 Task: Draw a Mandala
Action: Mouse moved to (24, 3)
Screenshot: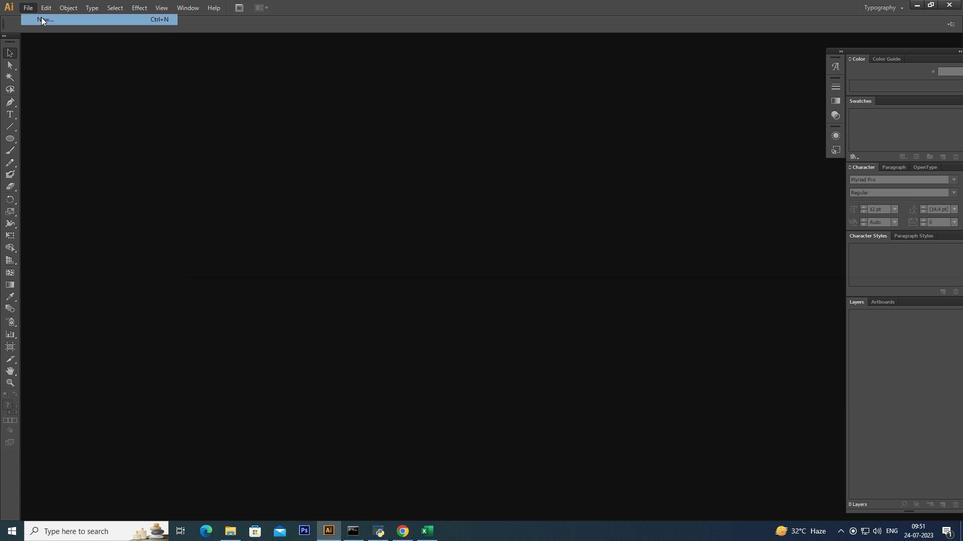
Action: Mouse pressed left at (24, 3)
Screenshot: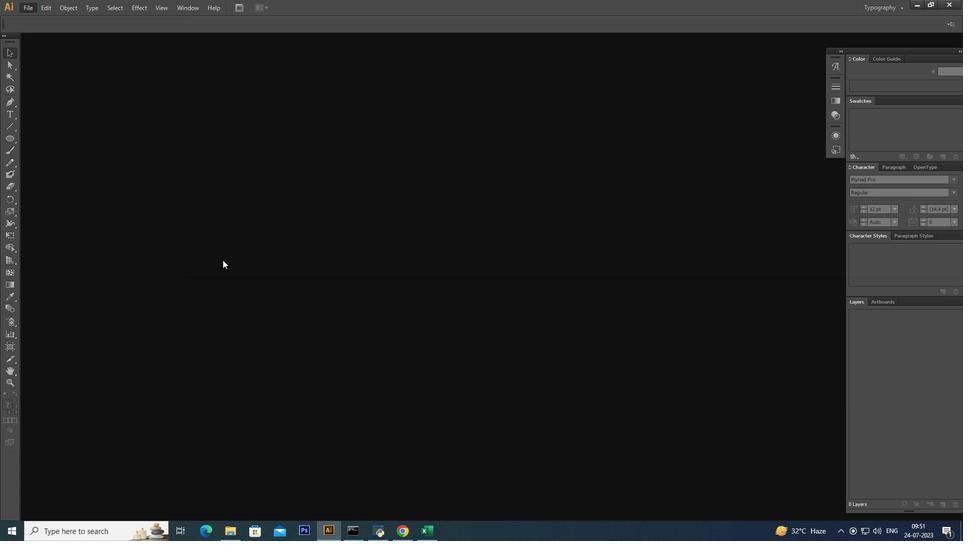 
Action: Mouse moved to (41, 17)
Screenshot: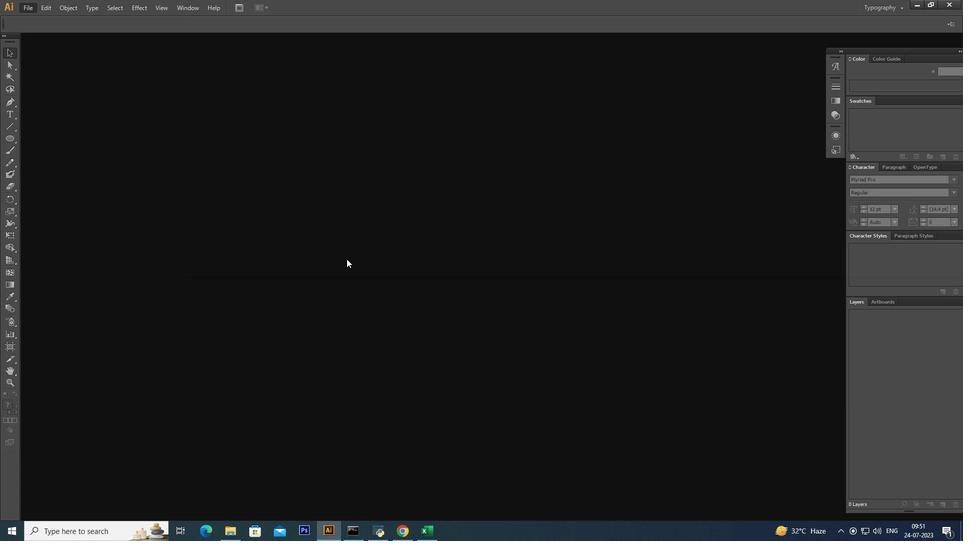 
Action: Mouse pressed left at (41, 17)
Screenshot: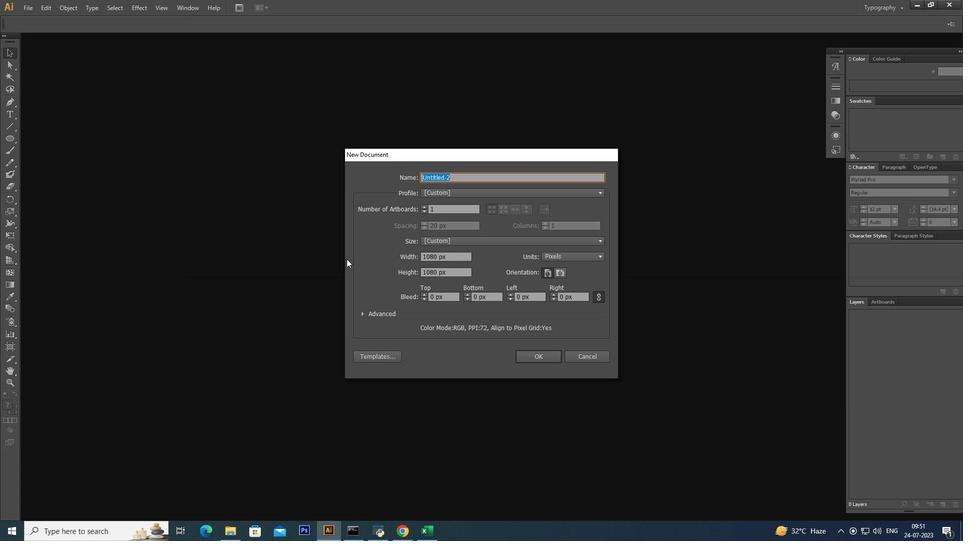 
Action: Mouse moved to (533, 360)
Screenshot: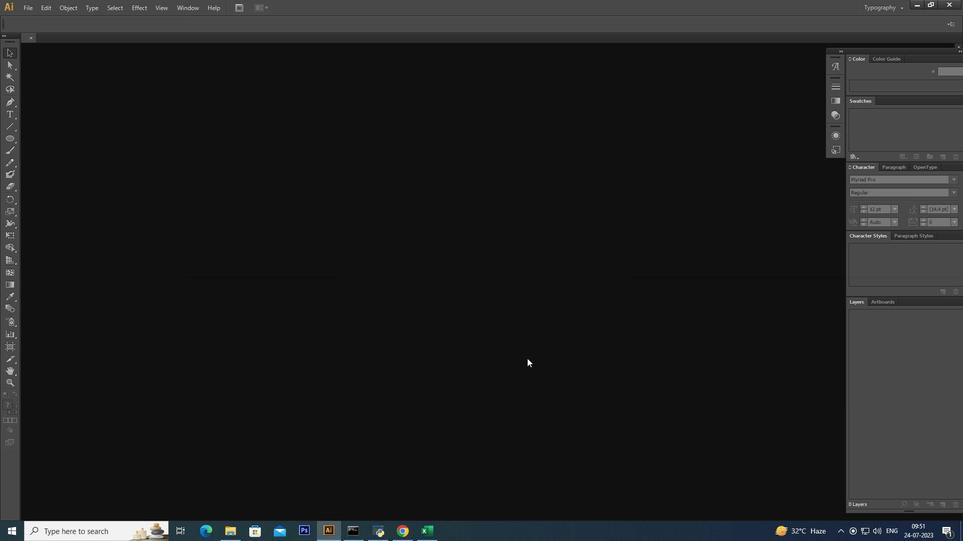 
Action: Mouse pressed left at (533, 360)
Screenshot: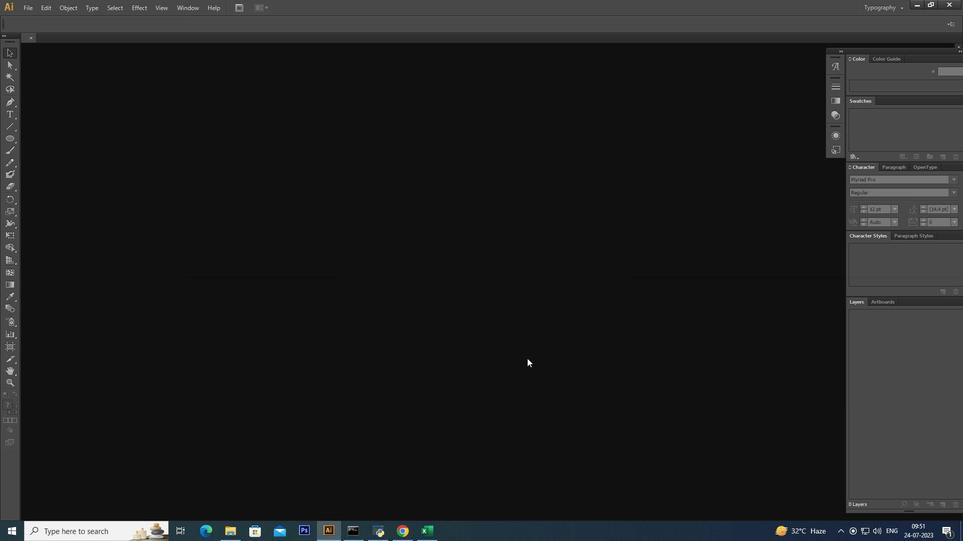 
Action: Mouse moved to (939, 501)
Screenshot: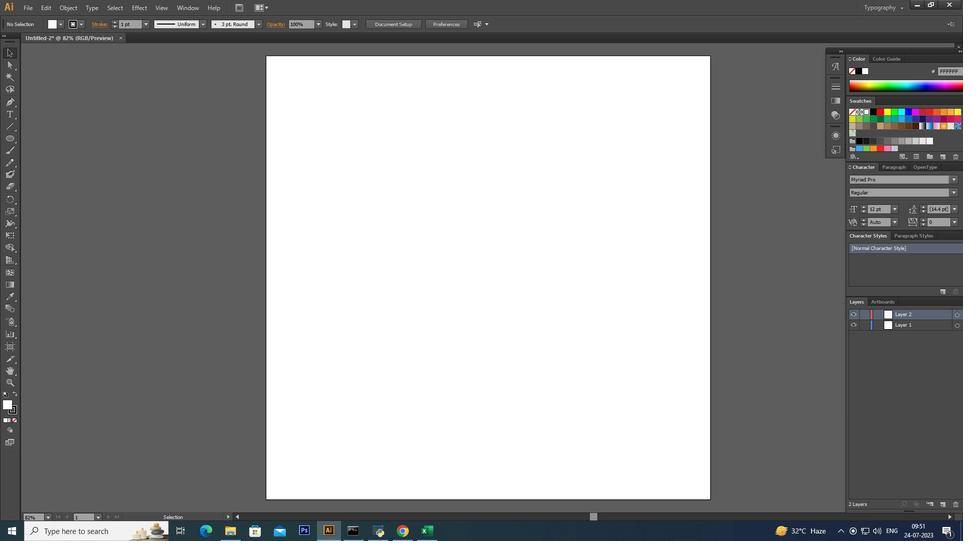 
Action: Mouse pressed left at (939, 501)
Screenshot: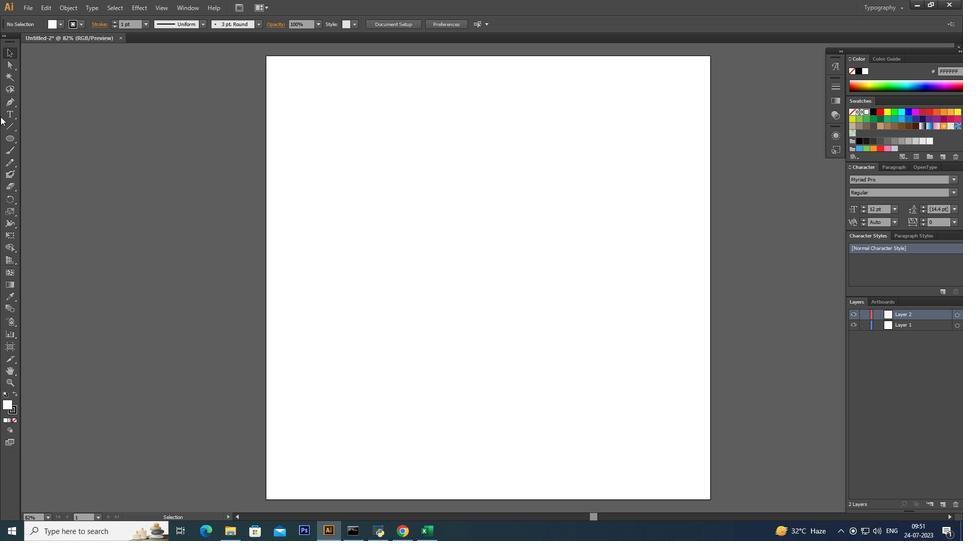 
Action: Mouse moved to (10, 135)
Screenshot: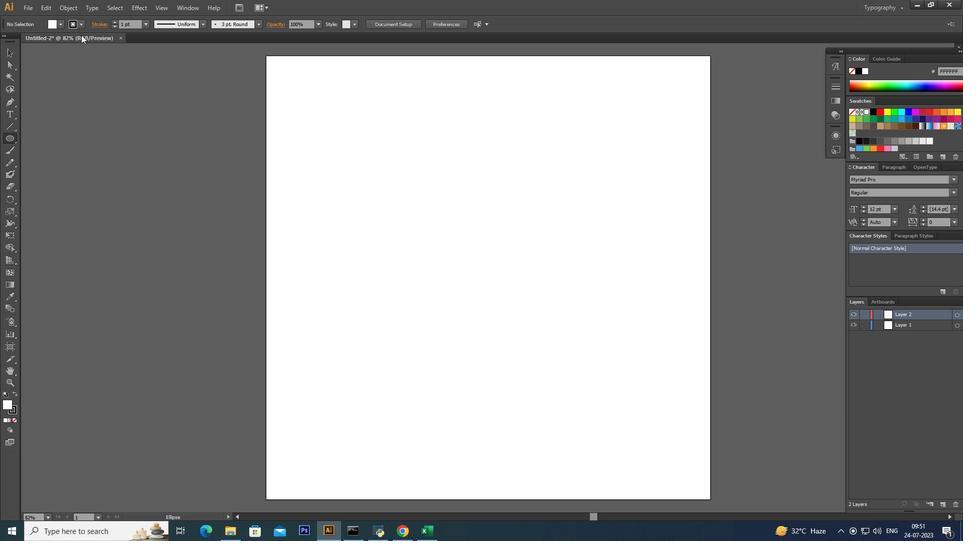 
Action: Mouse pressed left at (10, 135)
Screenshot: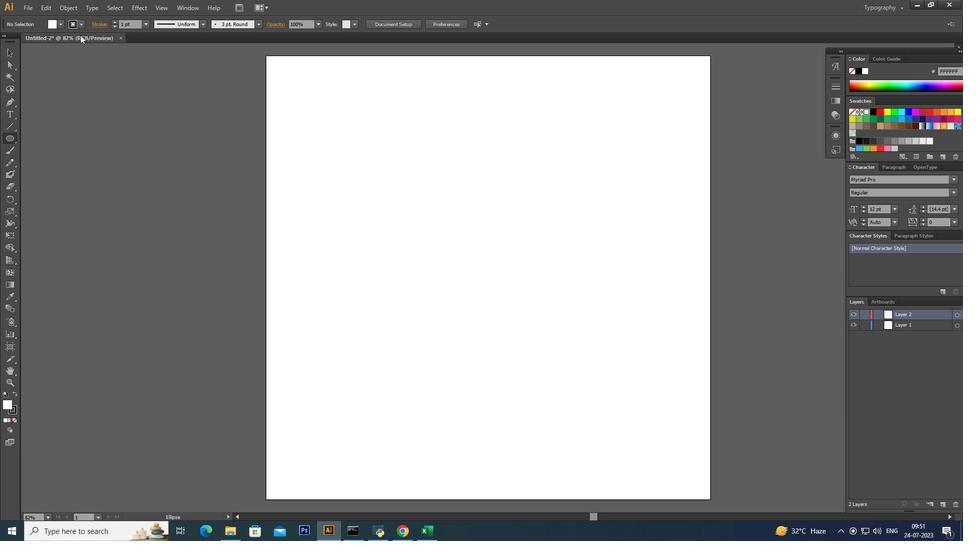 
Action: Mouse moved to (60, 23)
Screenshot: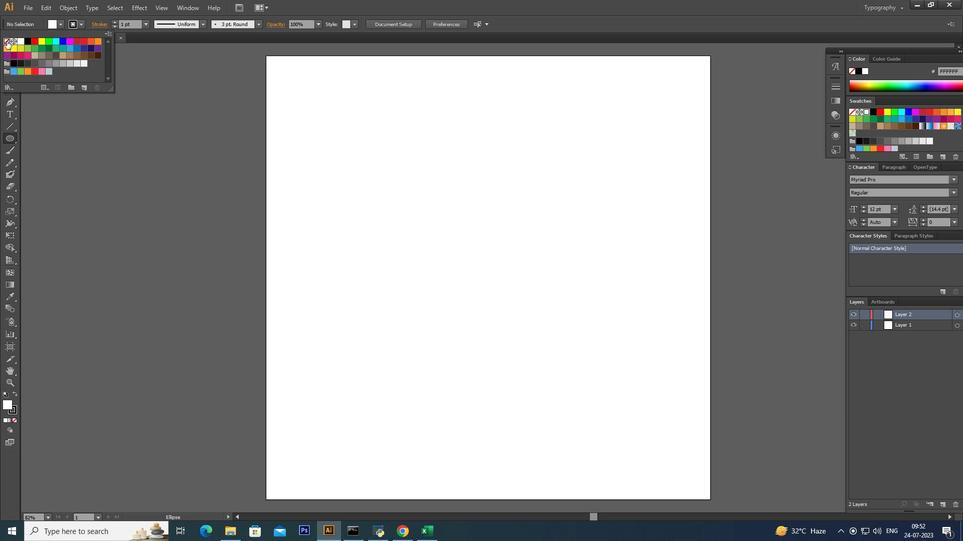 
Action: Mouse pressed left at (60, 23)
Screenshot: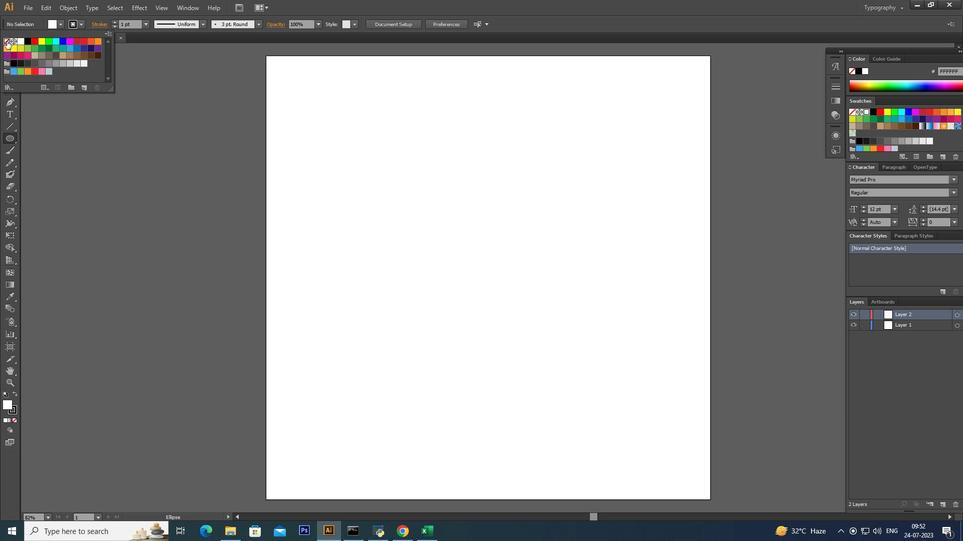 
Action: Mouse moved to (7, 41)
Screenshot: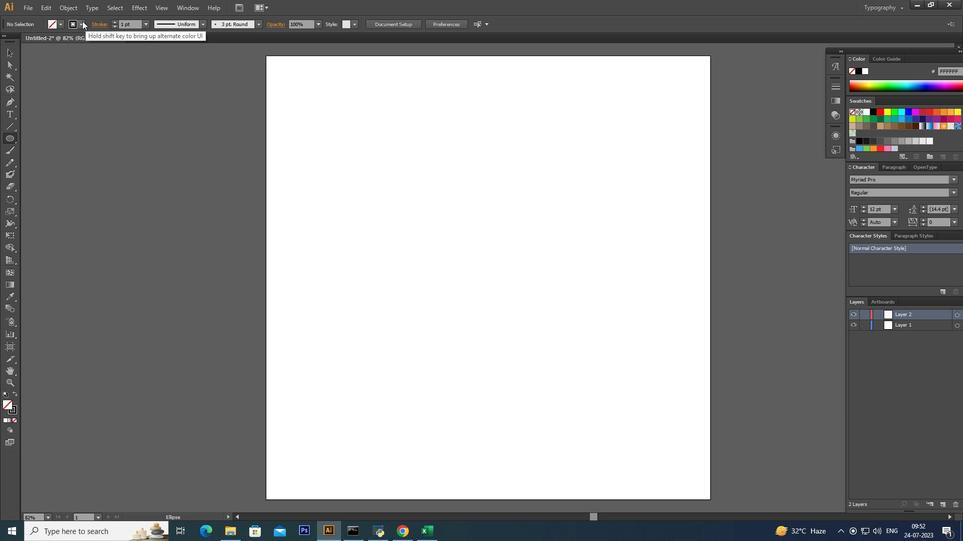 
Action: Mouse pressed left at (7, 41)
Screenshot: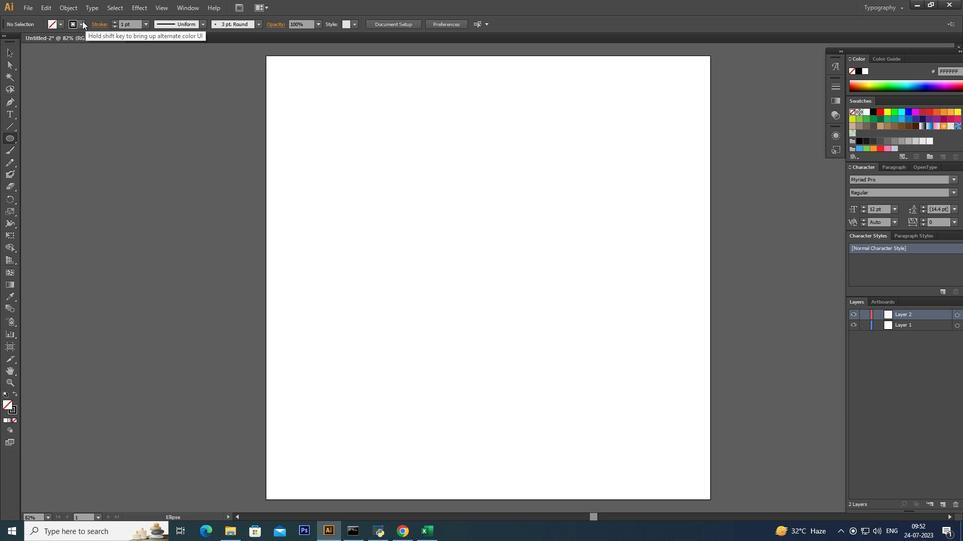 
Action: Mouse moved to (82, 21)
Screenshot: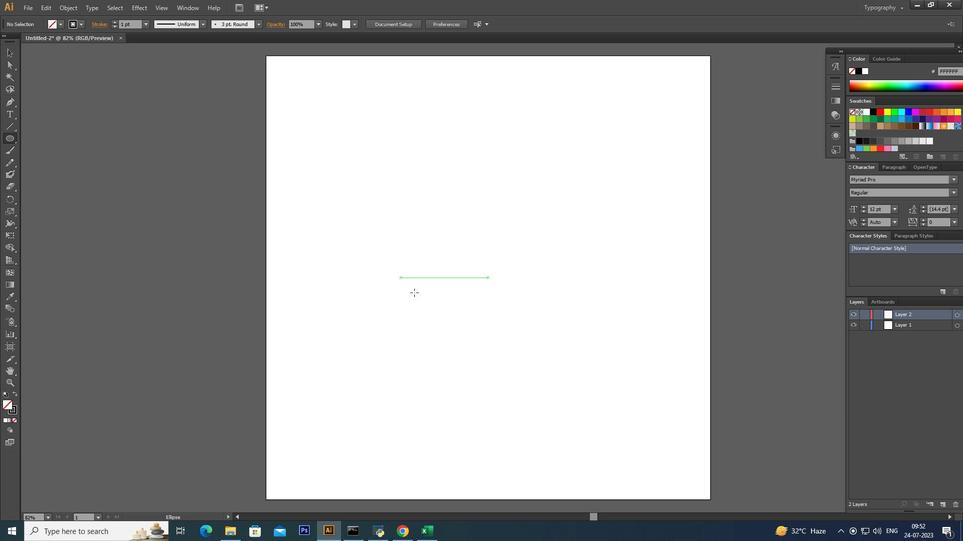 
Action: Mouse pressed left at (82, 21)
Screenshot: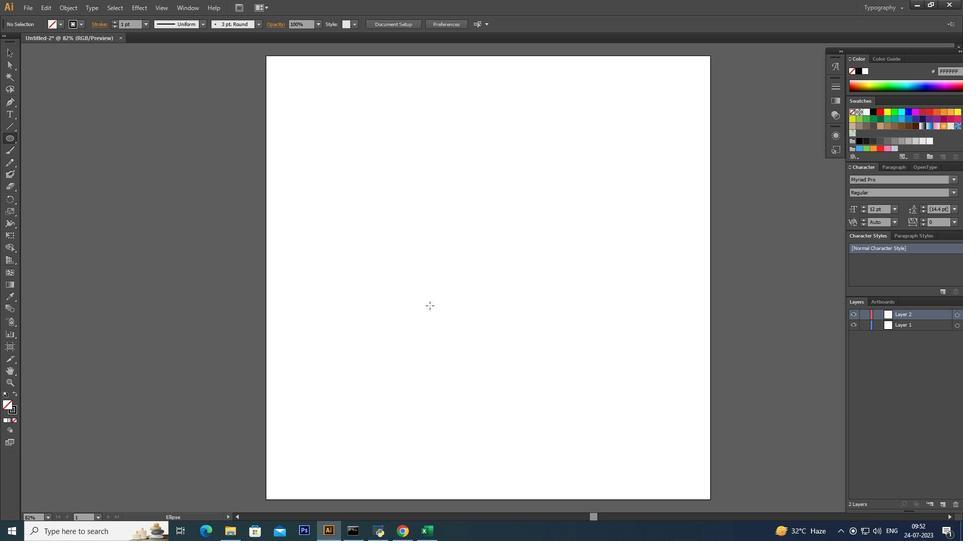 
Action: Mouse moved to (434, 306)
Screenshot: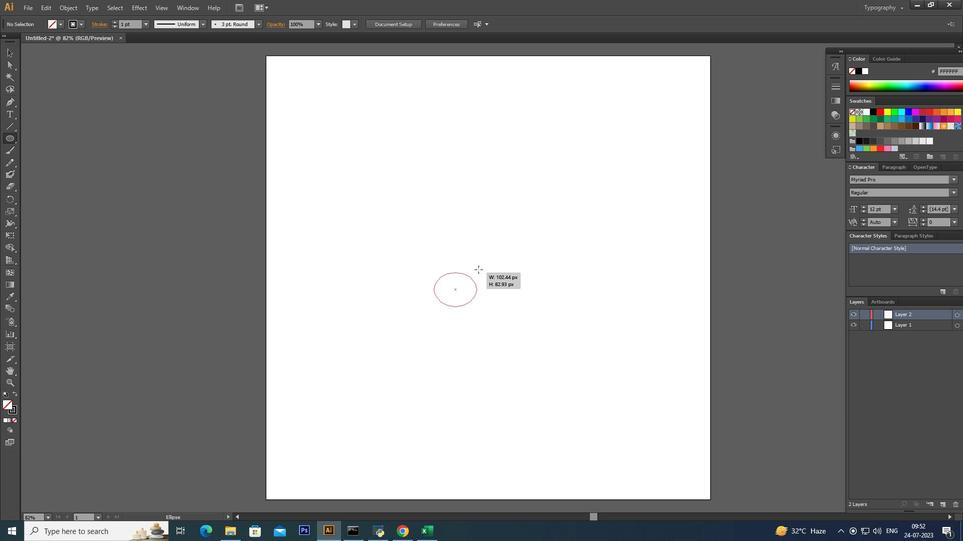 
Action: Mouse pressed left at (434, 306)
Screenshot: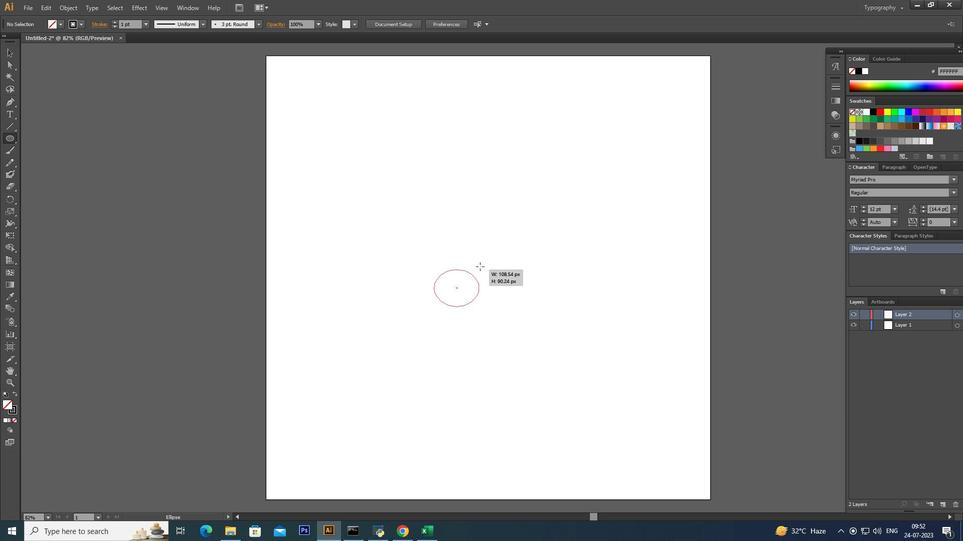 
Action: Mouse moved to (147, 22)
Screenshot: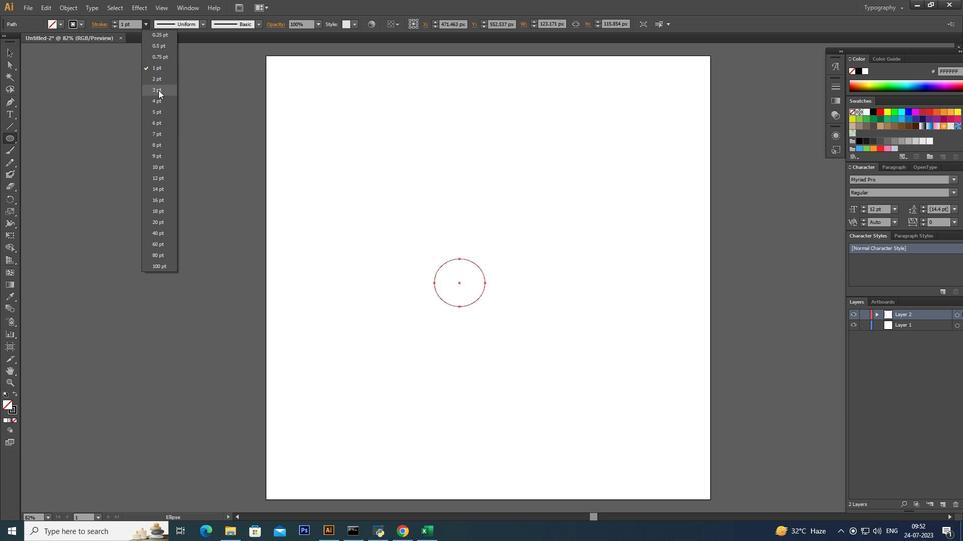 
Action: Mouse pressed left at (147, 22)
Screenshot: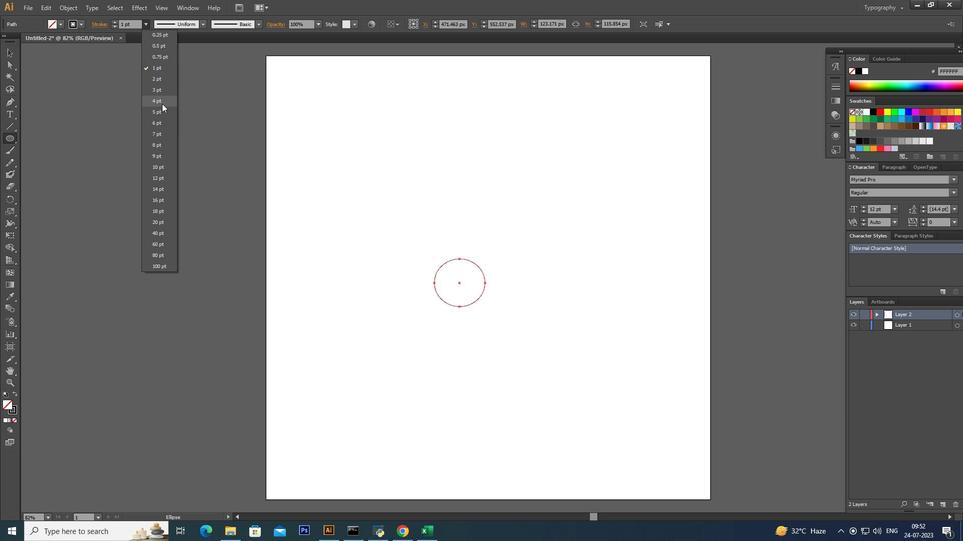 
Action: Mouse moved to (162, 103)
Screenshot: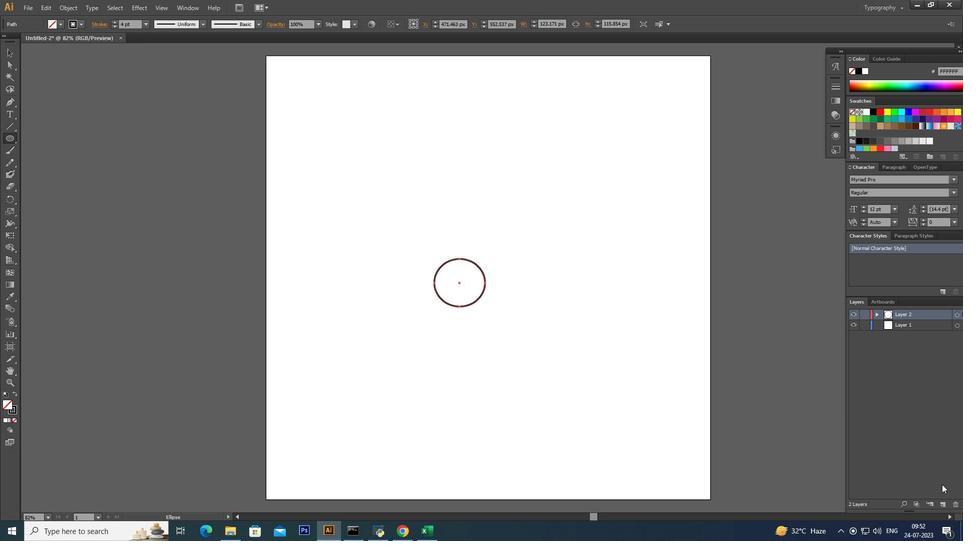 
Action: Mouse pressed left at (162, 103)
Screenshot: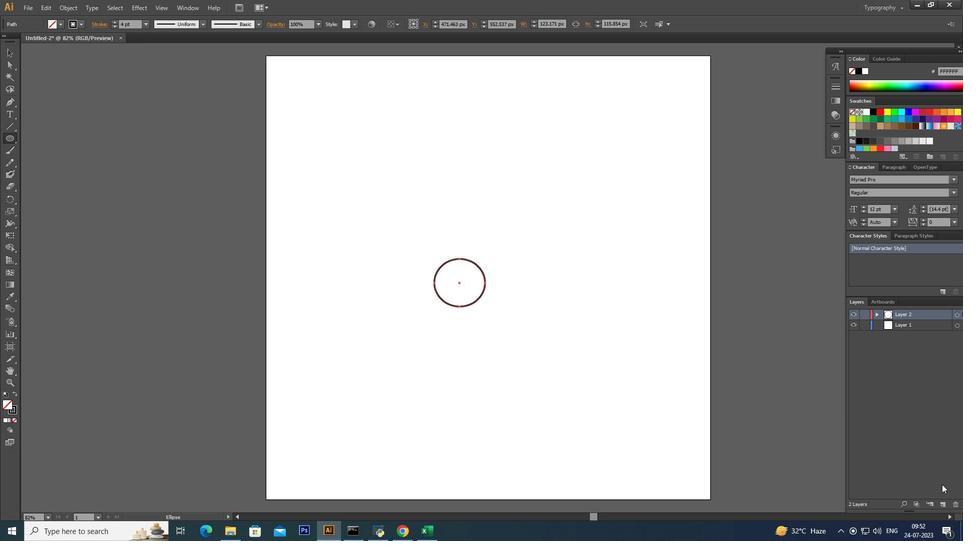 
Action: Mouse moved to (536, 287)
Screenshot: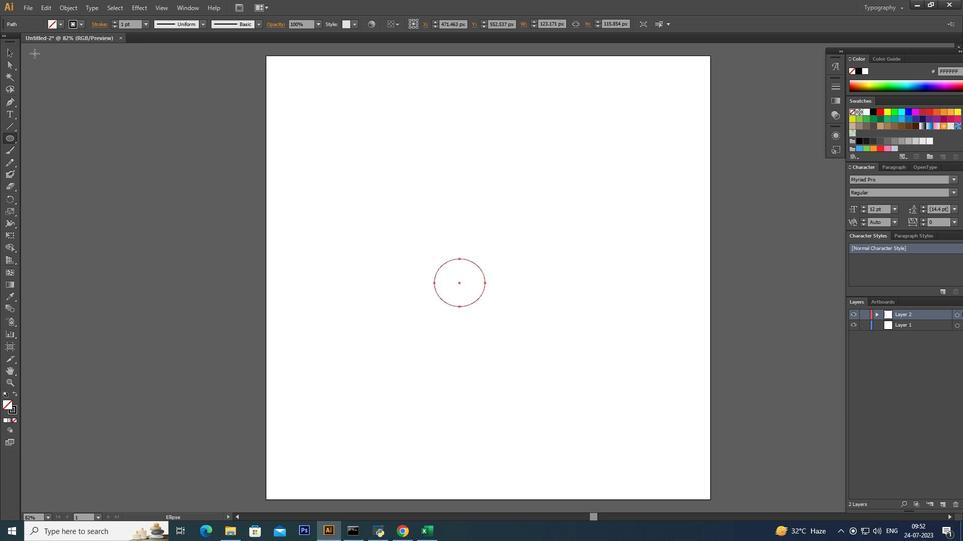 
Action: Key pressed ctrl+Z
Screenshot: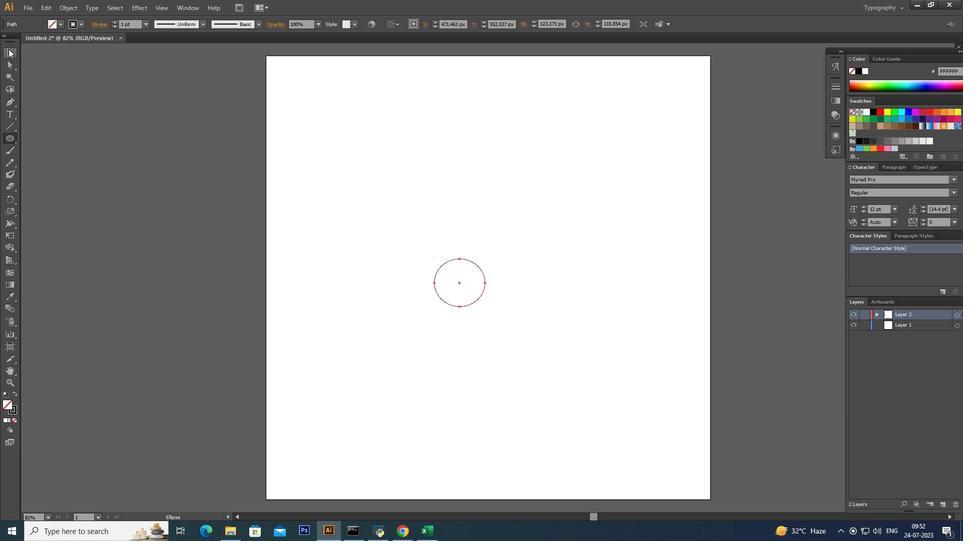 
Action: Mouse moved to (9, 52)
Screenshot: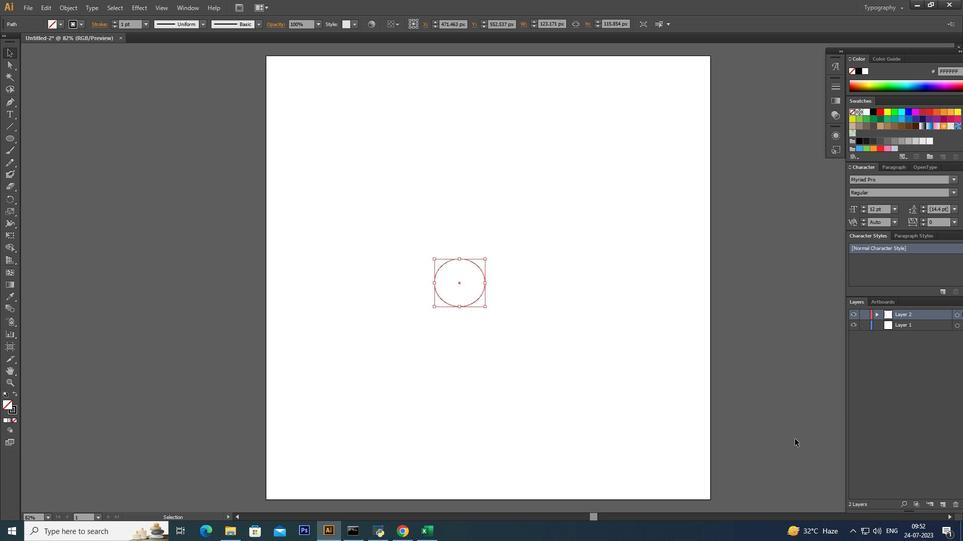 
Action: Mouse pressed left at (9, 52)
Screenshot: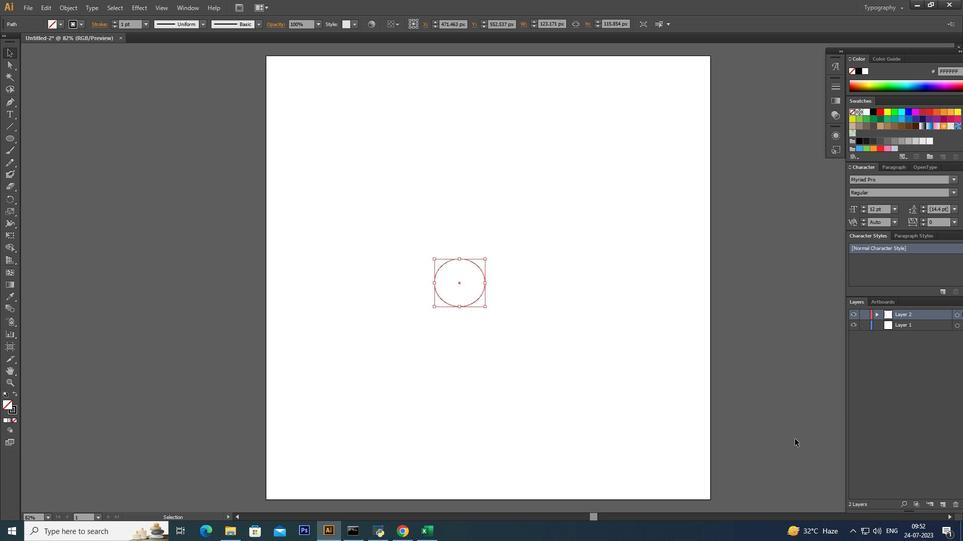 
Action: Mouse moved to (795, 439)
Screenshot: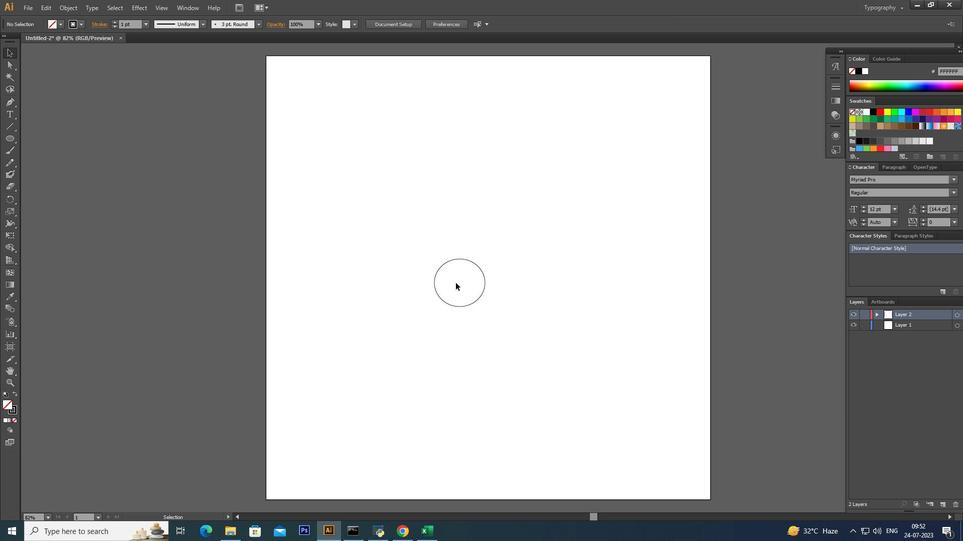 
Action: Mouse pressed left at (795, 439)
Screenshot: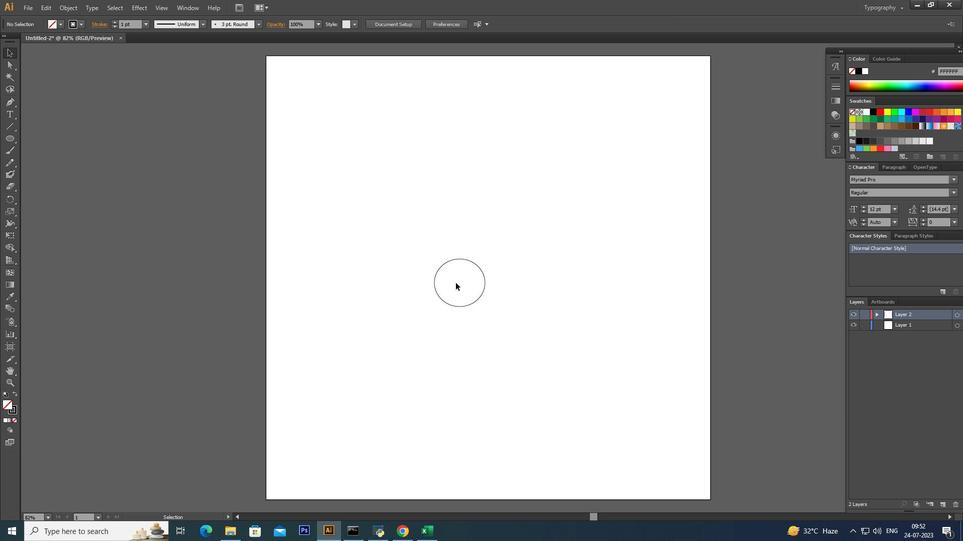 
Action: Mouse moved to (455, 284)
Screenshot: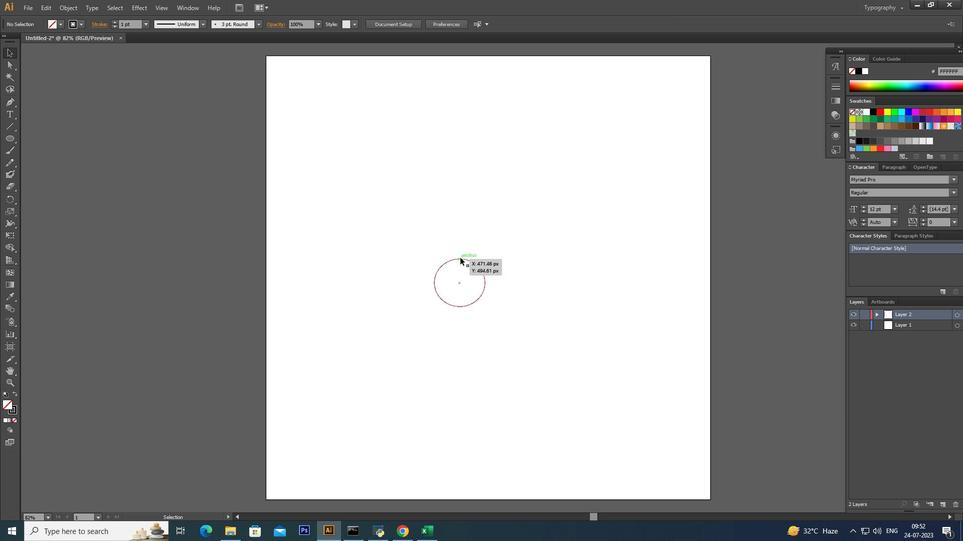 
Action: Mouse pressed left at (455, 284)
Screenshot: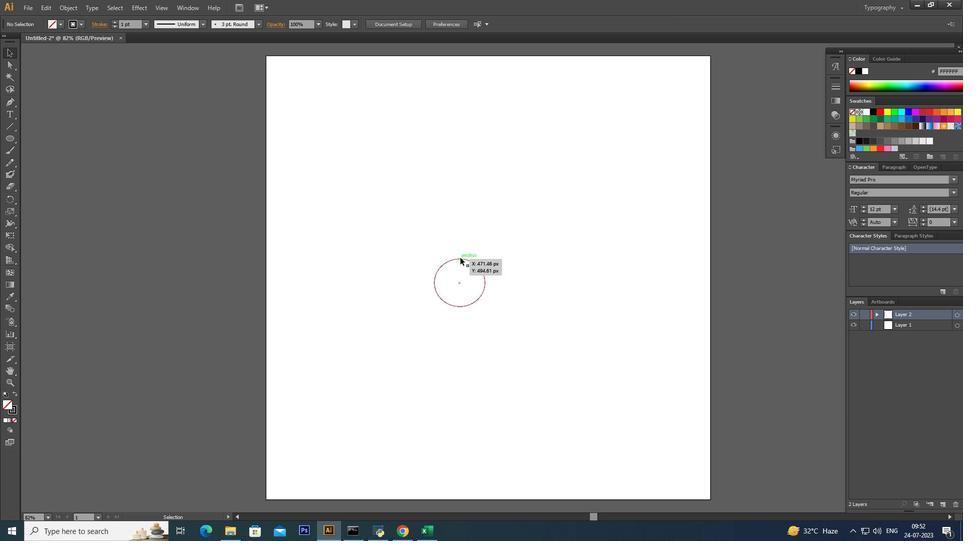 
Action: Mouse moved to (460, 258)
Screenshot: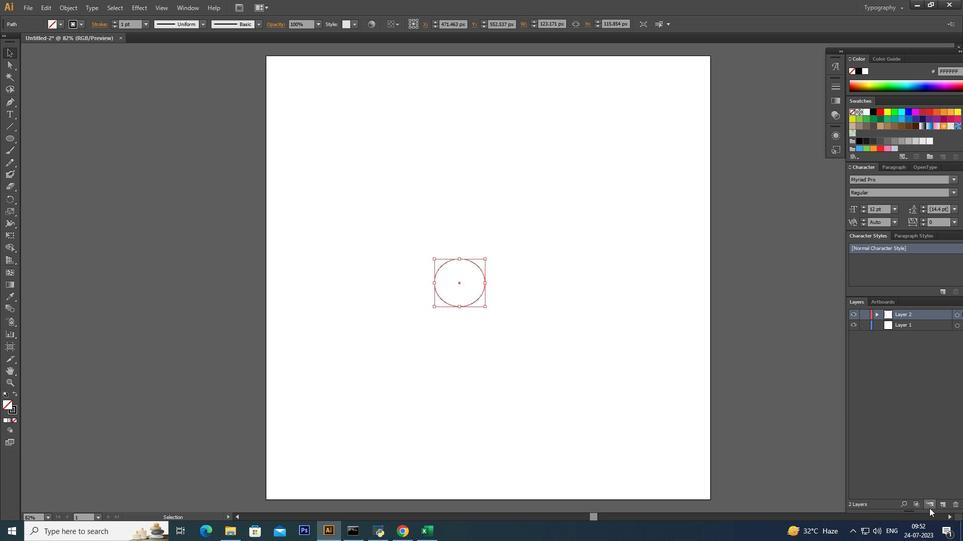 
Action: Mouse pressed left at (460, 258)
Screenshot: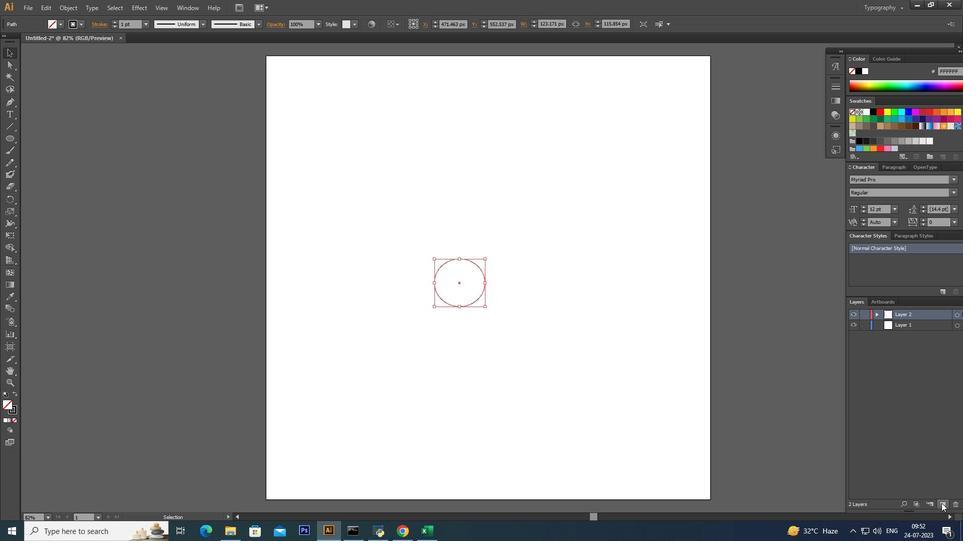 
Action: Mouse moved to (941, 503)
Screenshot: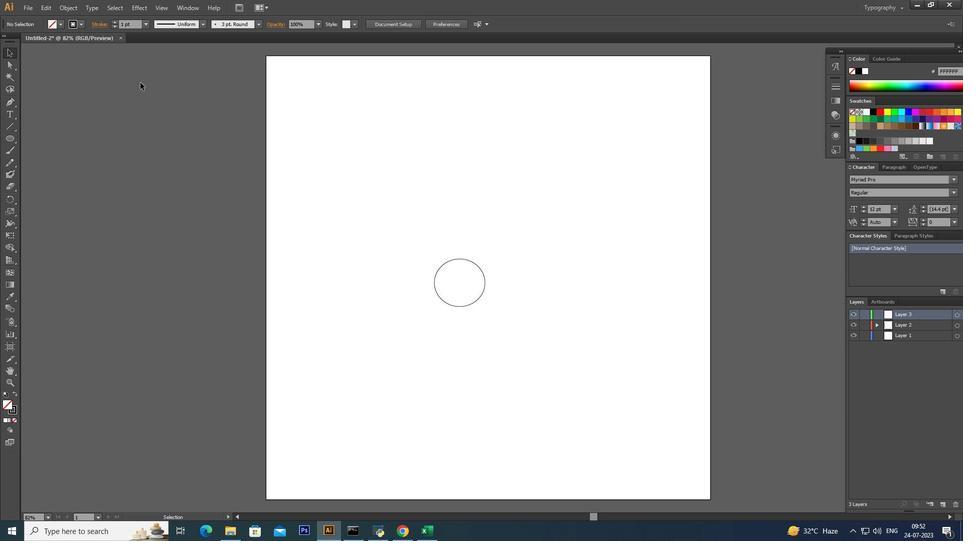 
Action: Mouse pressed left at (941, 503)
Screenshot: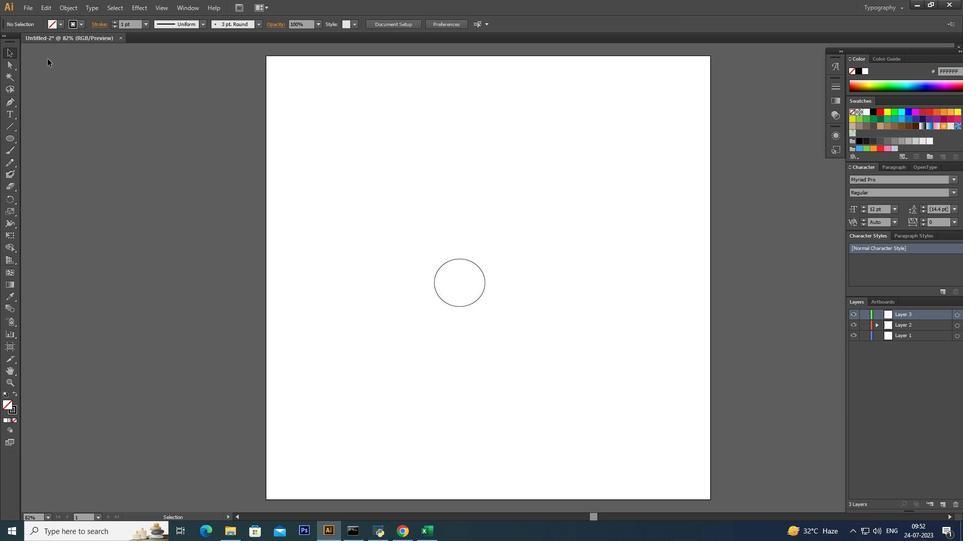 
Action: Mouse moved to (554, 378)
Screenshot: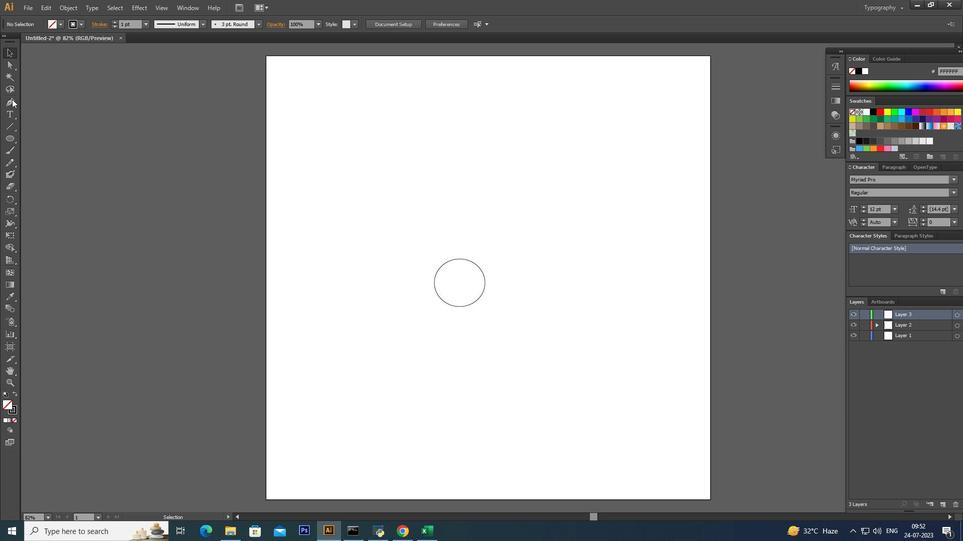 
Action: Mouse pressed left at (554, 378)
Screenshot: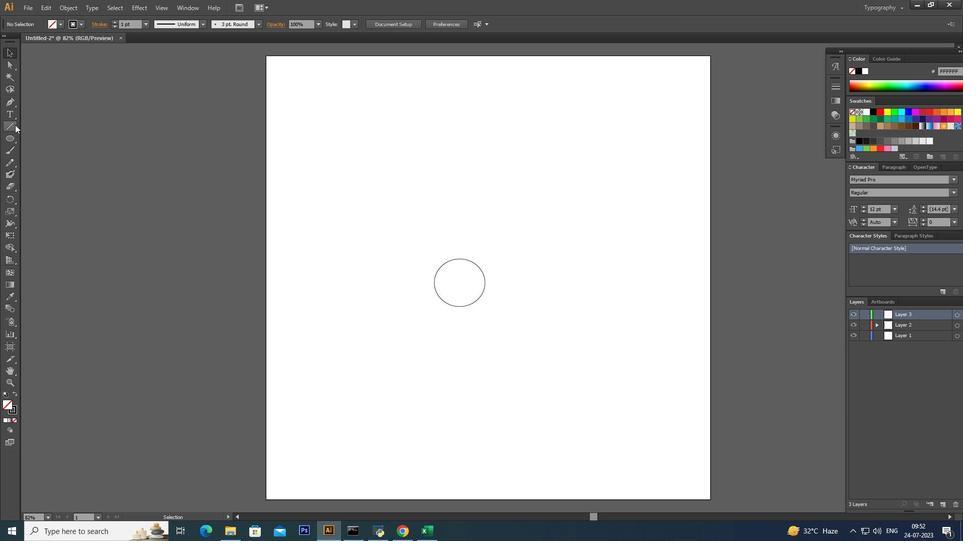 
Action: Mouse moved to (14, 134)
Screenshot: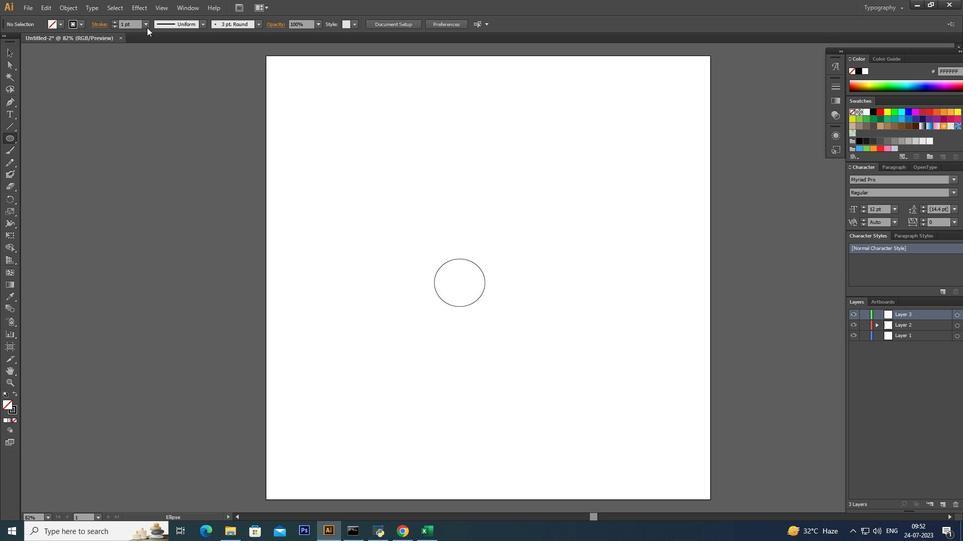 
Action: Mouse pressed left at (14, 134)
Screenshot: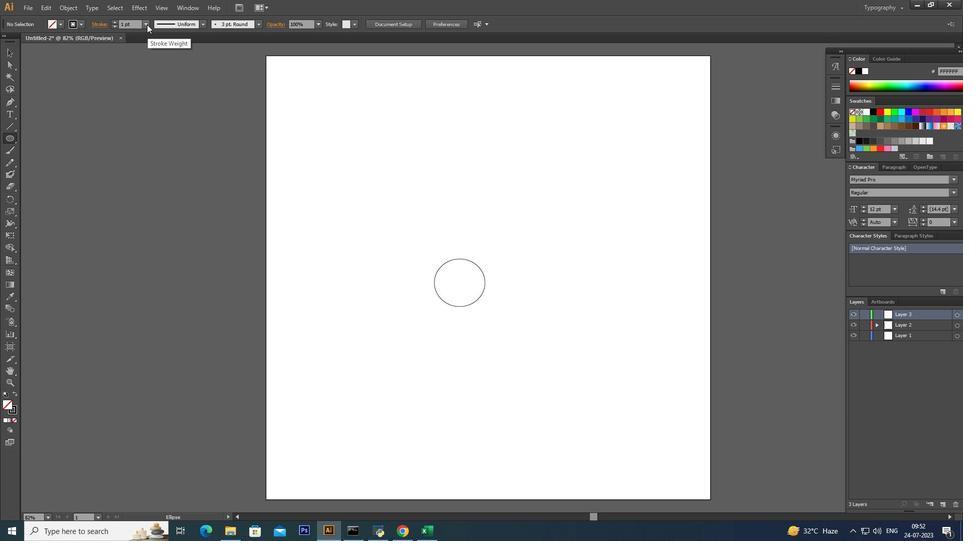 
Action: Mouse moved to (146, 24)
Screenshot: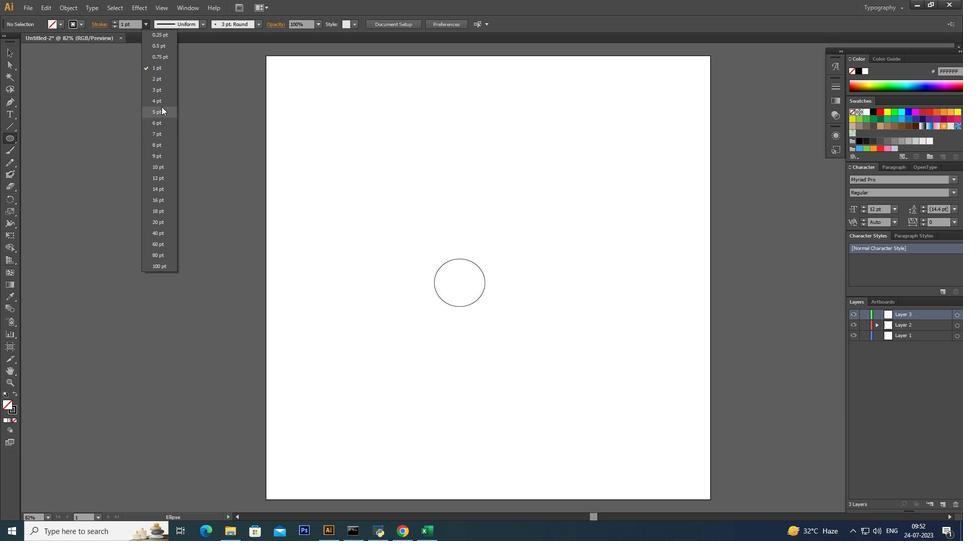 
Action: Mouse pressed left at (146, 24)
Screenshot: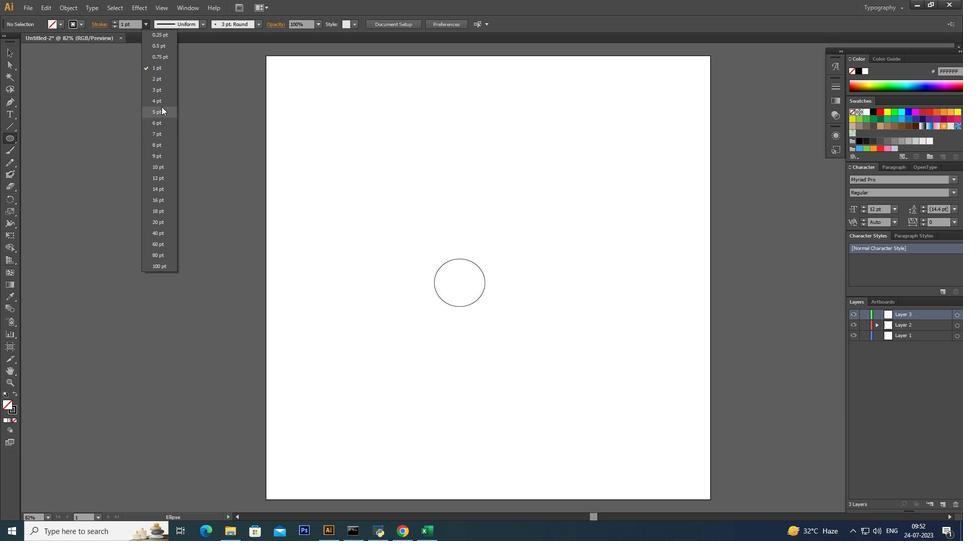 
Action: Mouse moved to (161, 106)
Screenshot: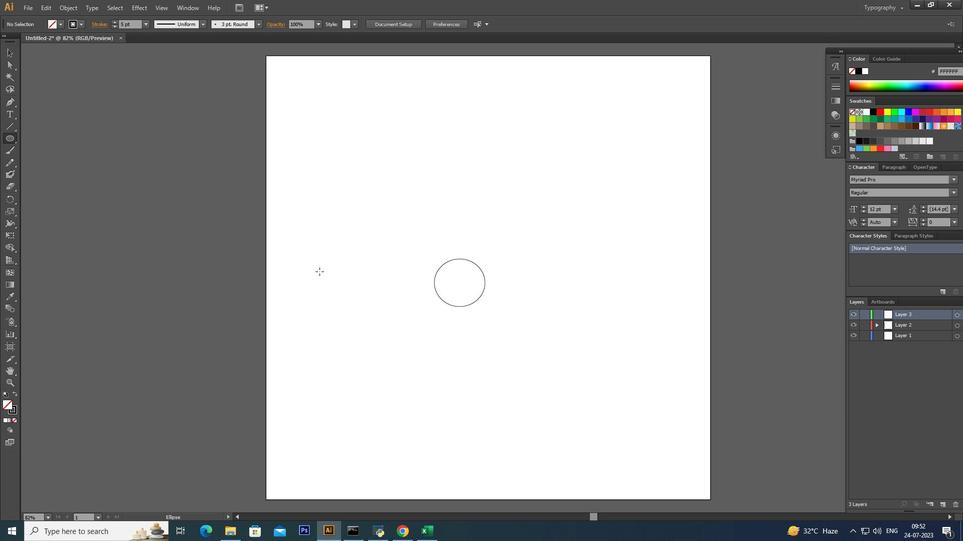 
Action: Mouse pressed left at (161, 106)
Screenshot: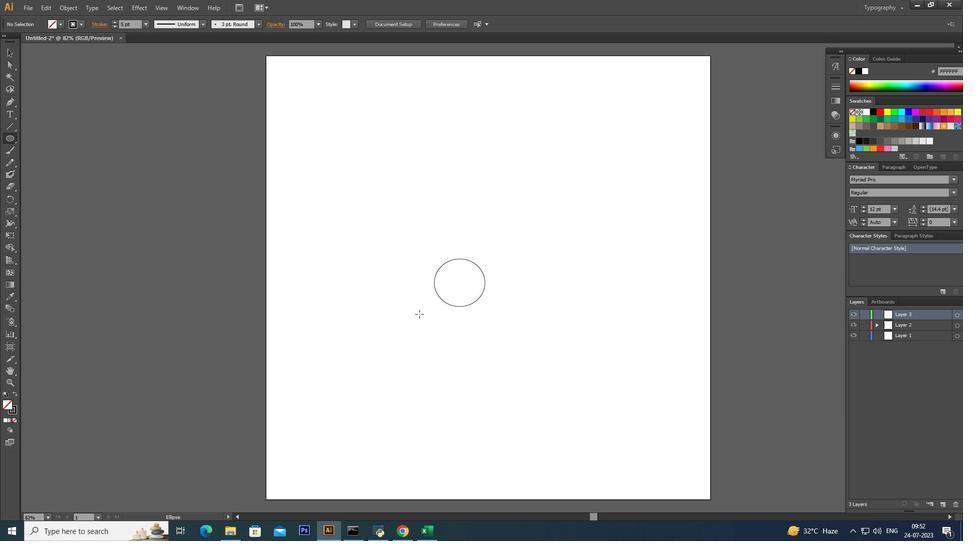 
Action: Mouse moved to (419, 314)
Screenshot: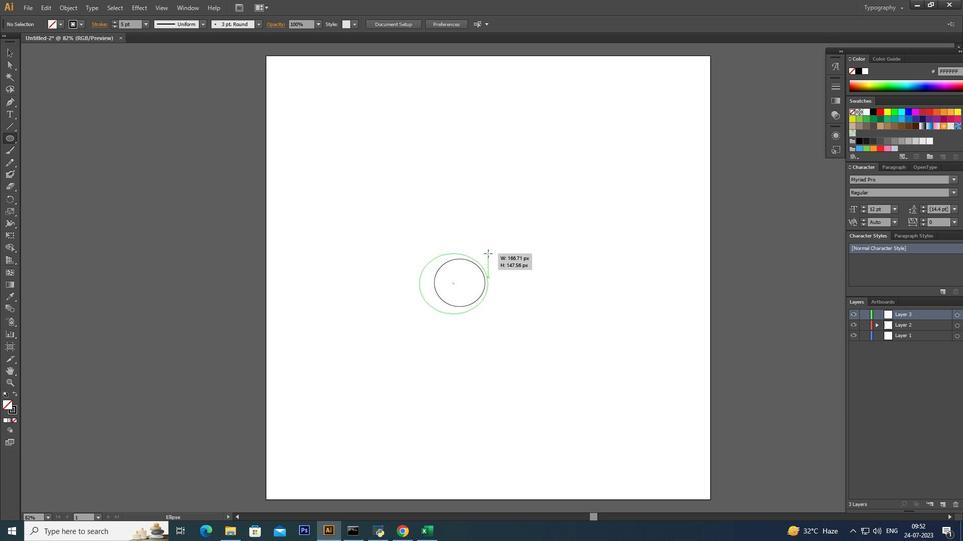 
Action: Mouse pressed left at (419, 314)
Screenshot: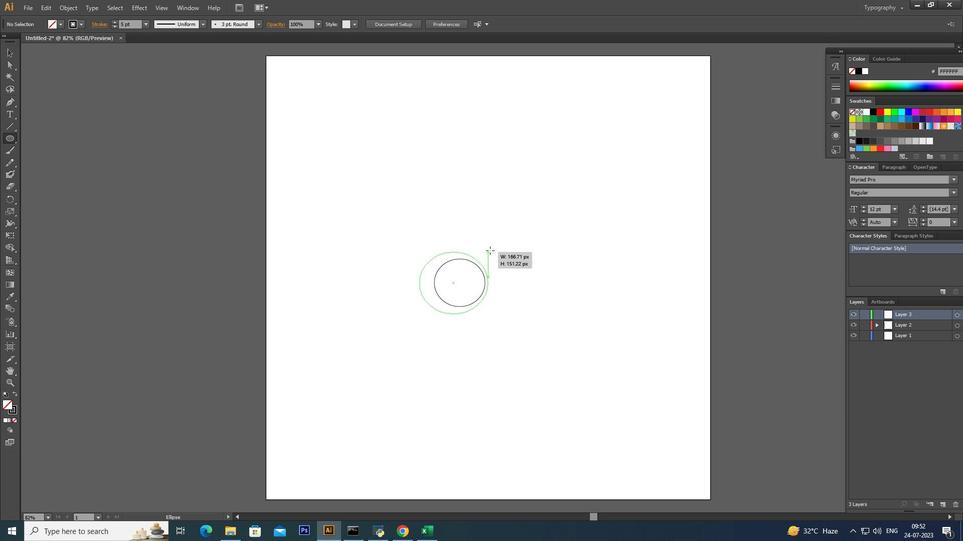 
Action: Mouse moved to (0, 48)
Screenshot: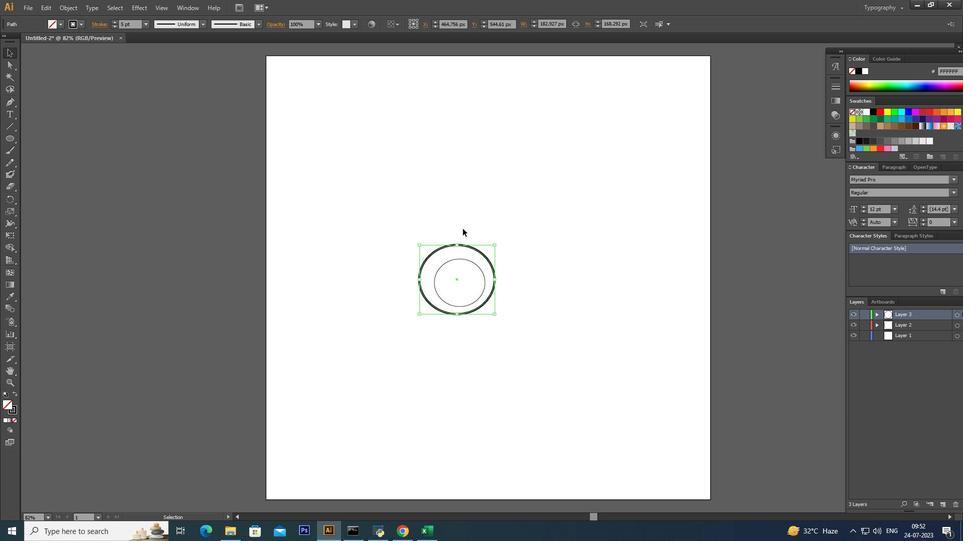 
Action: Mouse pressed left at (0, 48)
Screenshot: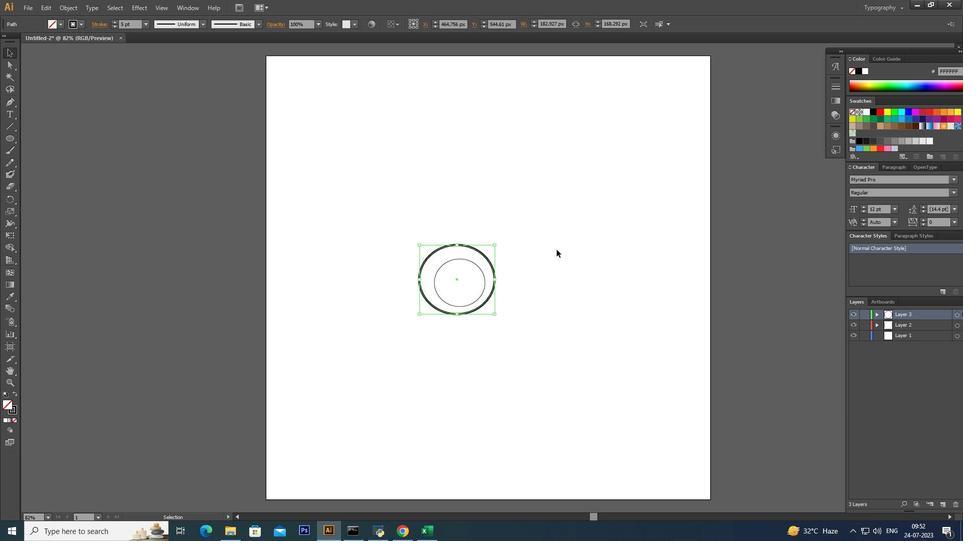 
Action: Mouse moved to (11, 51)
Screenshot: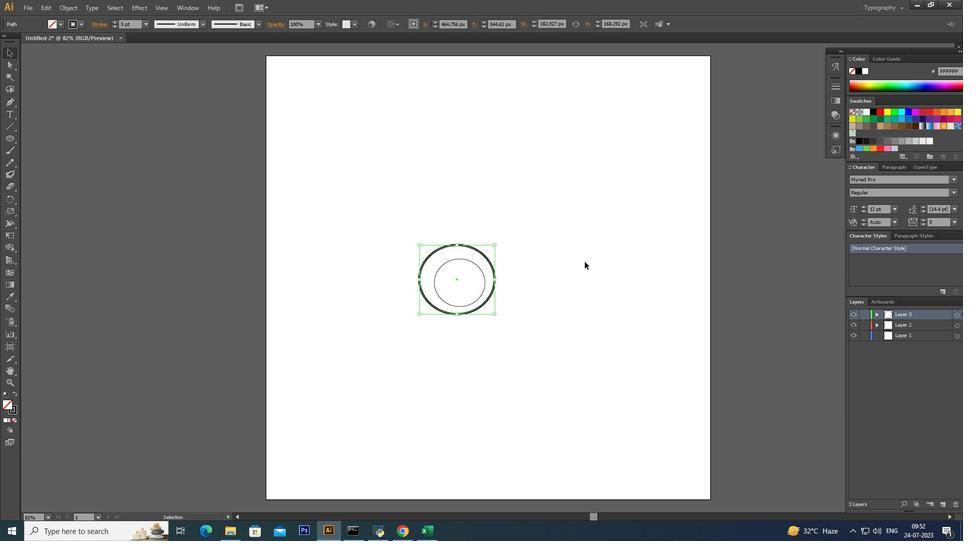 
Action: Mouse pressed left at (11, 51)
Screenshot: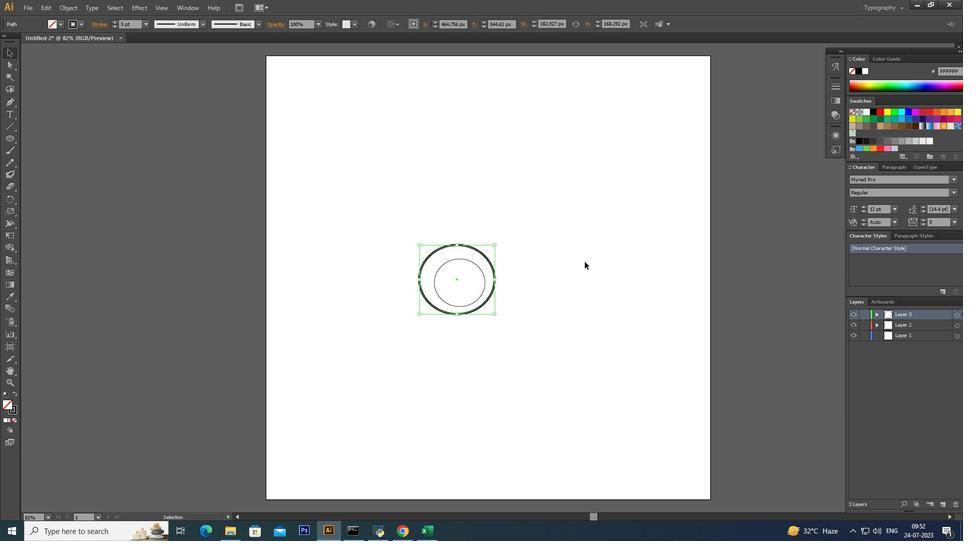 
Action: Mouse moved to (457, 259)
Screenshot: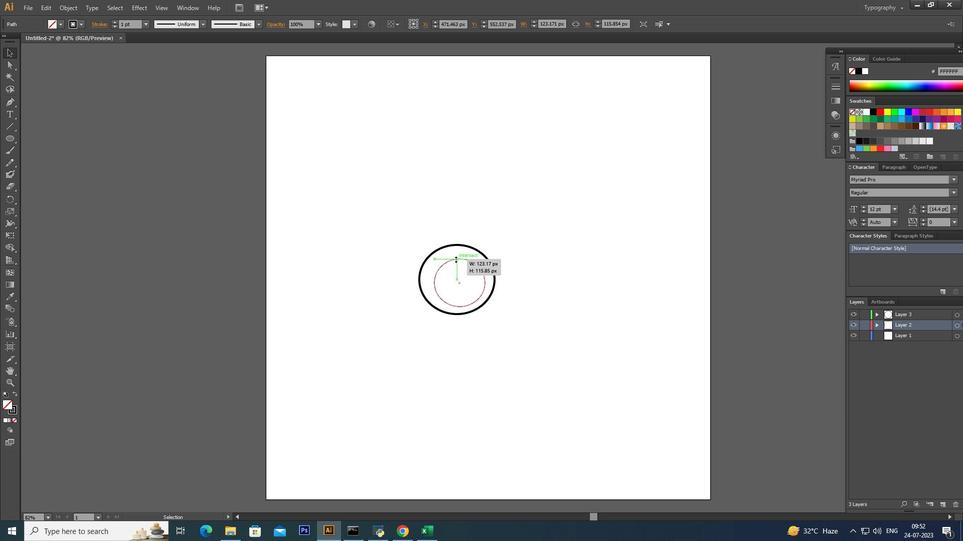 
Action: Mouse pressed left at (457, 259)
Screenshot: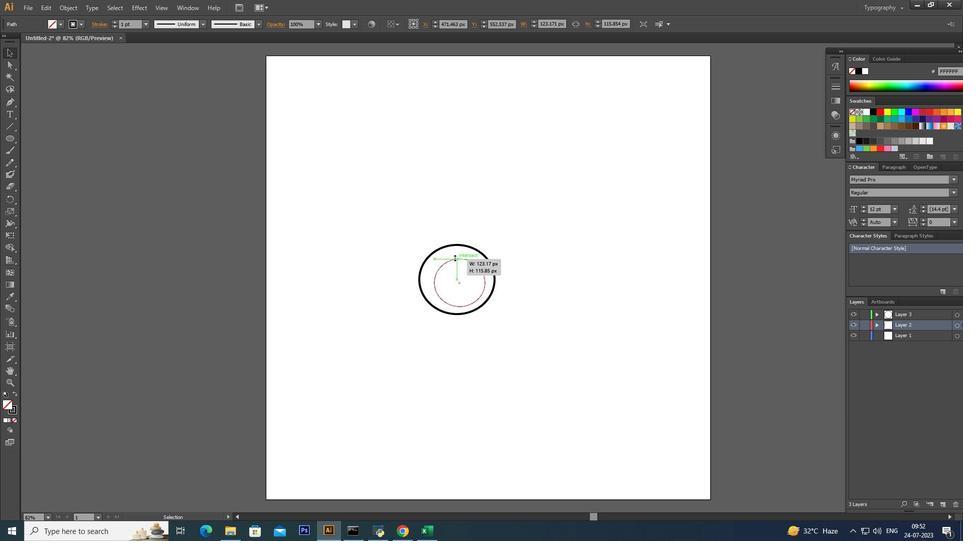 
Action: Mouse pressed left at (457, 259)
Screenshot: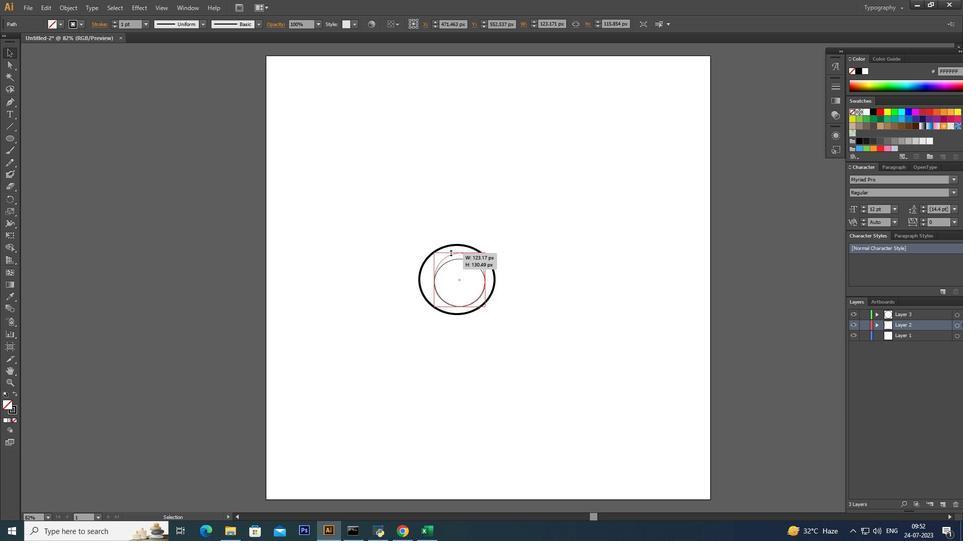 
Action: Mouse moved to (558, 256)
Screenshot: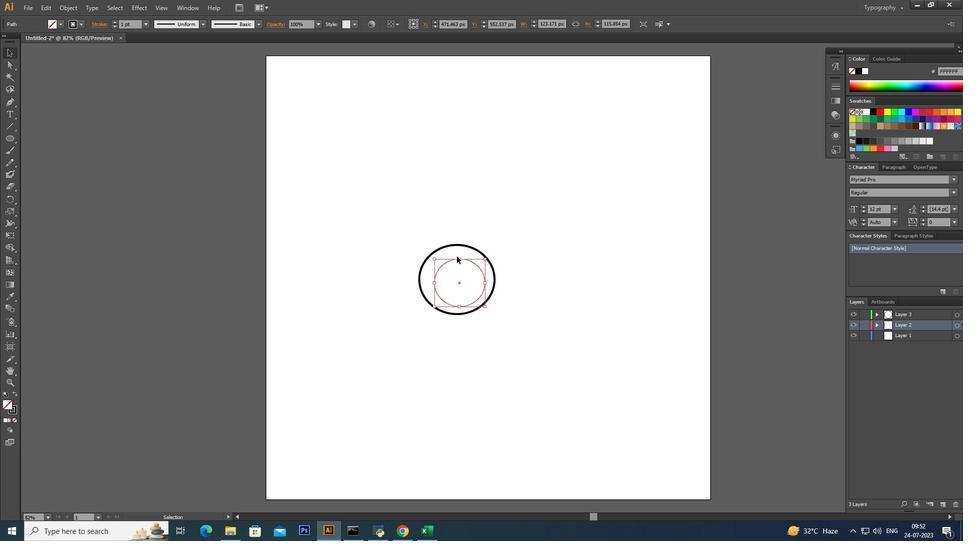 
Action: Key pressed ctrl+Z
Screenshot: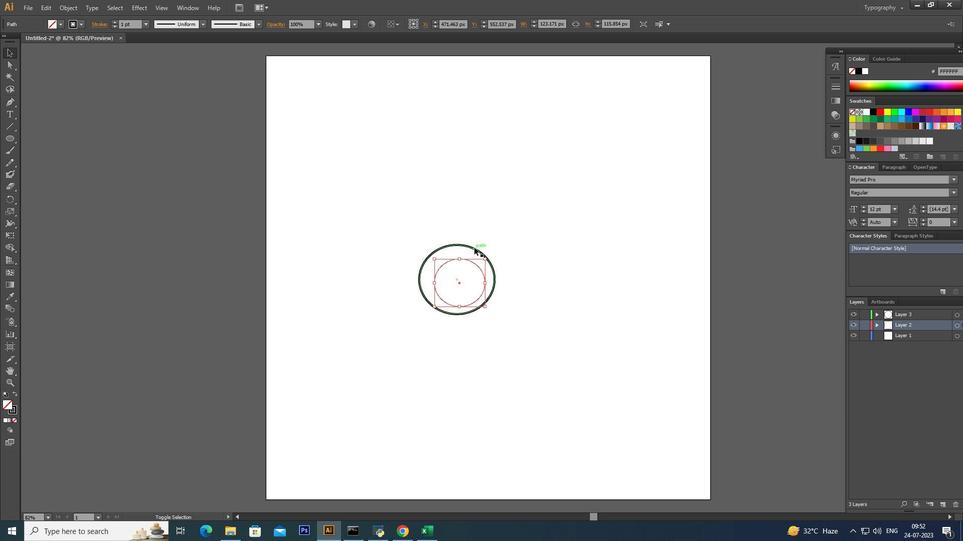 
Action: Mouse moved to (474, 248)
Screenshot: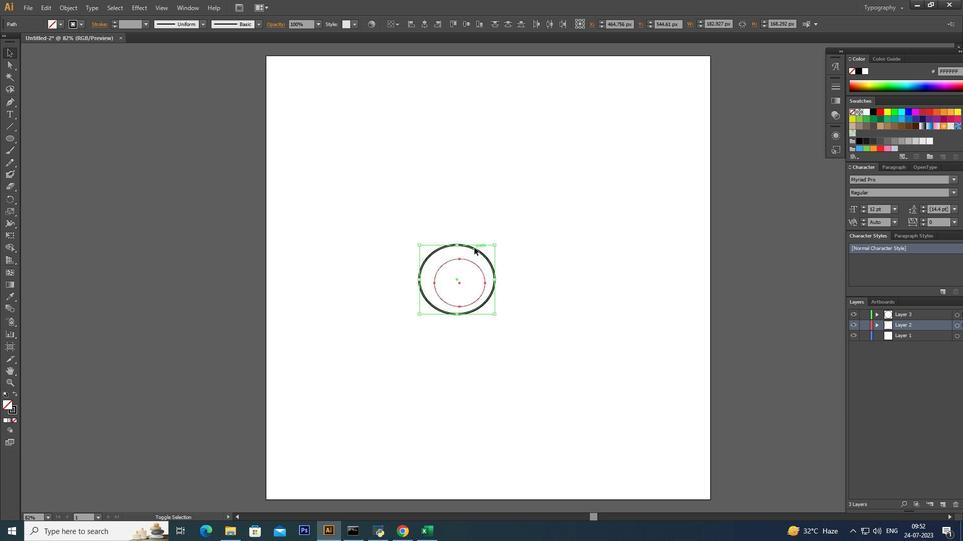 
Action: Key pressed <Key.shift>
Screenshot: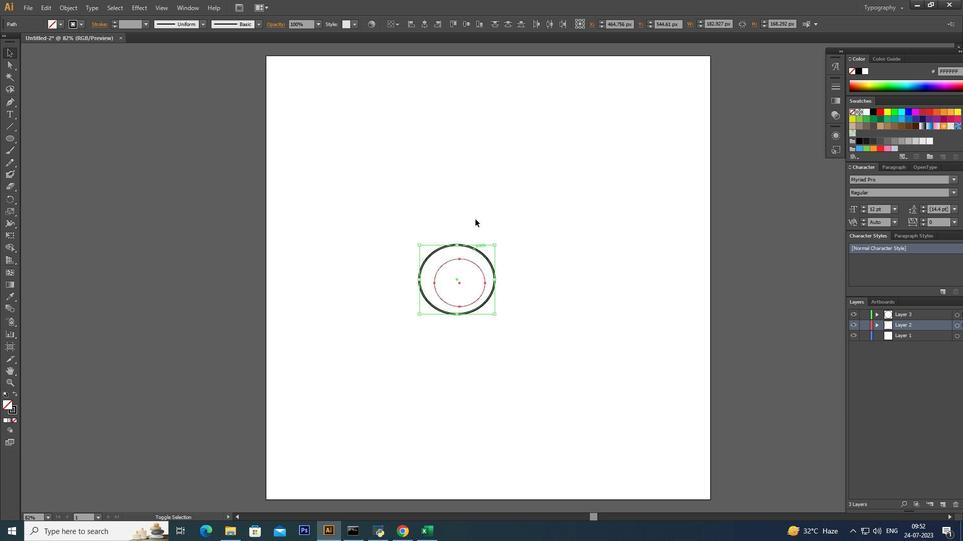 
Action: Mouse pressed left at (474, 248)
Screenshot: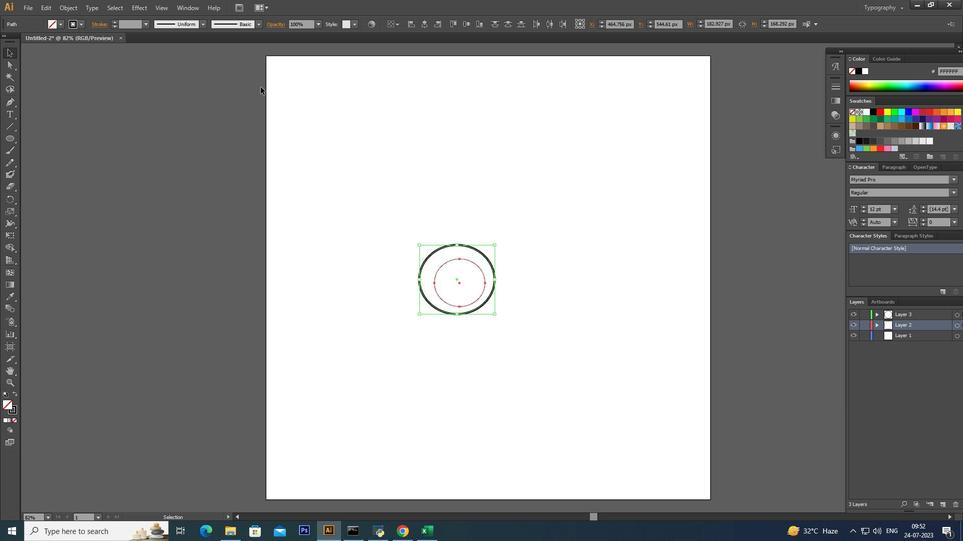 
Action: Key pressed <Key.shift><Key.shift><Key.shift><Key.shift><Key.shift><Key.shift><Key.shift><Key.shift><Key.shift><Key.shift><Key.shift><Key.shift><Key.shift><Key.shift><Key.shift><Key.shift><Key.shift><Key.shift><Key.shift><Key.shift>
Screenshot: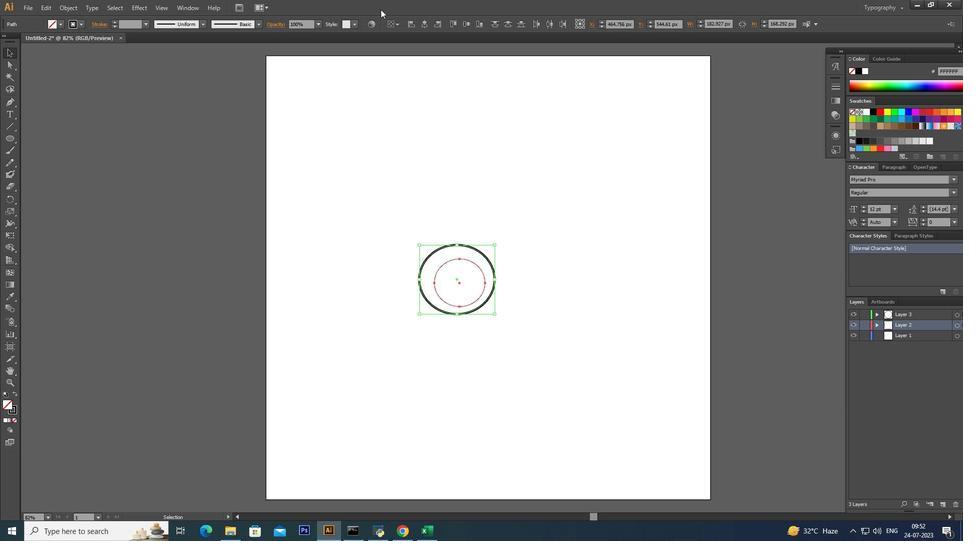 
Action: Mouse moved to (474, 247)
Screenshot: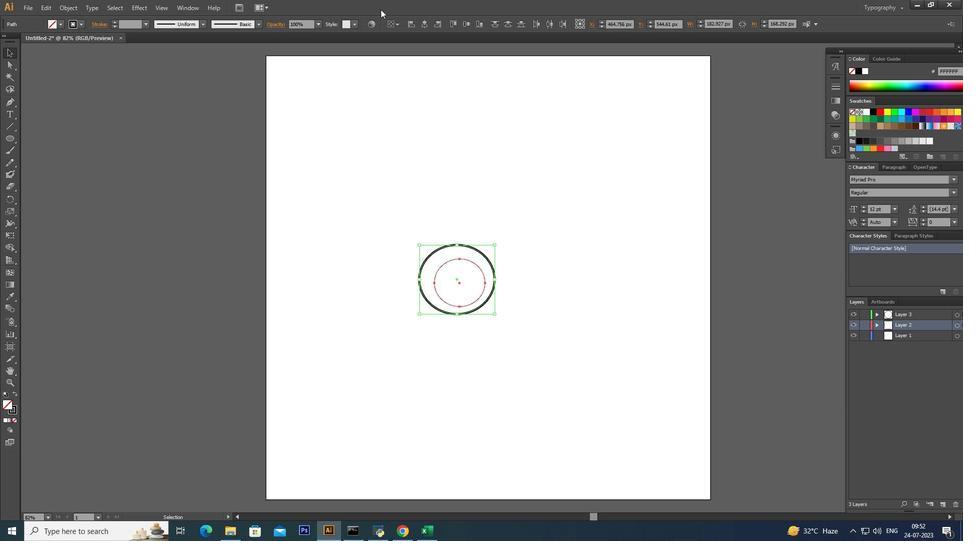 
Action: Key pressed <Key.shift>
Screenshot: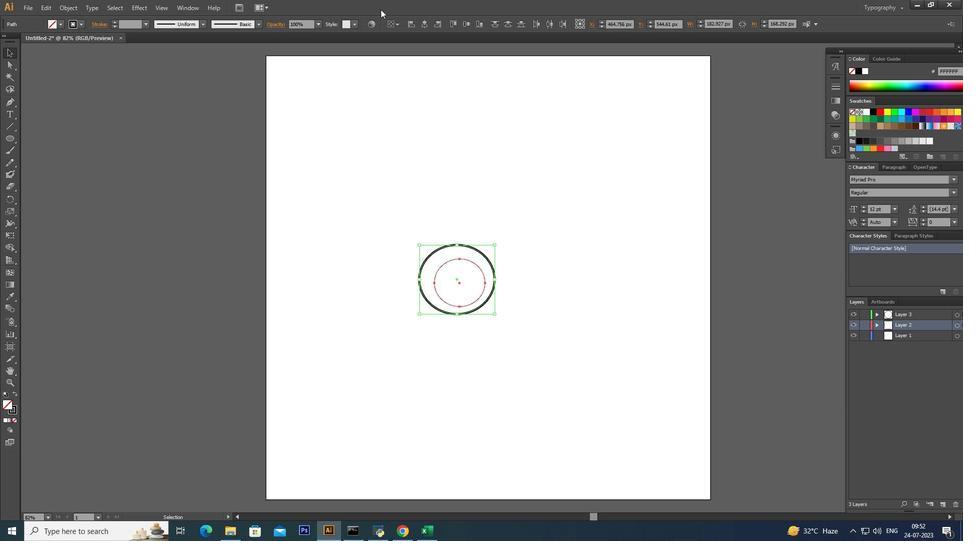 
Action: Mouse moved to (474, 244)
Screenshot: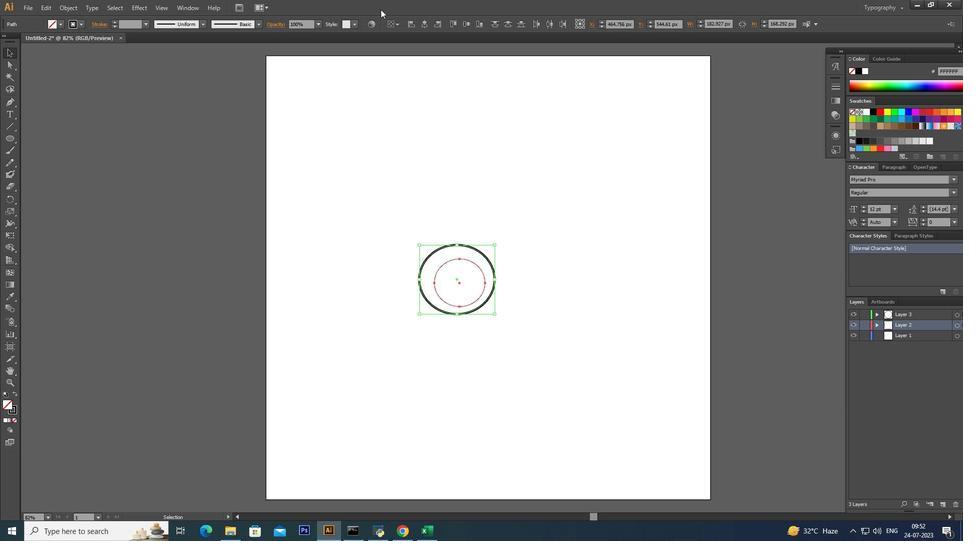 
Action: Key pressed <Key.shift>
Screenshot: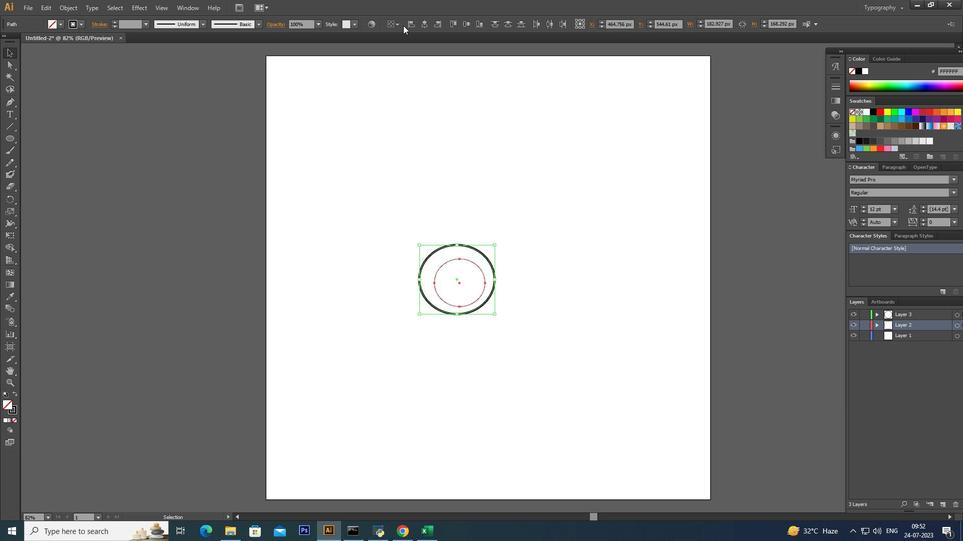 
Action: Mouse moved to (425, 22)
Screenshot: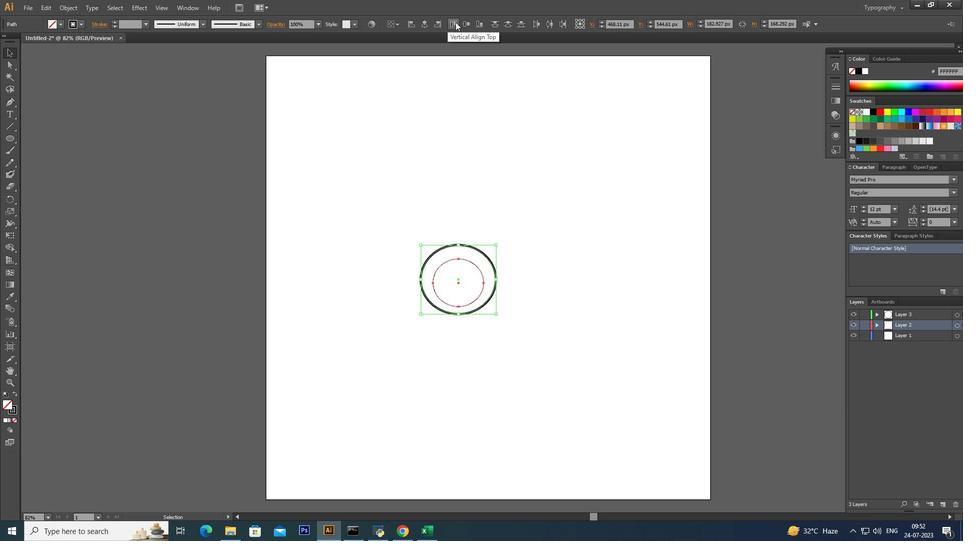
Action: Mouse pressed left at (425, 22)
Screenshot: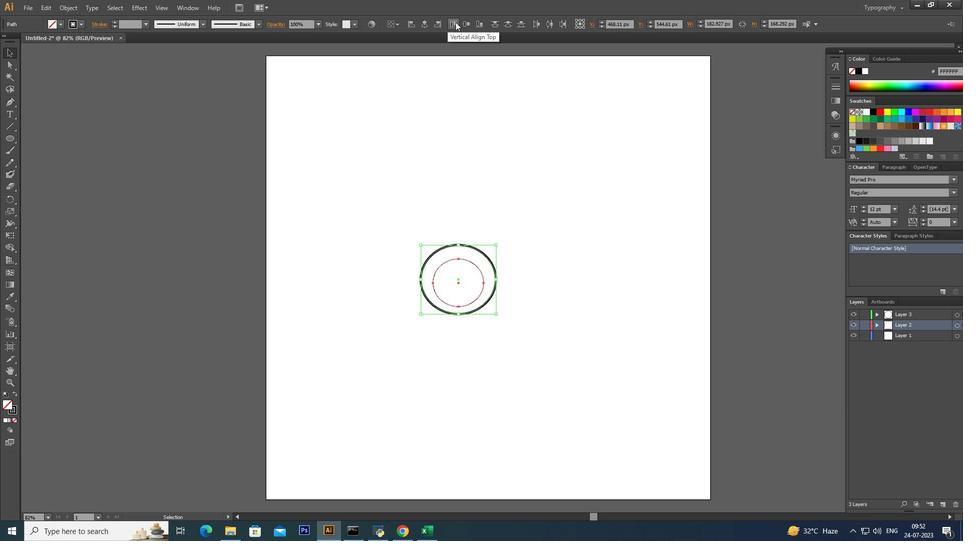 
Action: Mouse moved to (423, 24)
Screenshot: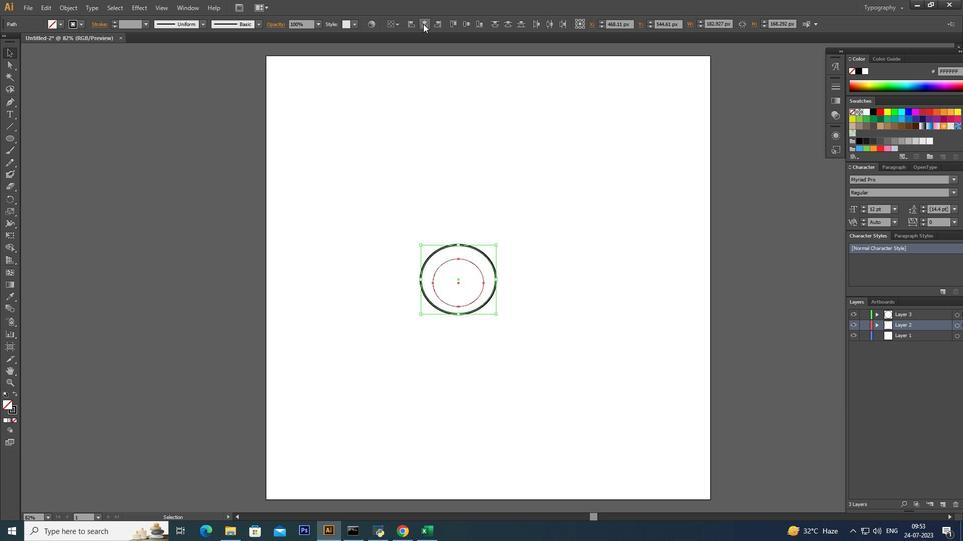 
Action: Mouse pressed left at (423, 24)
Screenshot: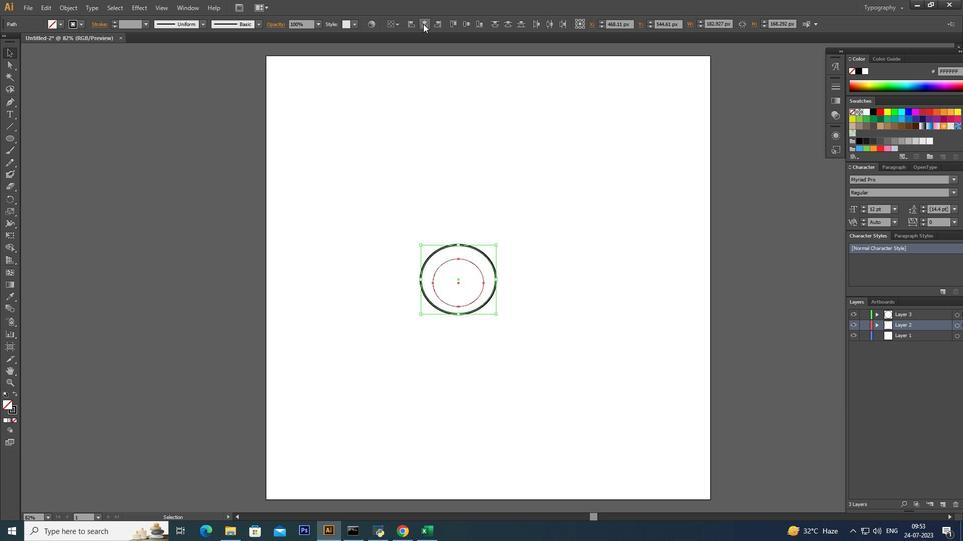 
Action: Mouse moved to (468, 24)
Screenshot: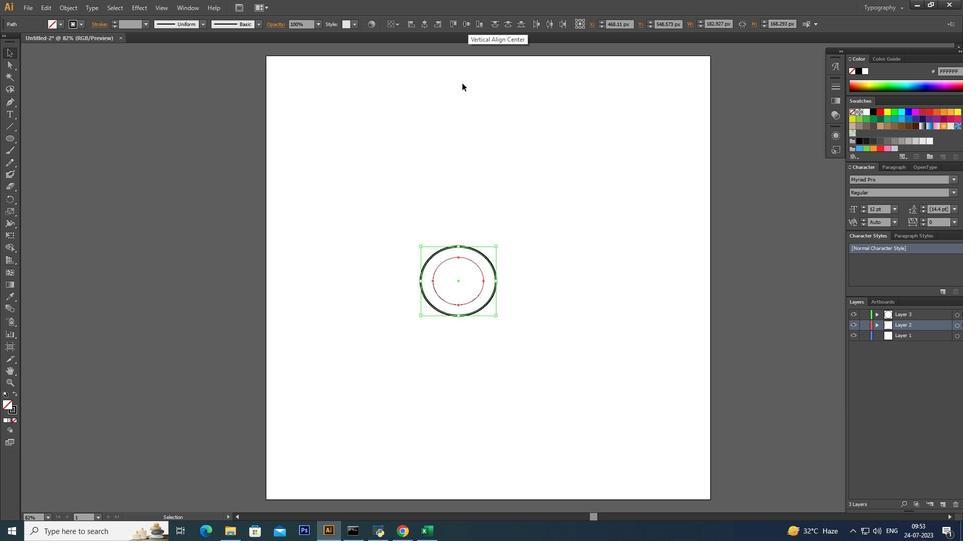 
Action: Mouse pressed left at (468, 24)
Screenshot: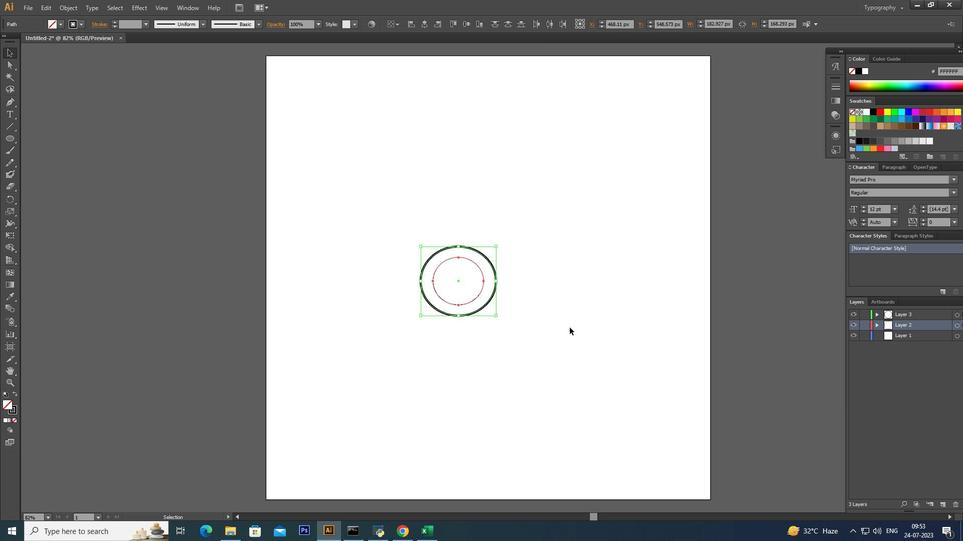
Action: Mouse moved to (585, 348)
Screenshot: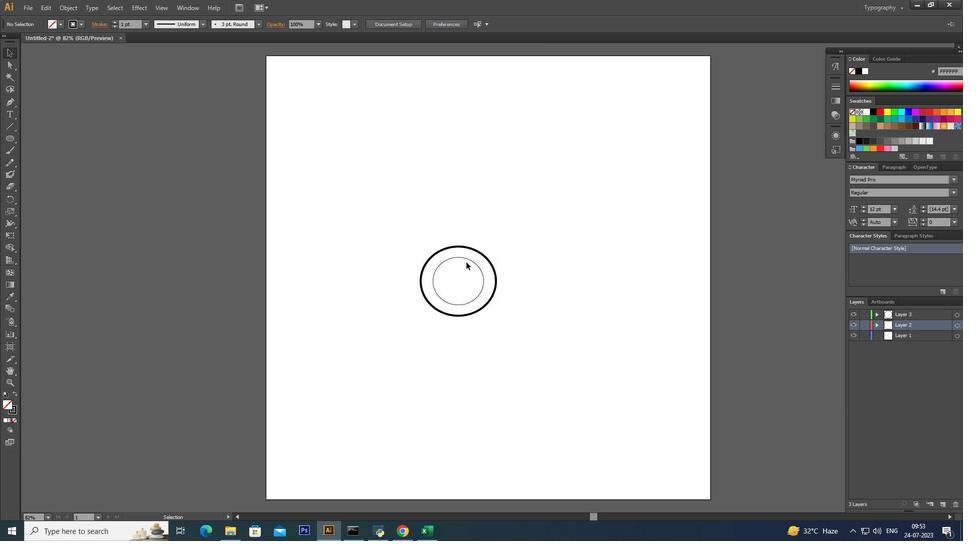 
Action: Mouse pressed left at (585, 348)
Screenshot: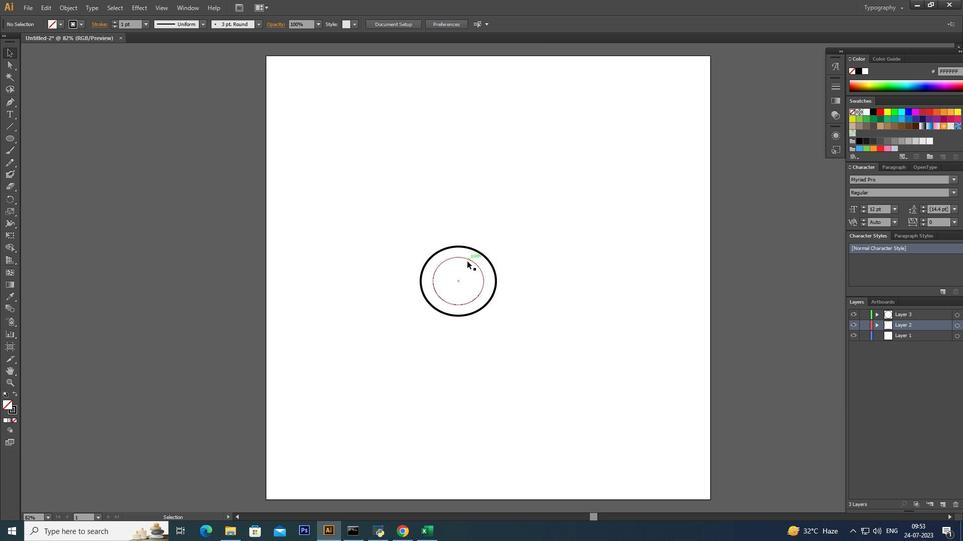 
Action: Mouse moved to (467, 261)
Screenshot: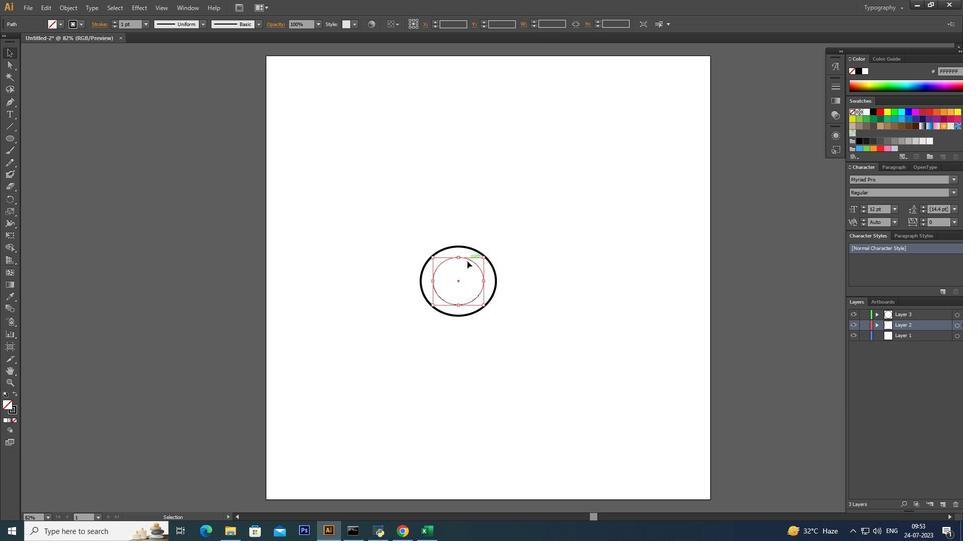 
Action: Mouse pressed left at (467, 261)
Screenshot: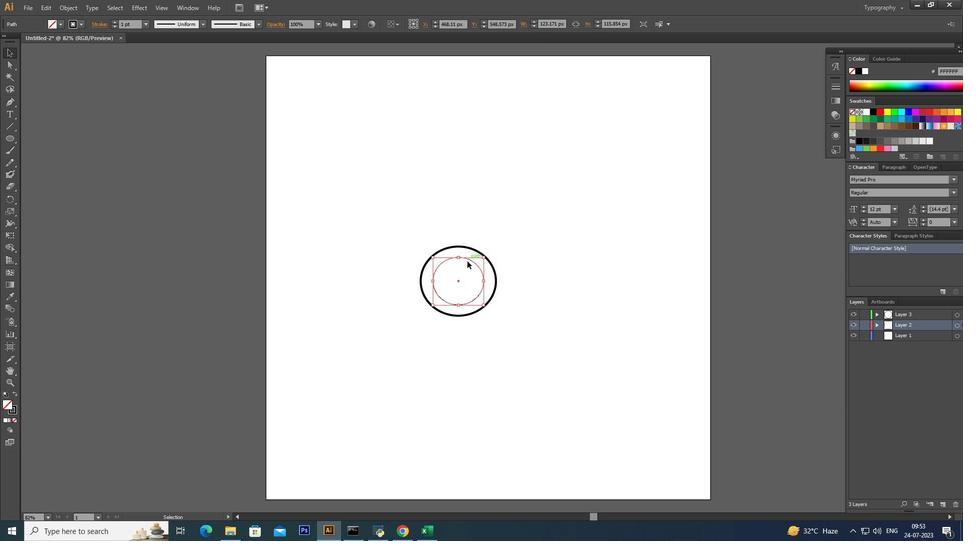
Action: Key pressed <Key.alt_l>
Screenshot: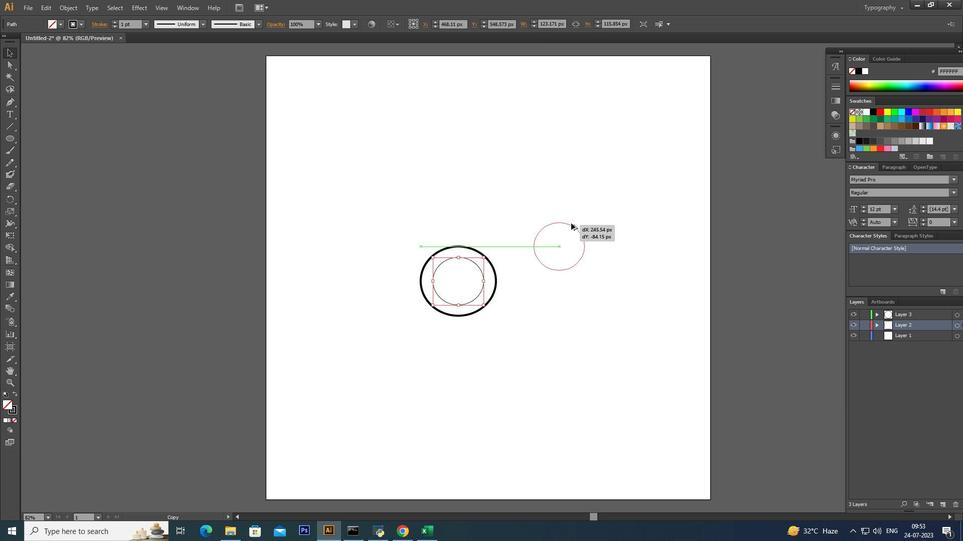 
Action: Mouse pressed left at (467, 261)
Screenshot: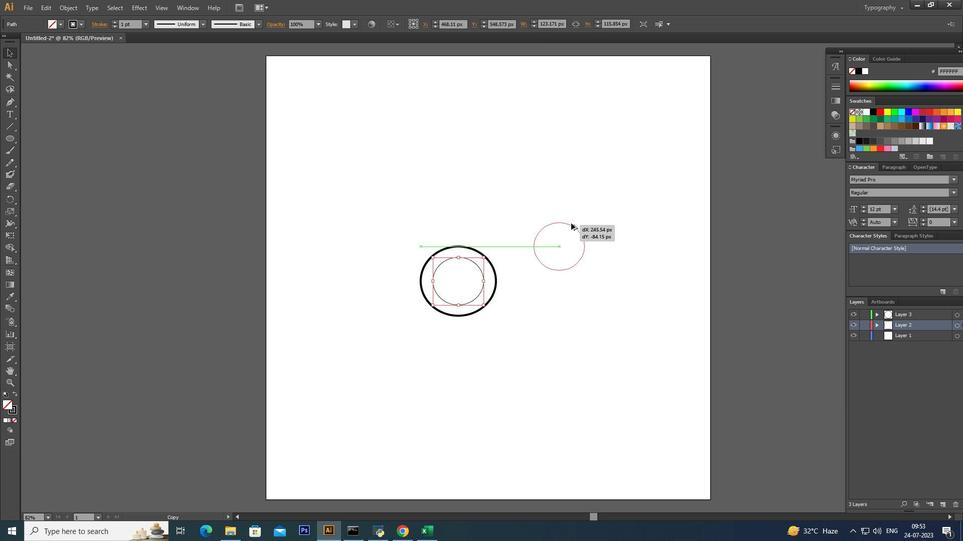 
Action: Mouse moved to (493, 254)
Screenshot: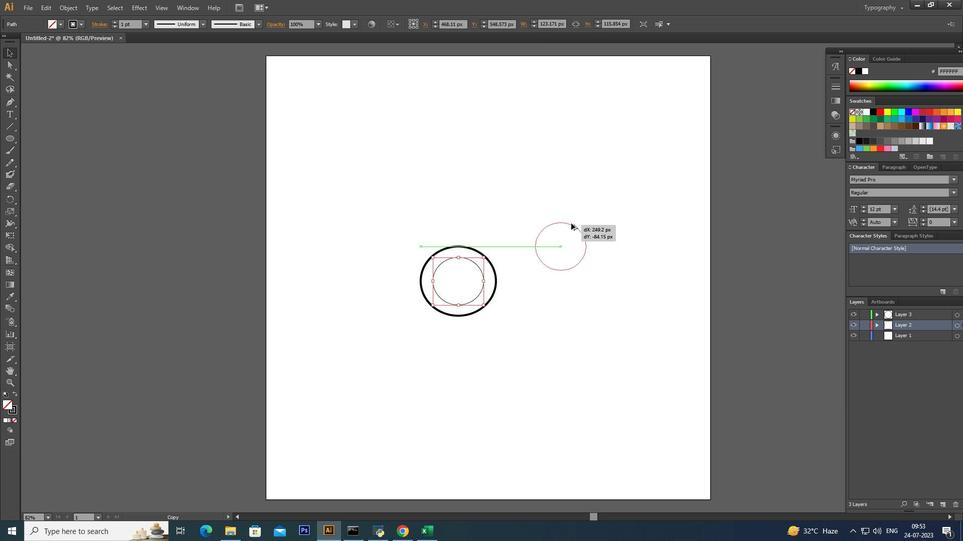 
Action: Key pressed <Key.alt_l>
Screenshot: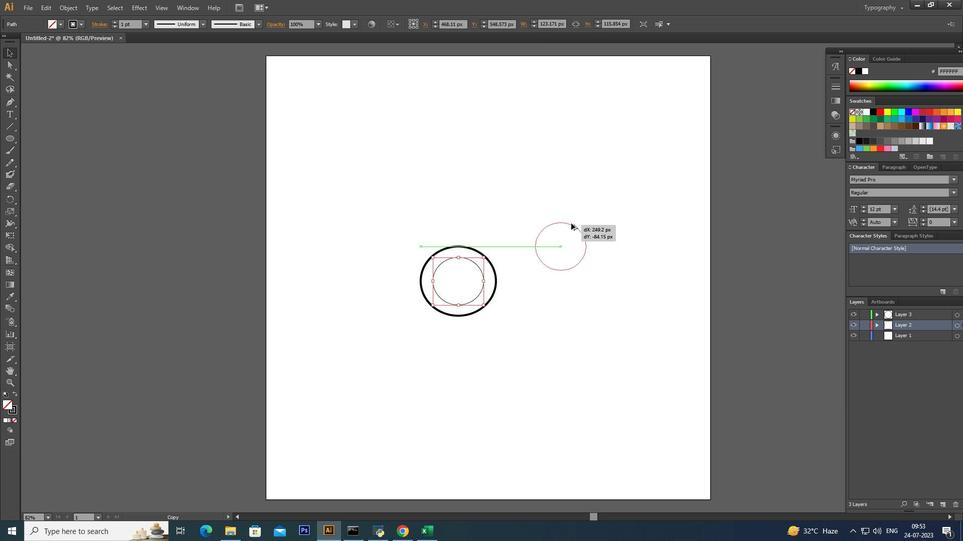 
Action: Mouse moved to (497, 253)
Screenshot: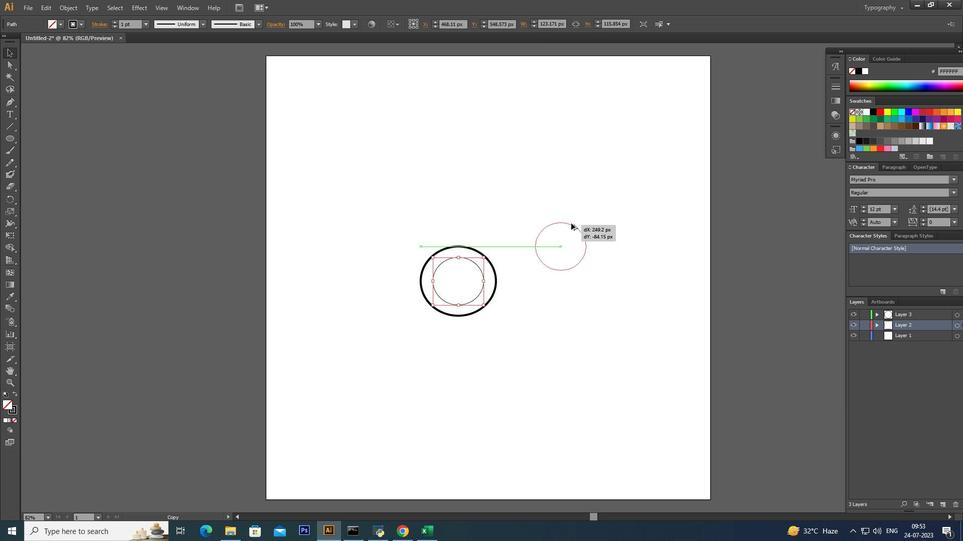 
Action: Key pressed <Key.alt_l>
Screenshot: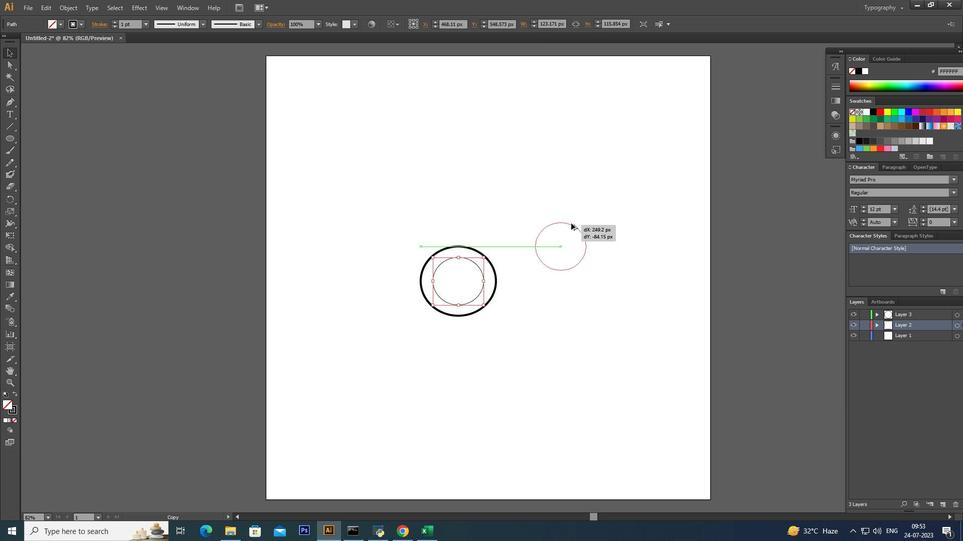 
Action: Mouse moved to (506, 249)
Screenshot: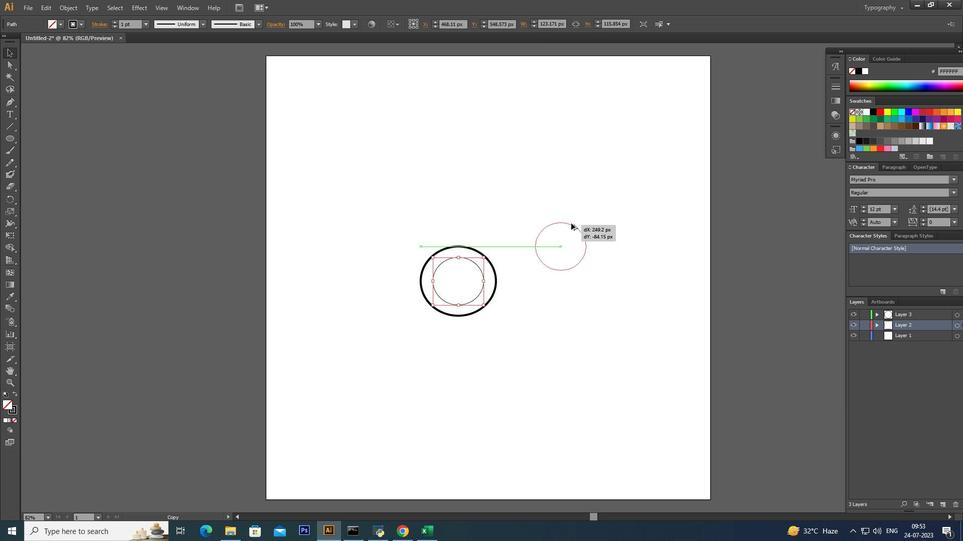 
Action: Key pressed <Key.alt_l>
Screenshot: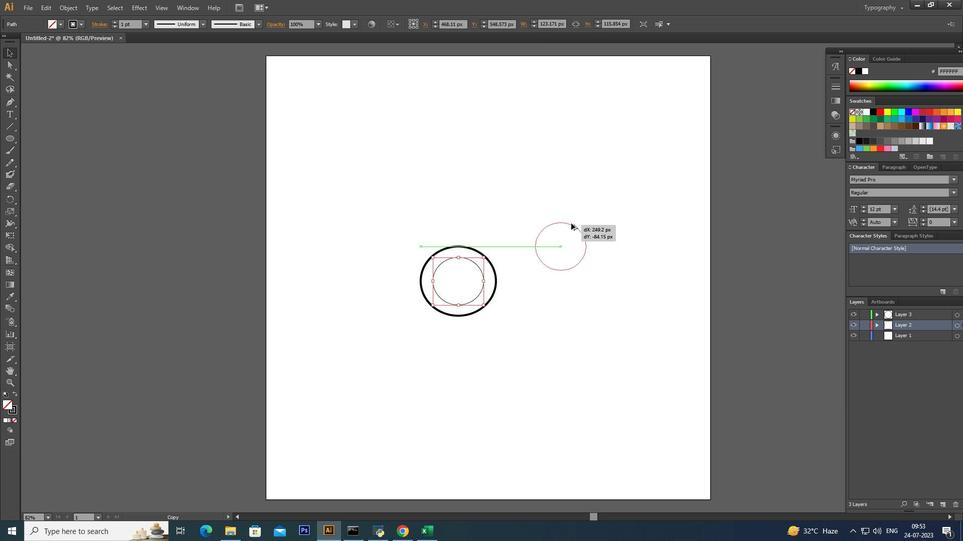 
Action: Mouse moved to (522, 243)
Screenshot: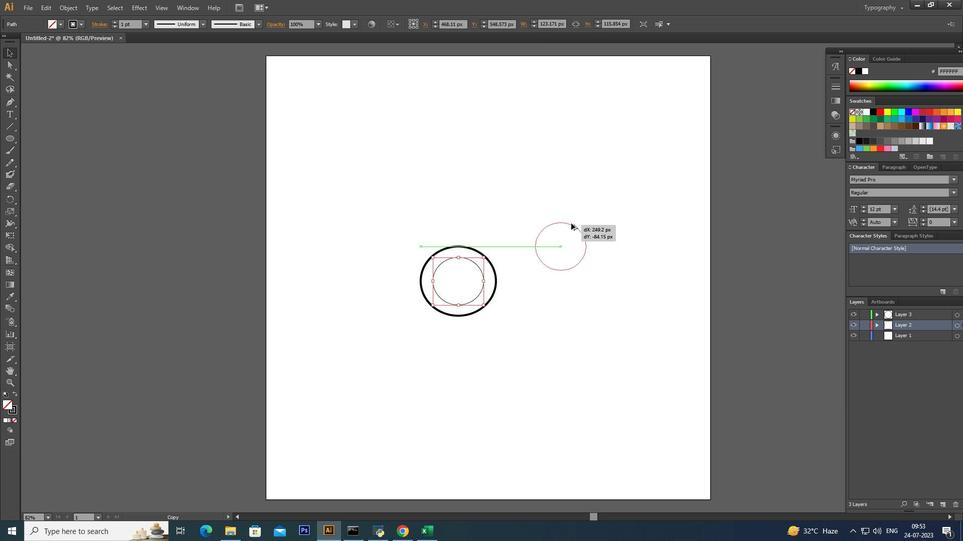 
Action: Key pressed <Key.alt_l>
Screenshot: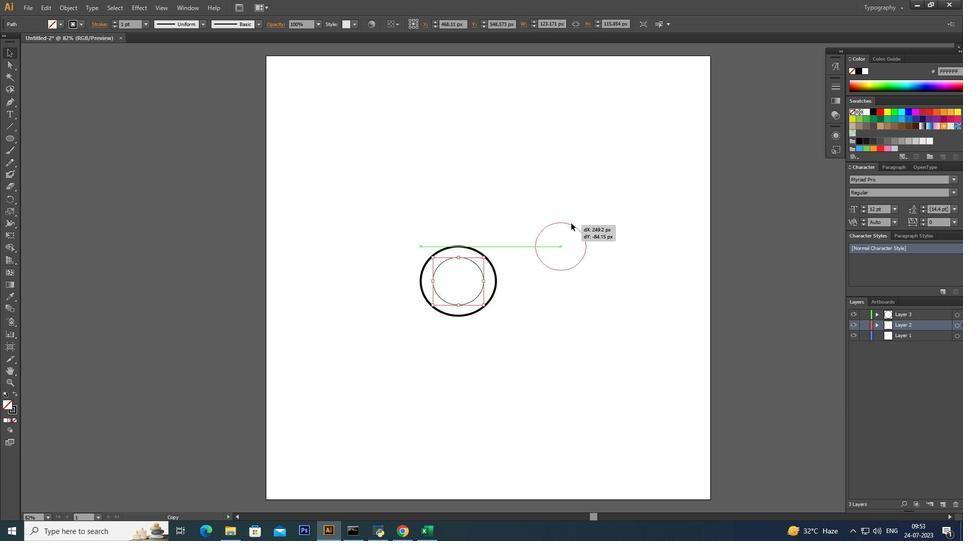 
Action: Mouse moved to (540, 236)
Screenshot: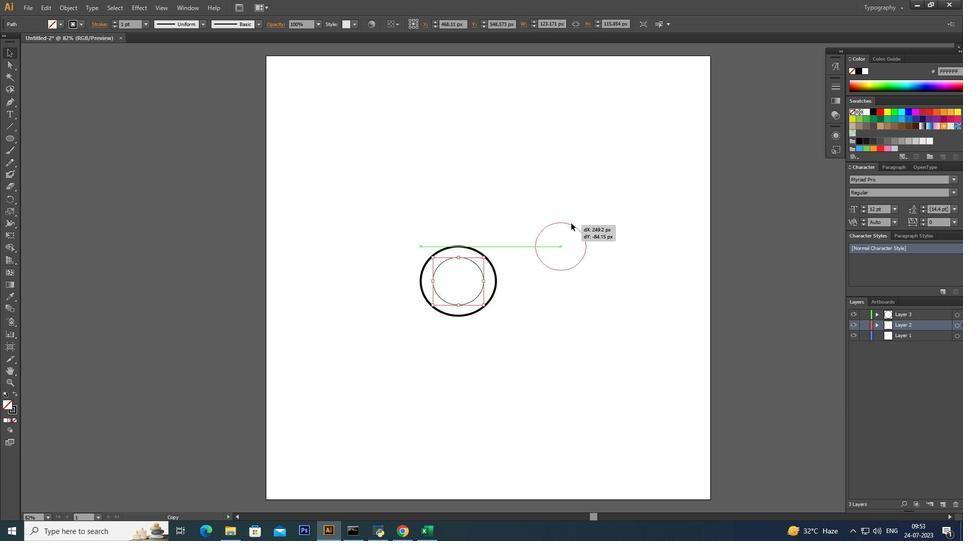 
Action: Key pressed <Key.alt_l>
Screenshot: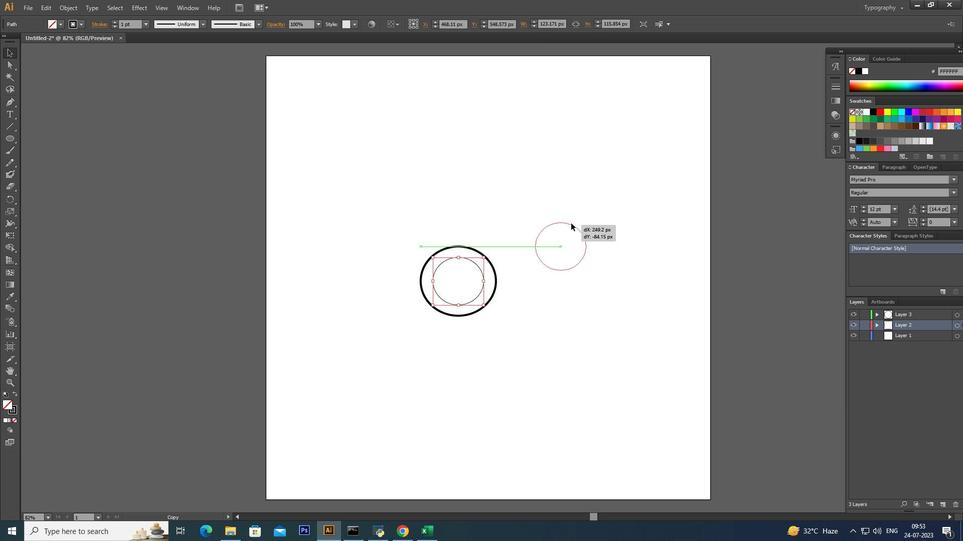 
Action: Mouse moved to (561, 227)
Screenshot: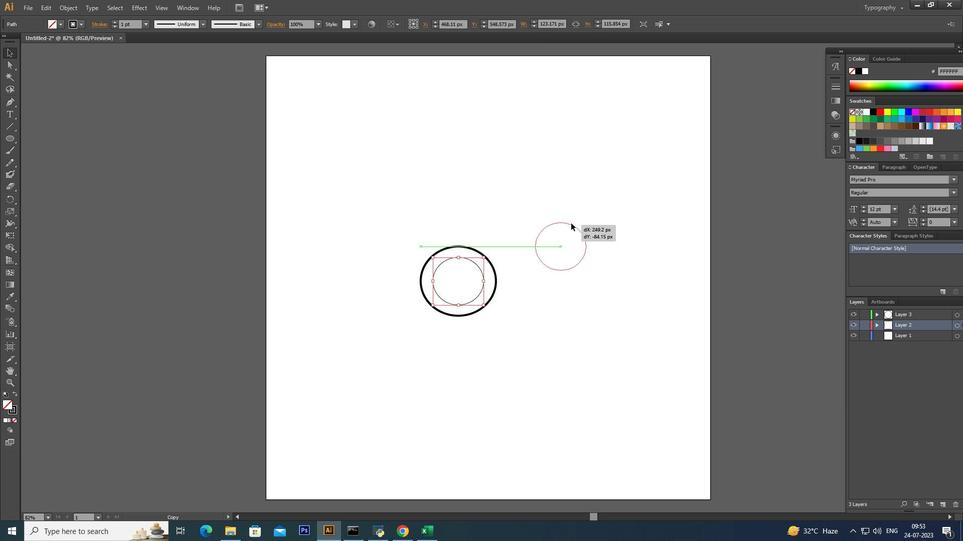 
Action: Key pressed <Key.alt_l><Key.alt_l>
Screenshot: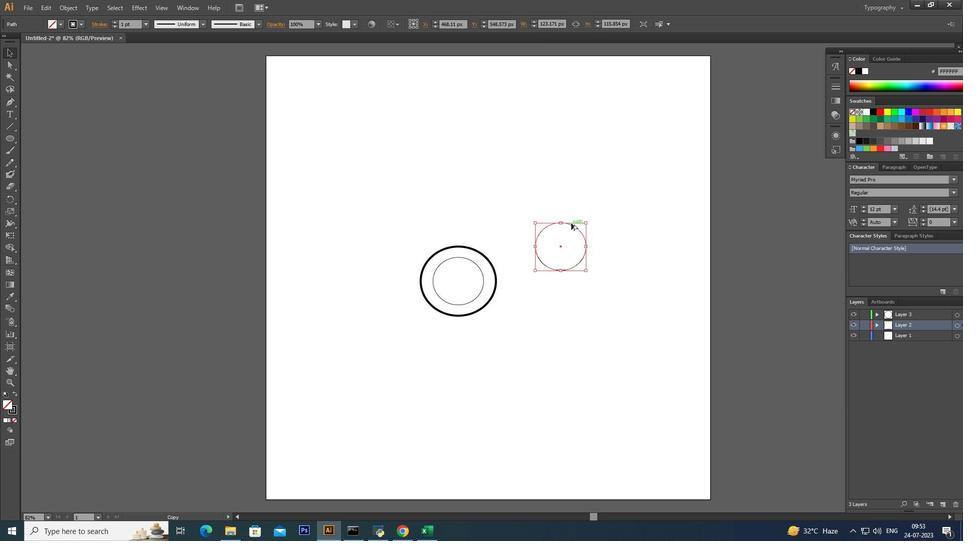 
Action: Mouse moved to (569, 224)
Screenshot: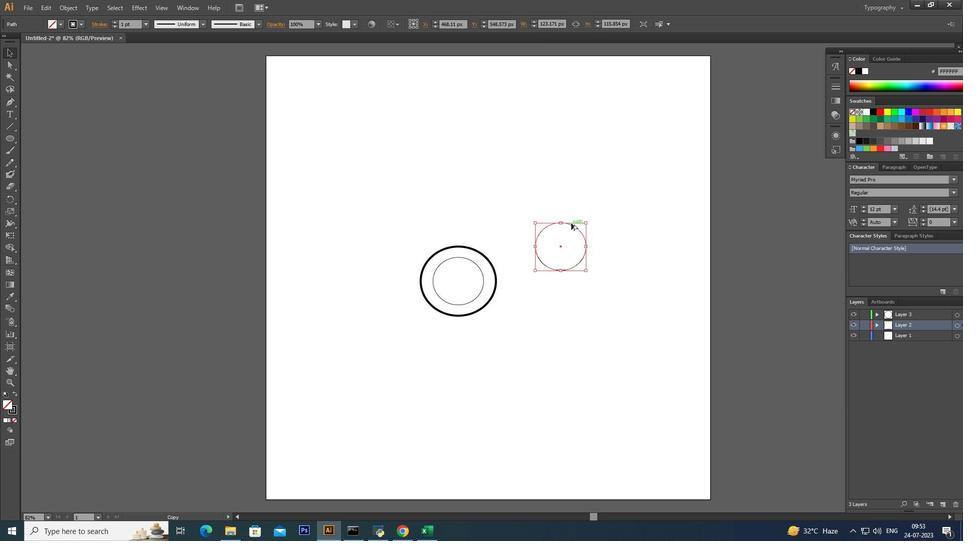 
Action: Key pressed <Key.alt_l><Key.alt_l><Key.alt_l><Key.alt_l><Key.alt_l><Key.alt_l>
Screenshot: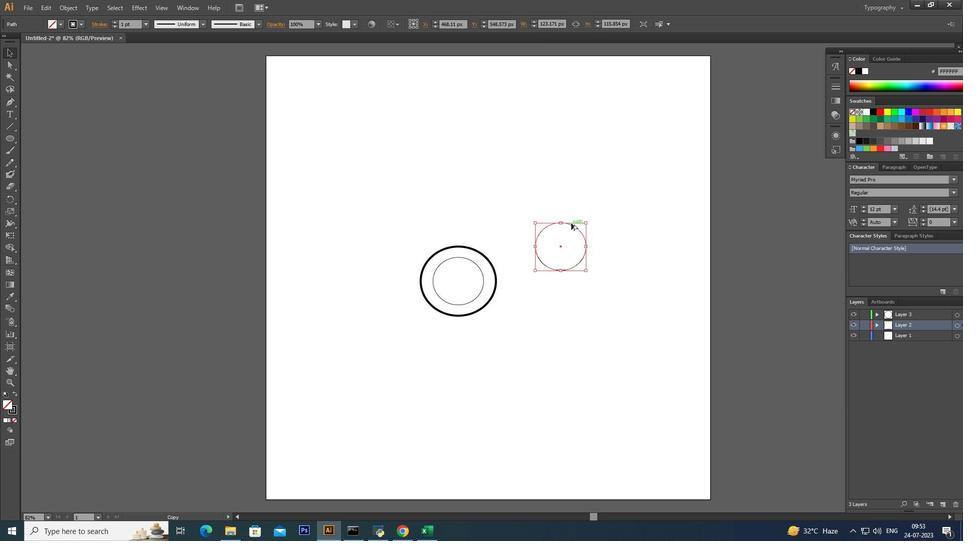 
Action: Mouse moved to (571, 223)
Screenshot: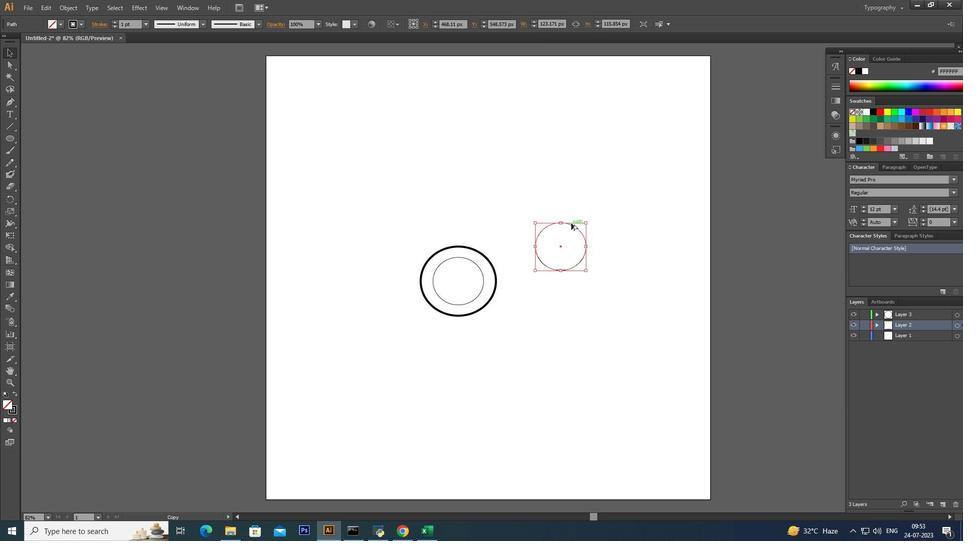 
Action: Key pressed <Key.alt_l><Key.alt_l><Key.alt_l><Key.alt_l><Key.alt_l><Key.alt_l><Key.alt_l><Key.alt_l><Key.alt_l><Key.alt_l><Key.alt_l><Key.alt_l><Key.alt_l><Key.alt_l><Key.alt_l><Key.alt_l><Key.alt_l><Key.alt_l><Key.alt_l><Key.alt_l><Key.alt_l><Key.alt_l><Key.alt_l><Key.alt_l><Key.alt_l><Key.alt_l><Key.alt_l><Key.alt_l><Key.alt_l><Key.alt_l><Key.alt_l><Key.alt_l><Key.alt_l><Key.alt_l><Key.alt_l><Key.alt_l><Key.alt_l><Key.alt_l><Key.alt_l><Key.alt_l><Key.alt_l><Key.alt_l><Key.alt_l><Key.alt_l><Key.alt_l><Key.alt_l>ctrl+Z
Screenshot: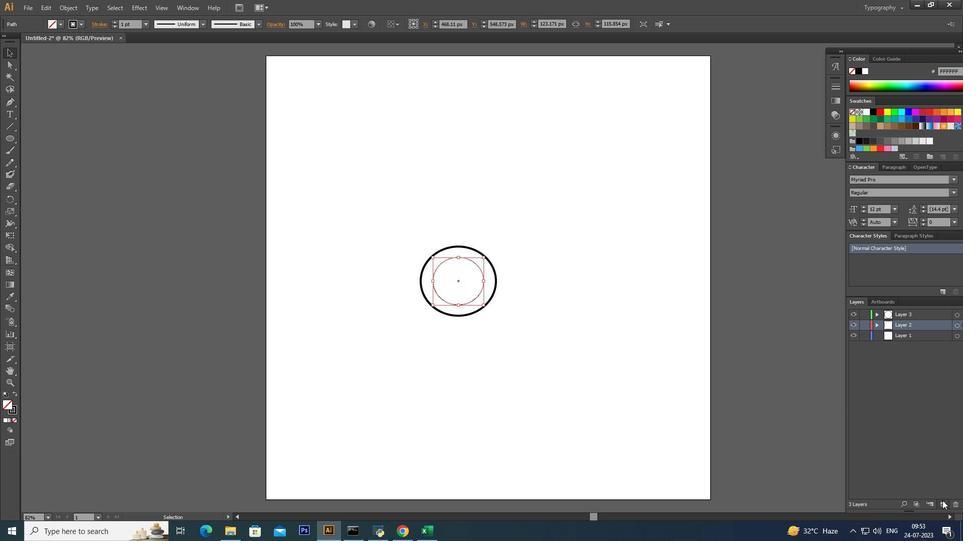 
Action: Mouse moved to (942, 501)
Screenshot: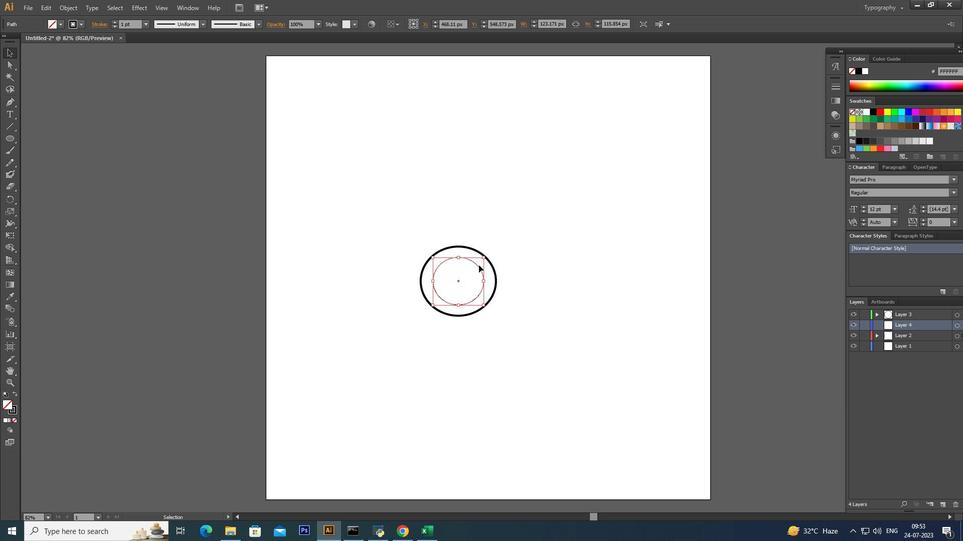 
Action: Mouse pressed left at (942, 501)
Screenshot: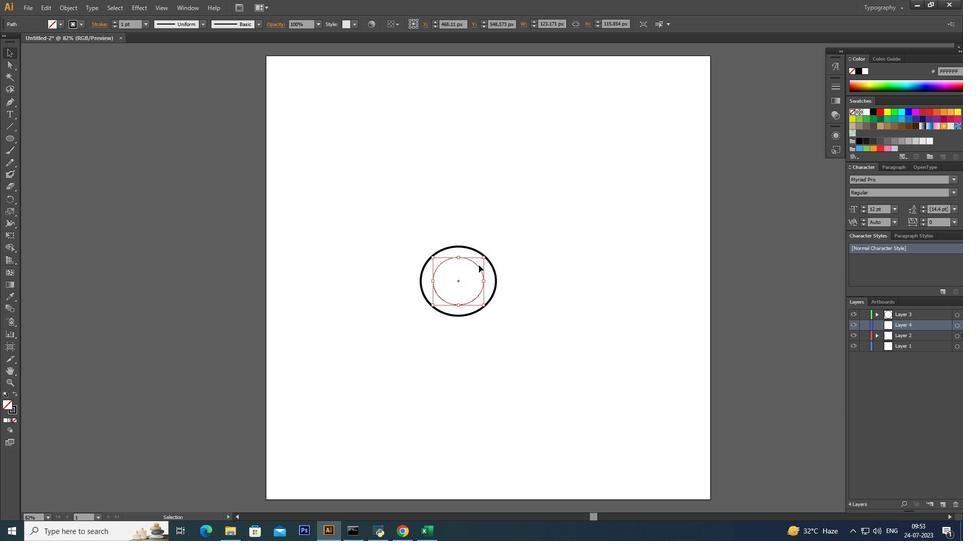 
Action: Mouse moved to (450, 258)
Screenshot: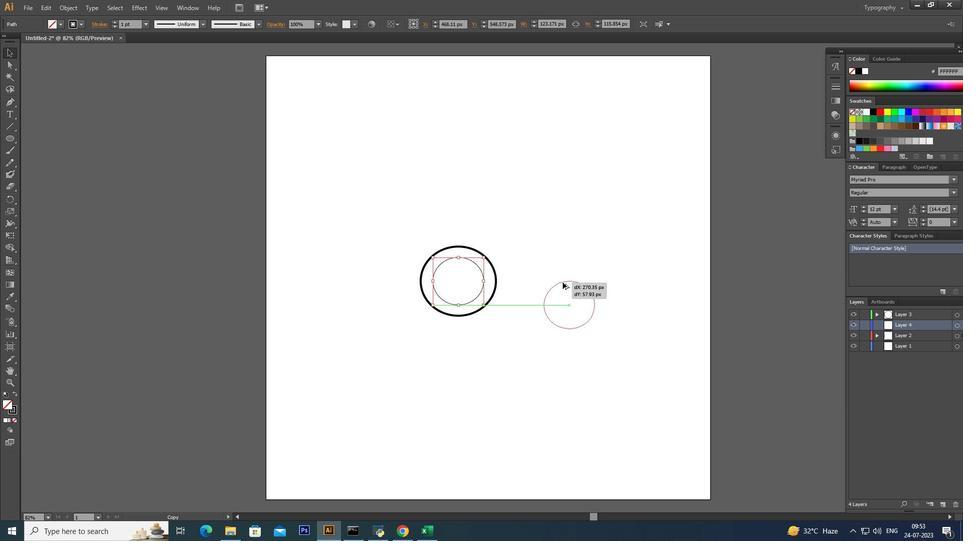 
Action: Key pressed <Key.alt_l>
Screenshot: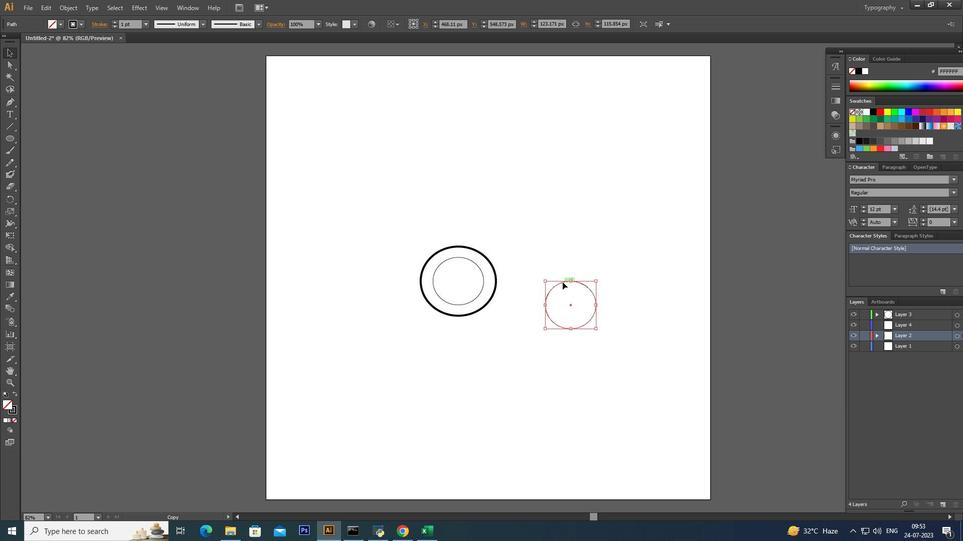 
Action: Mouse pressed left at (450, 258)
Screenshot: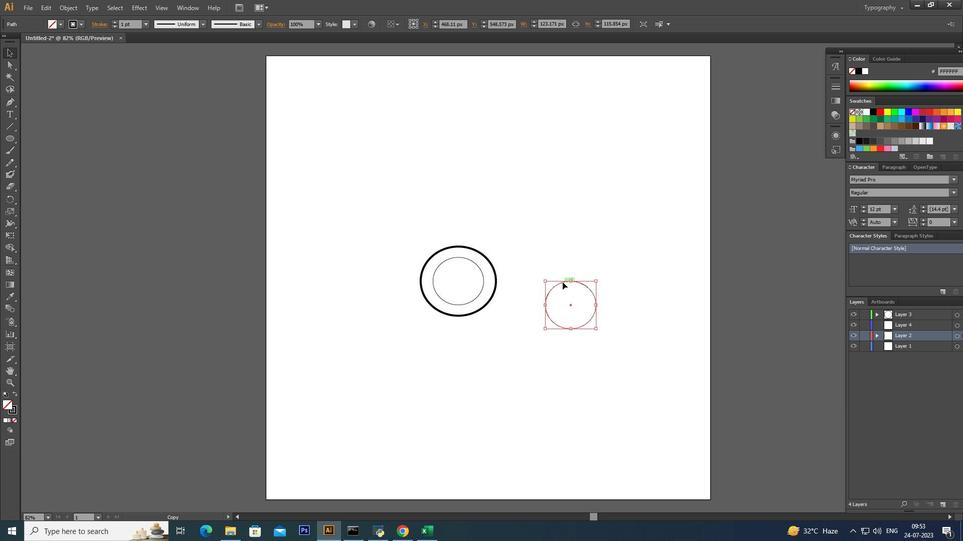 
Action: Mouse moved to (520, 272)
Screenshot: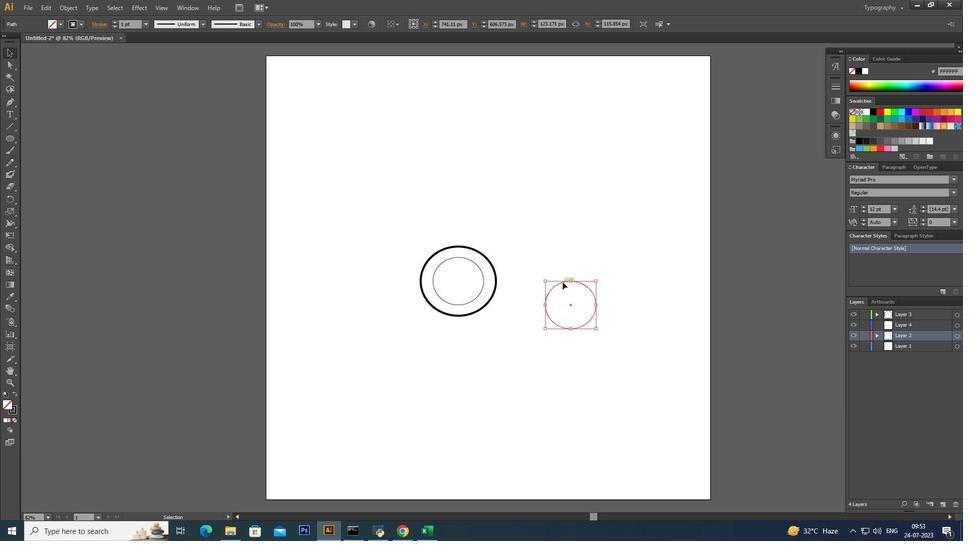 
Action: Key pressed <Key.alt_l><Key.alt_l>
Screenshot: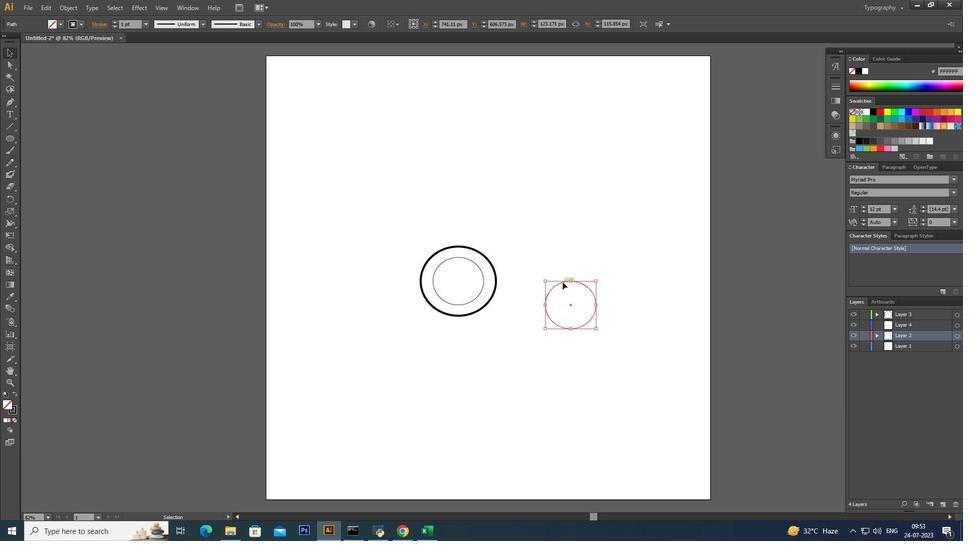 
Action: Mouse moved to (551, 281)
Screenshot: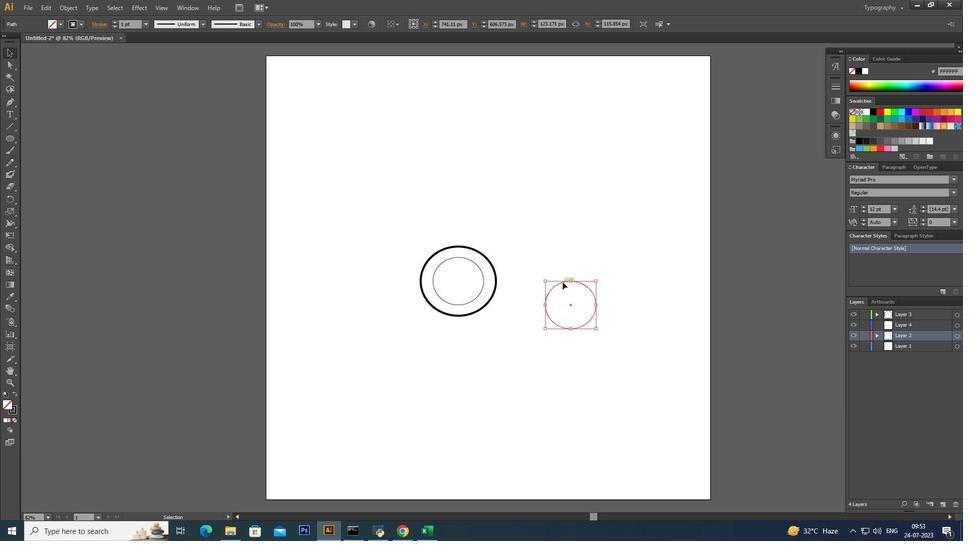 
Action: Key pressed <Key.alt_l>
Screenshot: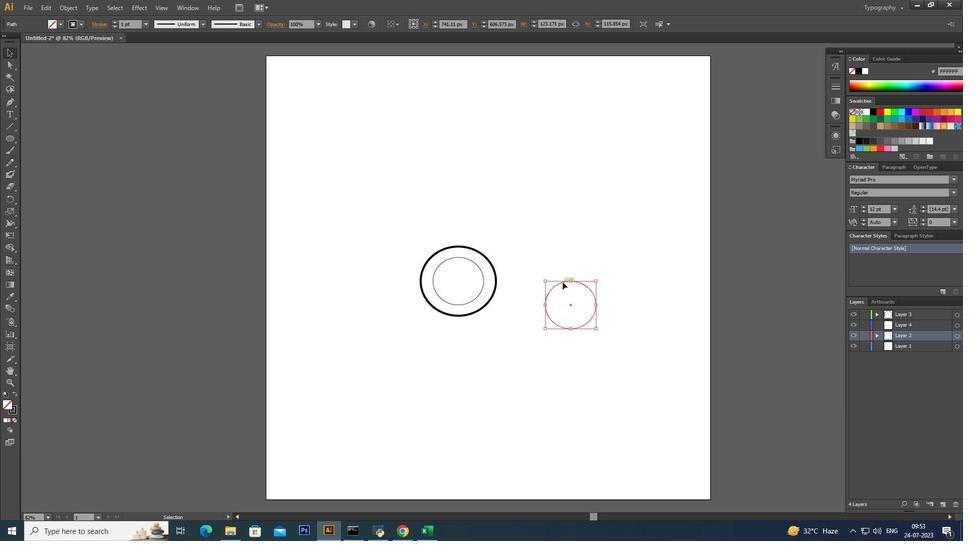 
Action: Mouse moved to (559, 282)
Screenshot: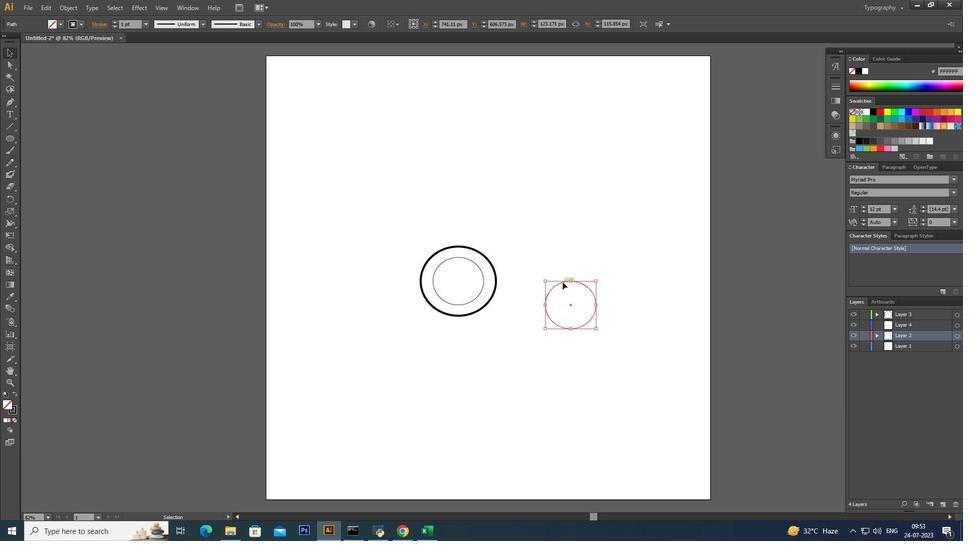 
Action: Key pressed <Key.alt_l>
Screenshot: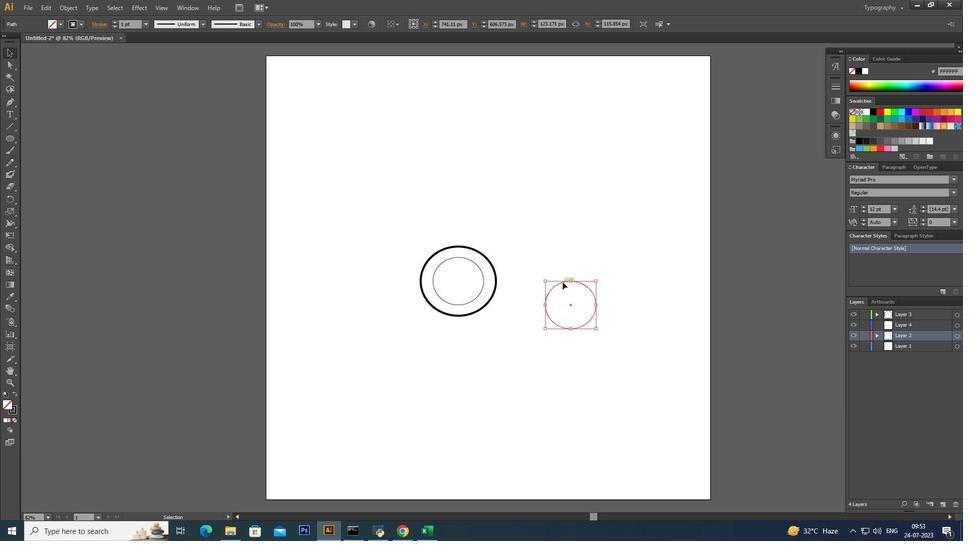 
Action: Mouse moved to (561, 282)
Screenshot: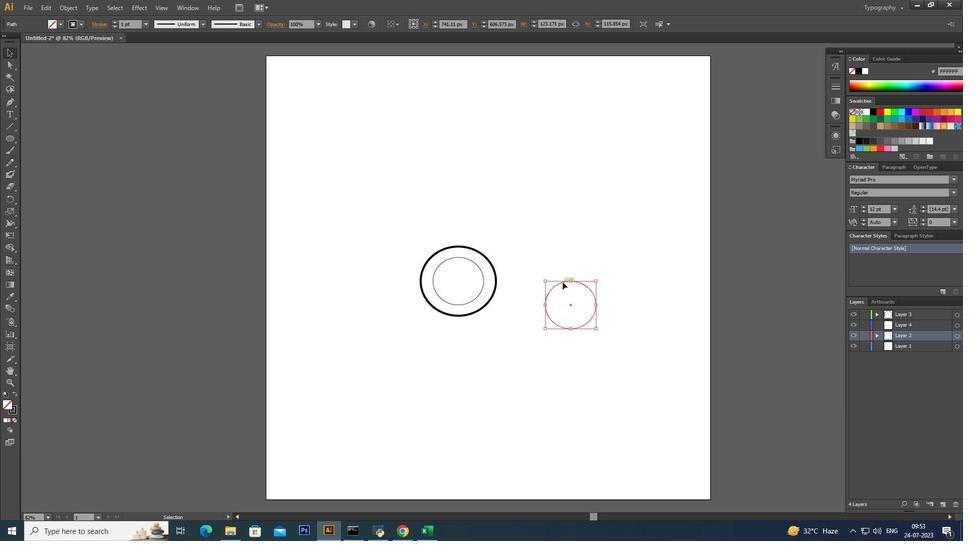 
Action: Key pressed <Key.alt_l><Key.alt_l>
Screenshot: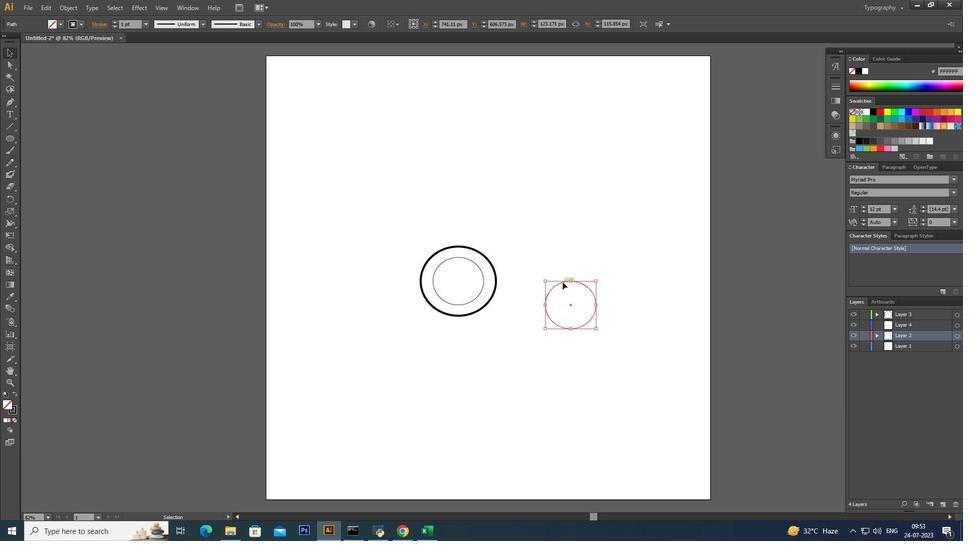 
Action: Mouse moved to (562, 282)
Screenshot: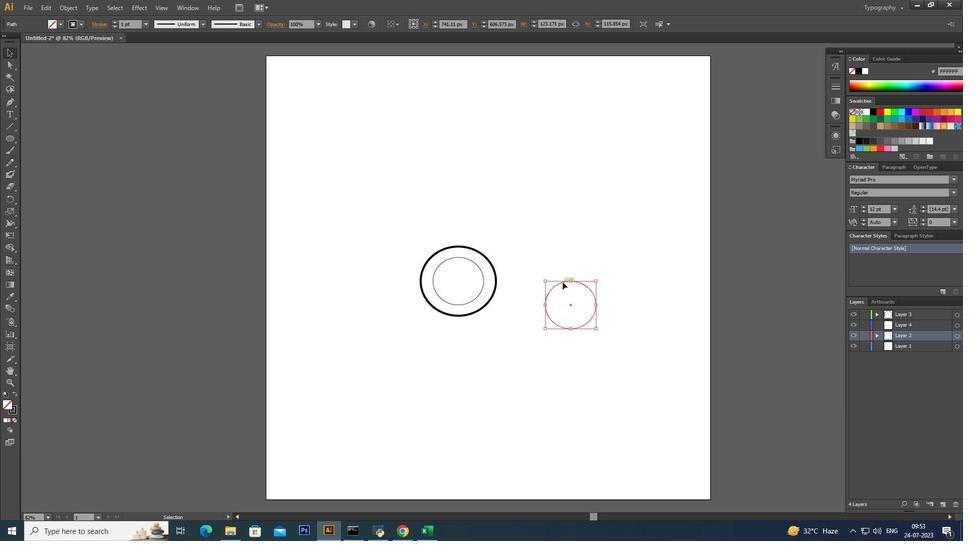 
Action: Key pressed <Key.alt_l><Key.alt_l><Key.alt_l><Key.alt_l><Key.alt_l><Key.alt_l><Key.alt_l><Key.alt_l><Key.alt_l><Key.alt_l><Key.alt_l><Key.alt_l><Key.alt_l><Key.alt_l><Key.alt_l><Key.alt_l><Key.alt_l><Key.alt_l><Key.alt_l>
Screenshot: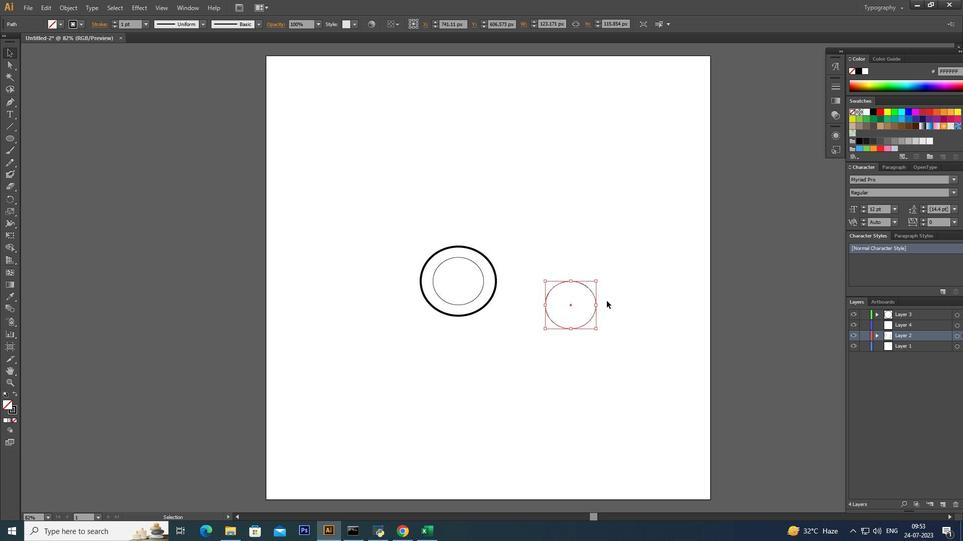 
Action: Mouse moved to (595, 281)
Screenshot: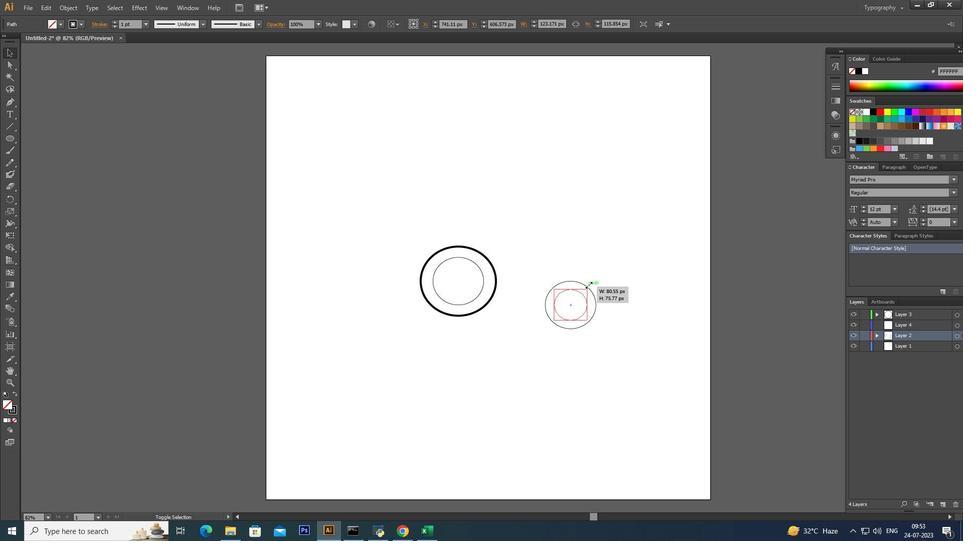
Action: Mouse pressed left at (595, 281)
Screenshot: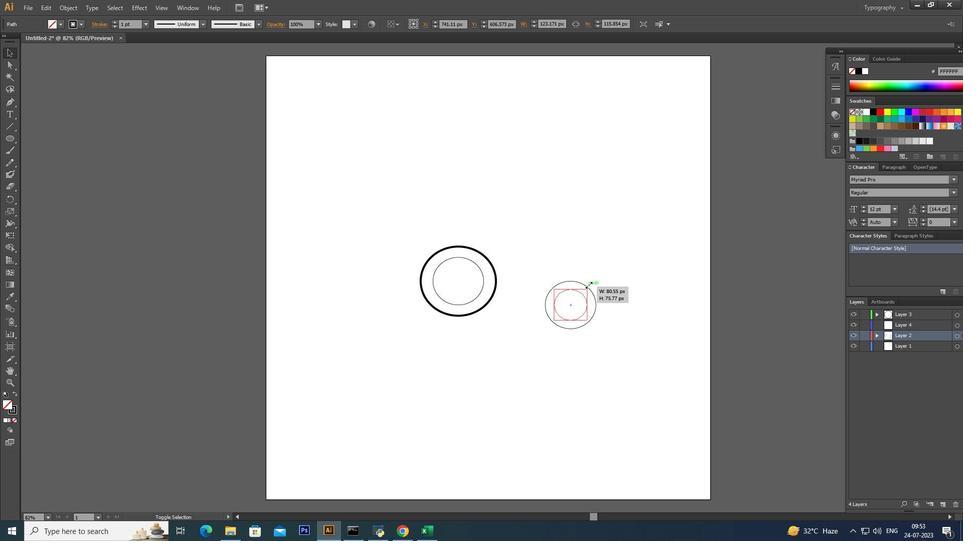 
Action: Key pressed <Key.shift><Key.alt_l><Key.shift><Key.alt_l><Key.shift><Key.alt_l>
Screenshot: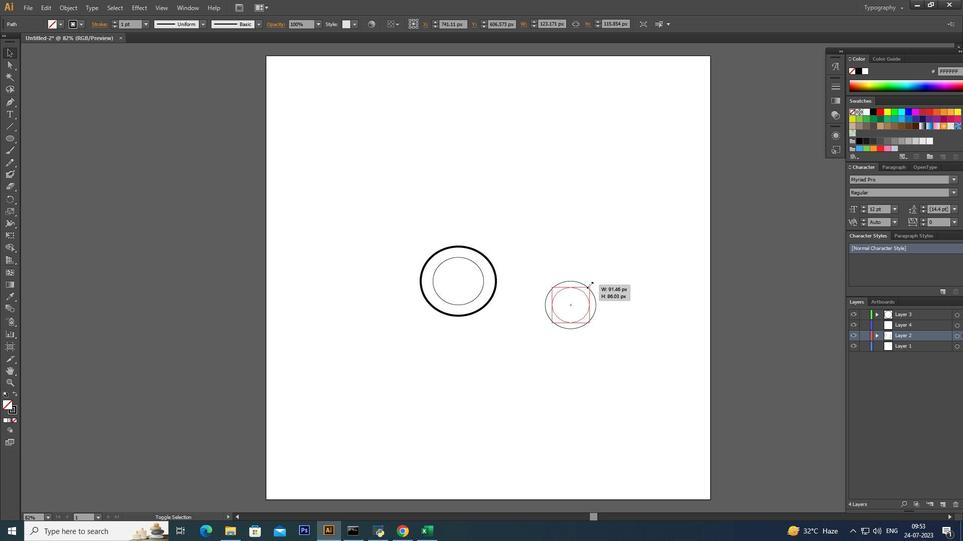 
Action: Mouse moved to (594, 281)
Screenshot: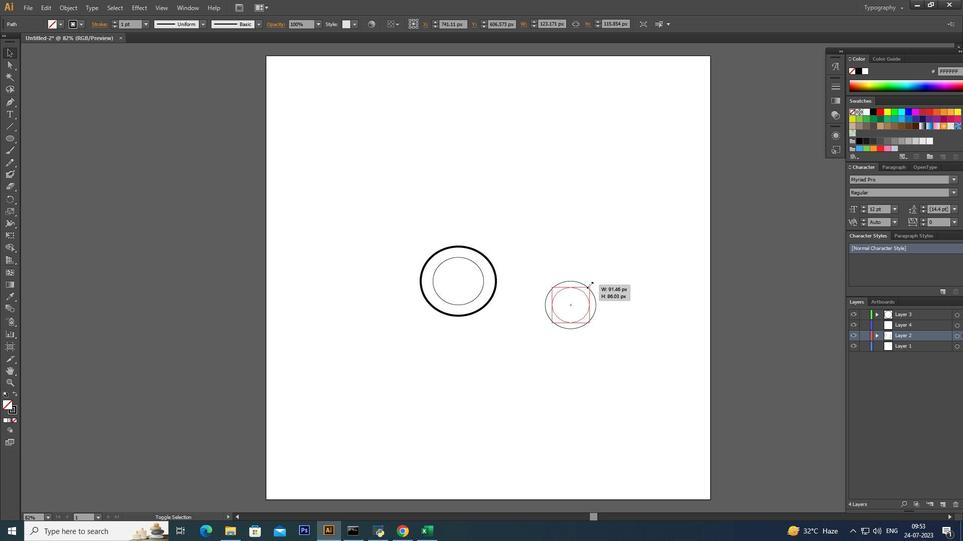
Action: Key pressed <Key.shift>
Screenshot: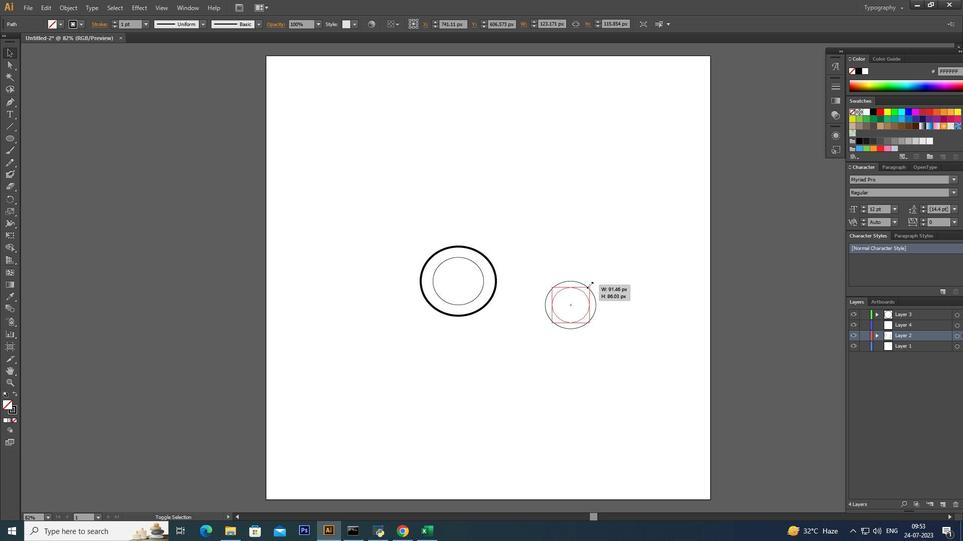 
Action: Mouse moved to (591, 282)
Screenshot: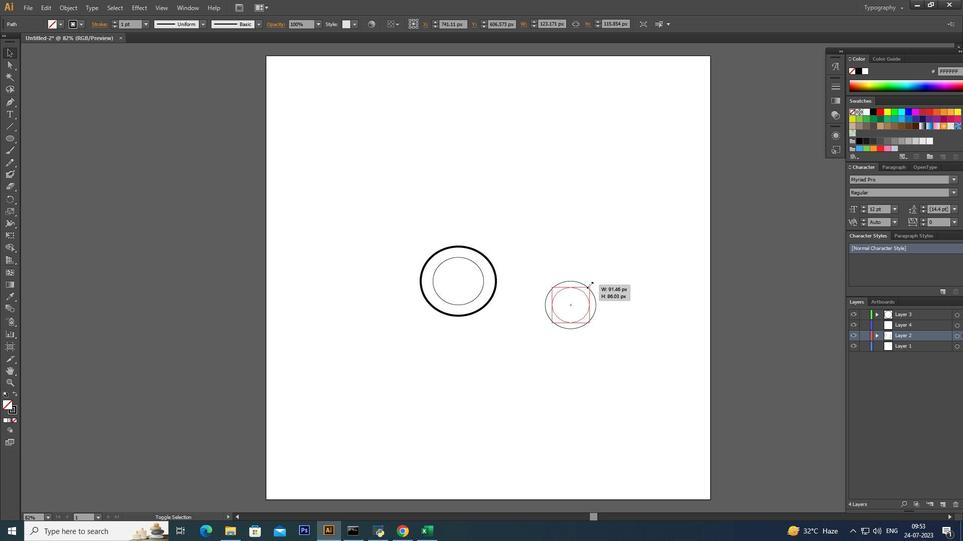 
Action: Key pressed <Key.alt_l>
Screenshot: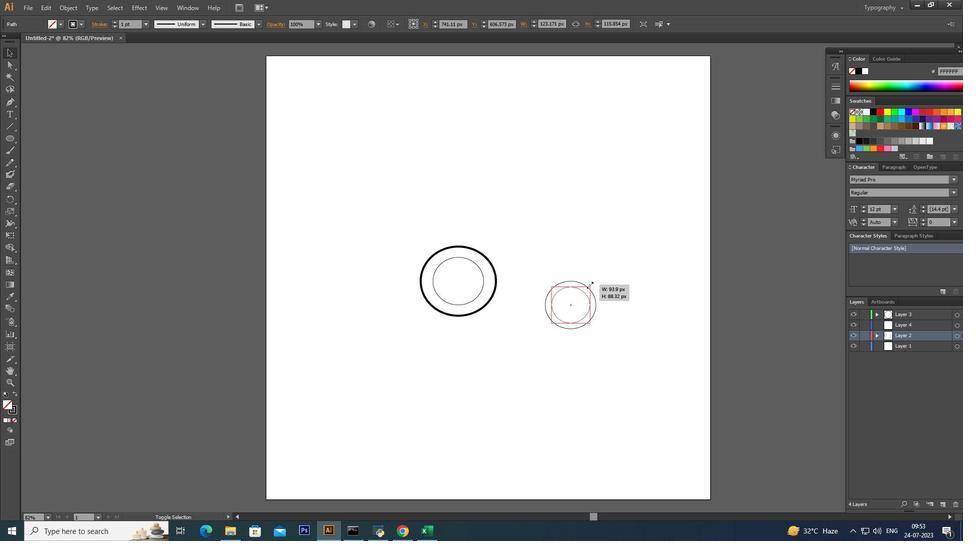 
Action: Mouse moved to (590, 282)
Screenshot: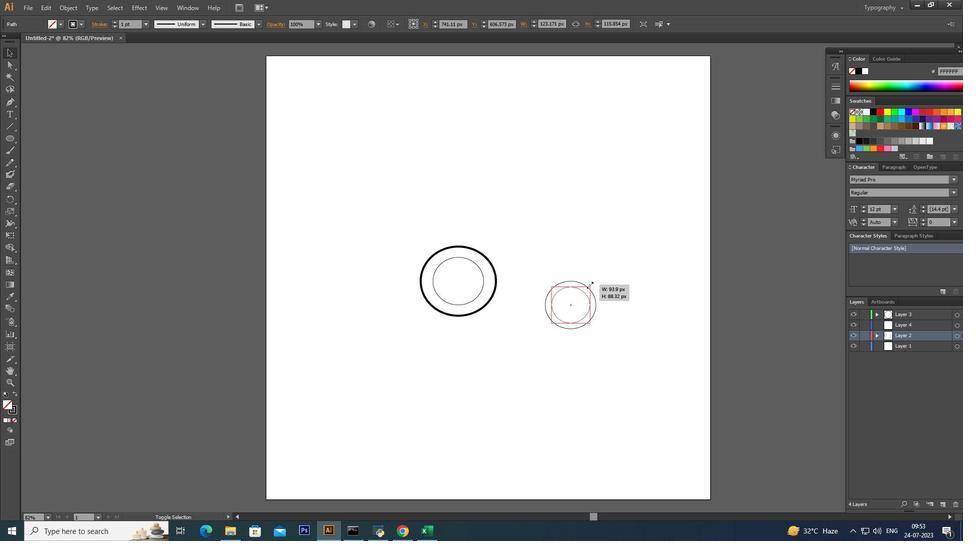 
Action: Key pressed <Key.shift><Key.alt_l>
Screenshot: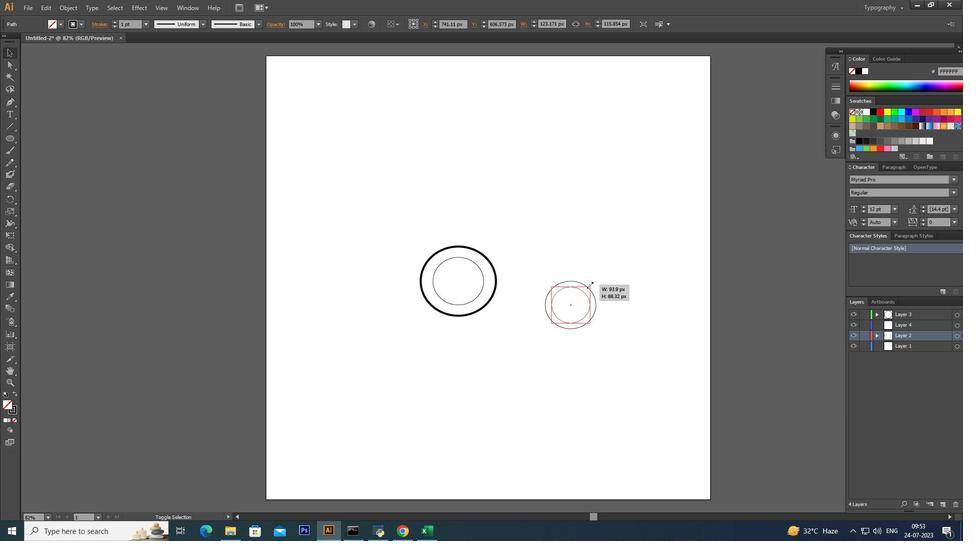 
Action: Mouse moved to (589, 283)
Screenshot: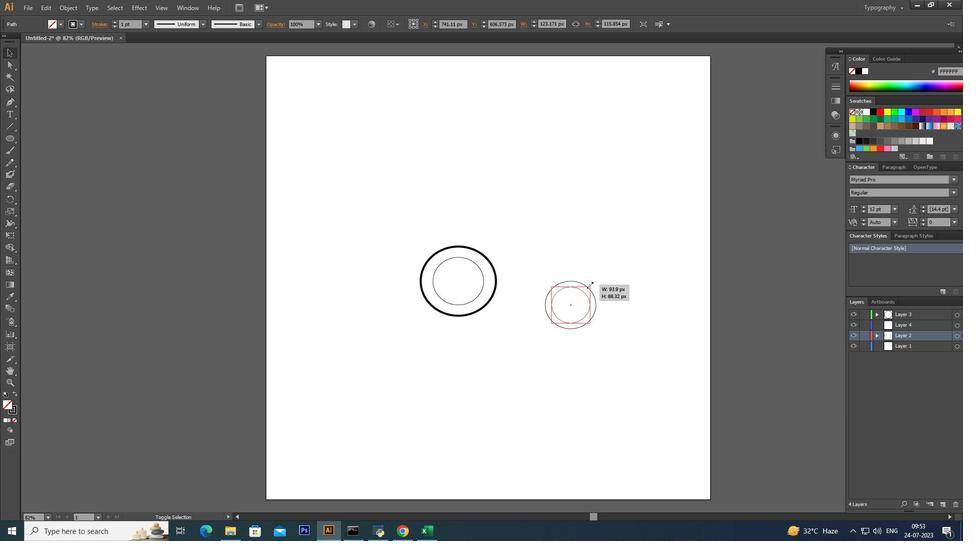 
Action: Key pressed <Key.shift>
Screenshot: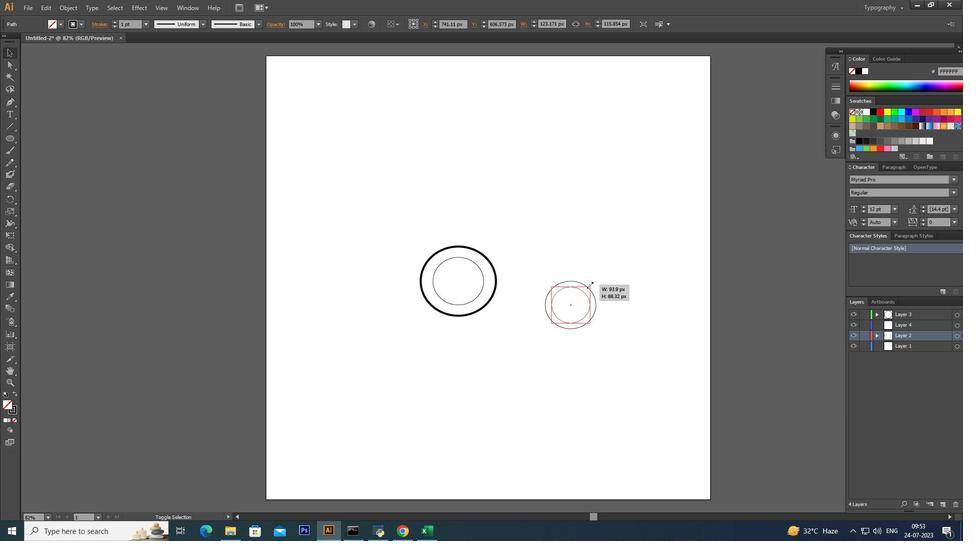 
Action: Mouse moved to (588, 283)
Screenshot: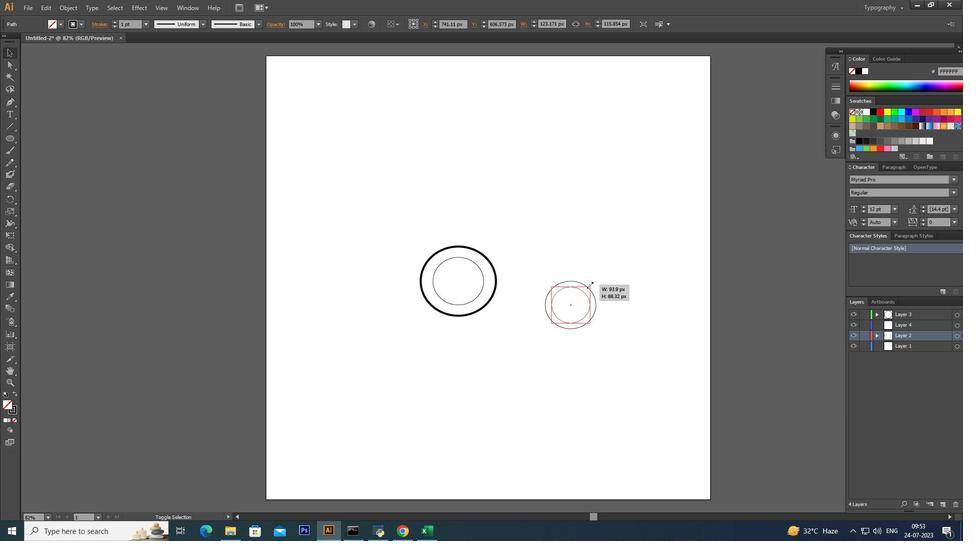 
Action: Key pressed <Key.alt_l>
Screenshot: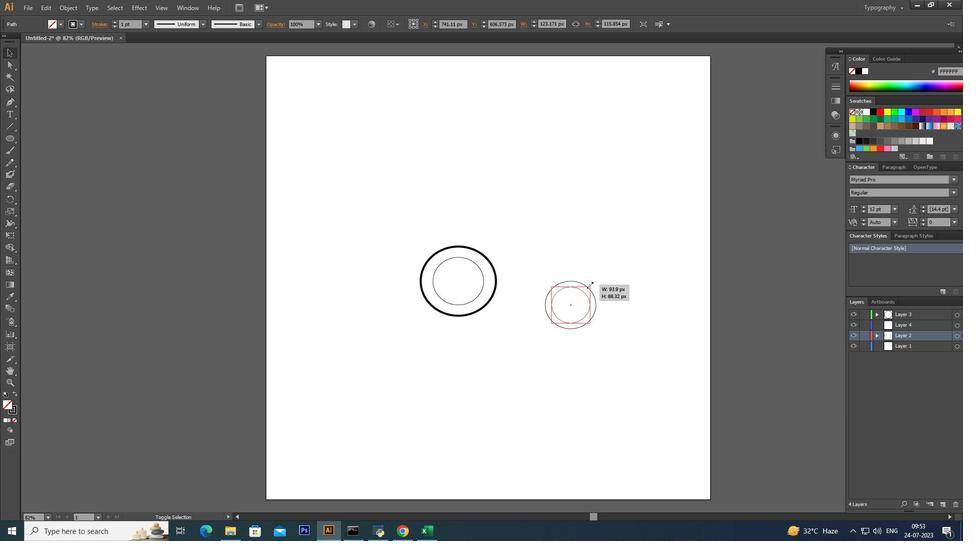 
Action: Mouse moved to (588, 284)
Screenshot: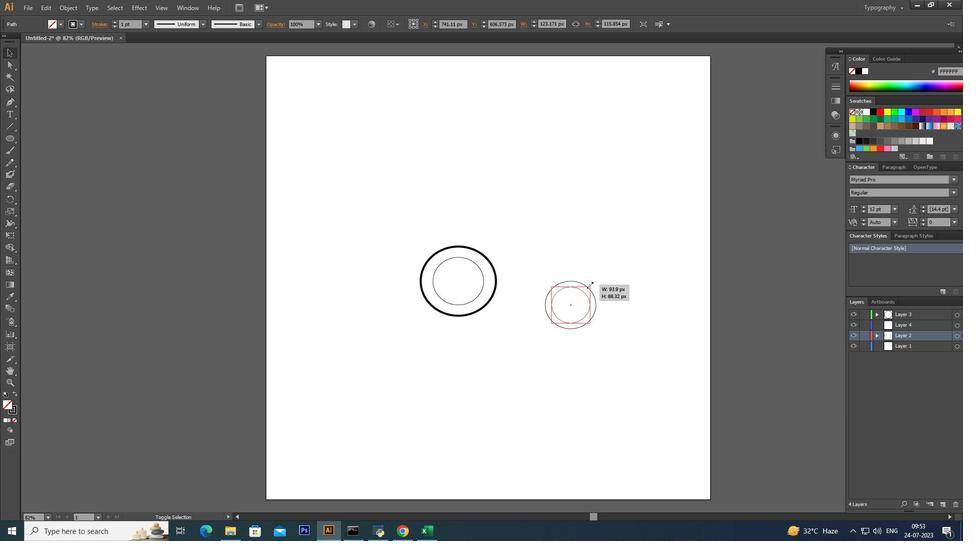 
Action: Key pressed <Key.shift><Key.alt_l><Key.shift><Key.alt_l><Key.shift><Key.alt_l><Key.shift><Key.alt_l><Key.shift><Key.alt_l><Key.shift>
Screenshot: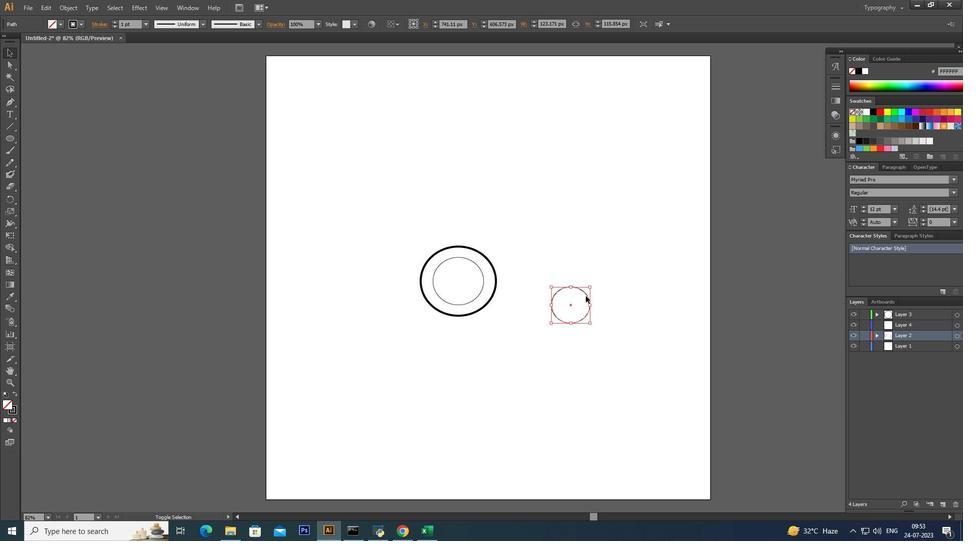 
Action: Mouse moved to (588, 284)
Screenshot: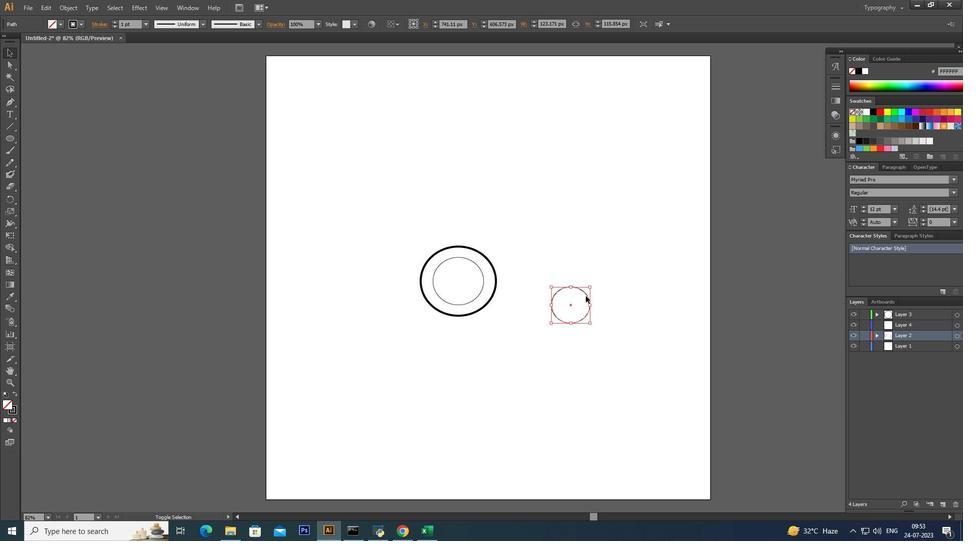 
Action: Key pressed <Key.alt_l><Key.shift><Key.alt_l><Key.shift>
Screenshot: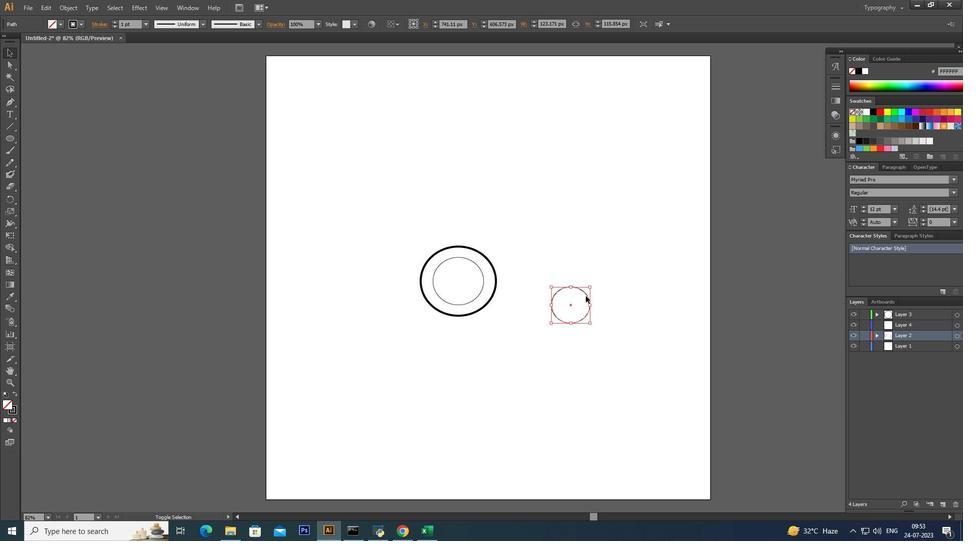 
Action: Mouse moved to (588, 284)
Screenshot: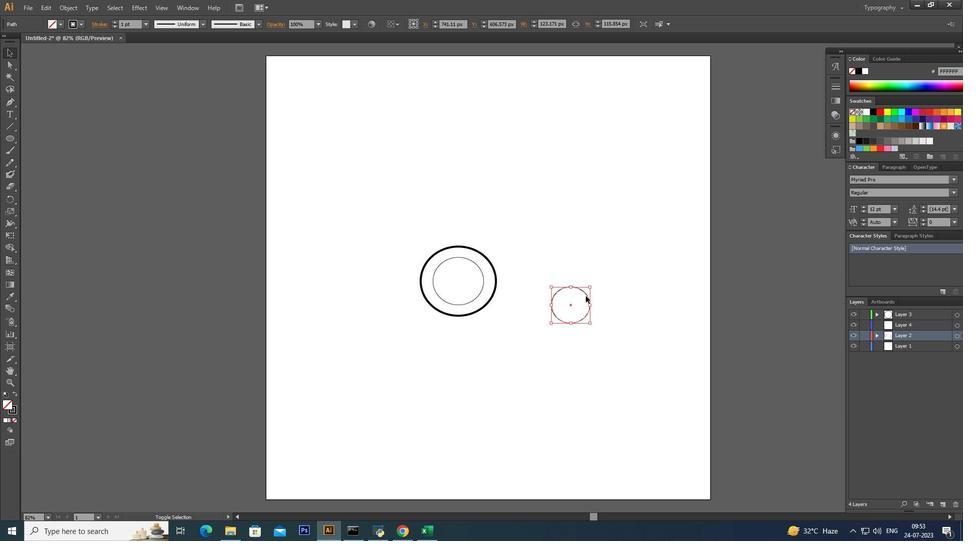 
Action: Key pressed <Key.alt_l><Key.shift><Key.alt_l><Key.shift><Key.alt_l><Key.shift><Key.alt_l><Key.shift><Key.alt_l>
Screenshot: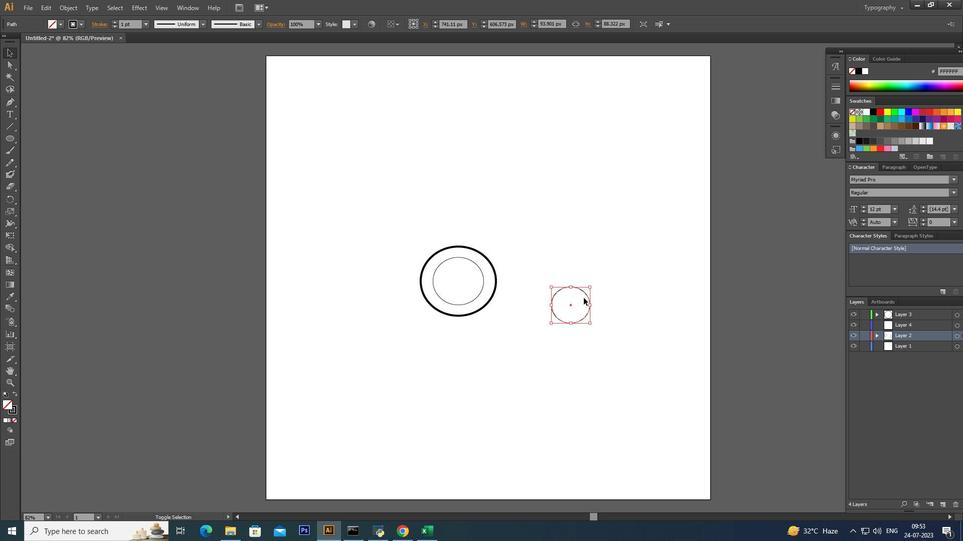 
Action: Mouse moved to (588, 284)
Screenshot: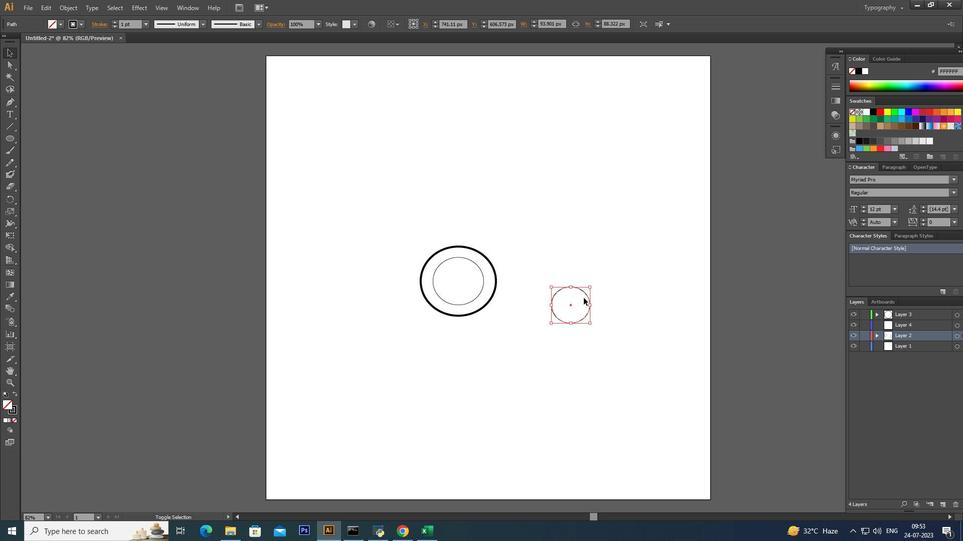 
Action: Key pressed <Key.shift>
Screenshot: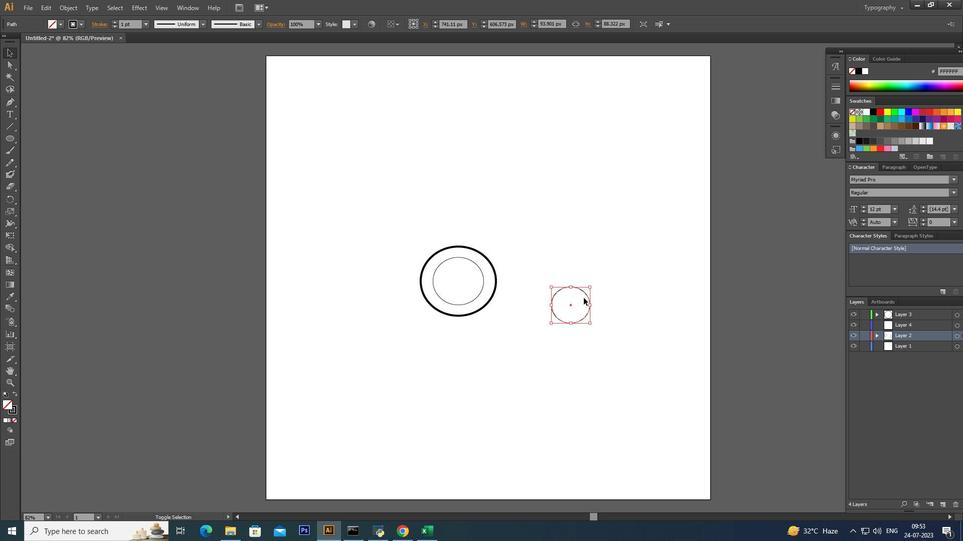 
Action: Mouse moved to (589, 284)
Screenshot: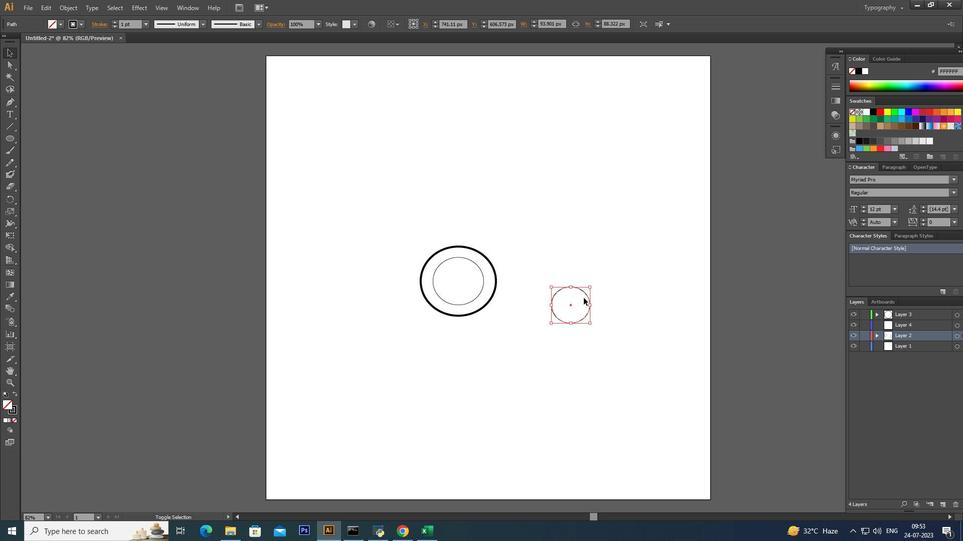 
Action: Key pressed <Key.alt_l><Key.shift><Key.alt_l><Key.shift><Key.alt_l><Key.shift><Key.alt_l><Key.shift><Key.alt_l><Key.shift><Key.alt_l><Key.shift><Key.alt_l><Key.shift><Key.alt_l><Key.shift><Key.alt_l>
Screenshot: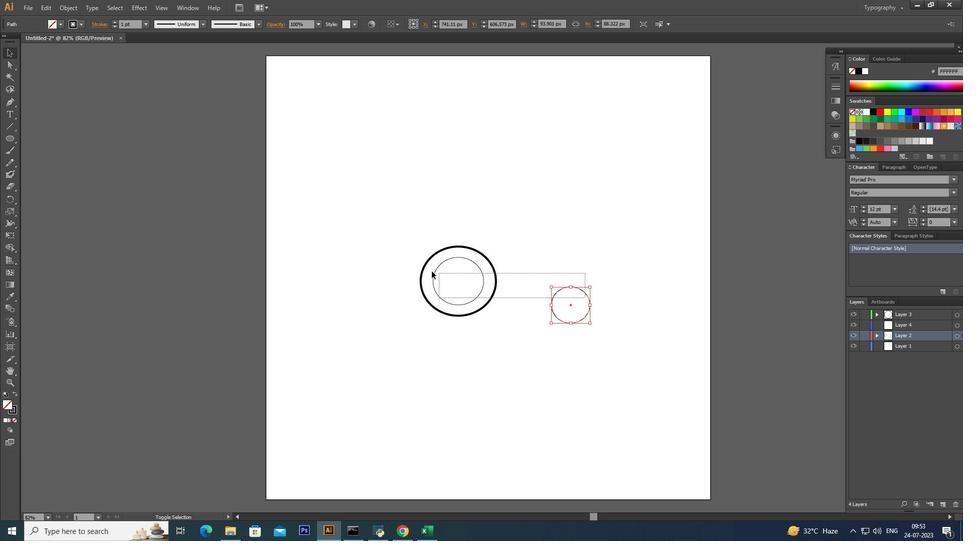 
Action: Mouse moved to (589, 284)
Screenshot: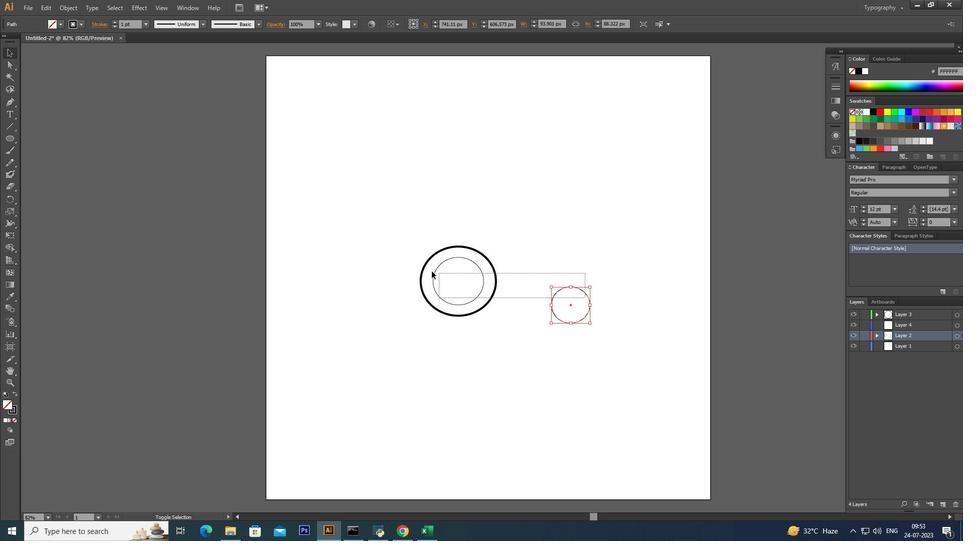 
Action: Key pressed <Key.shift>
Screenshot: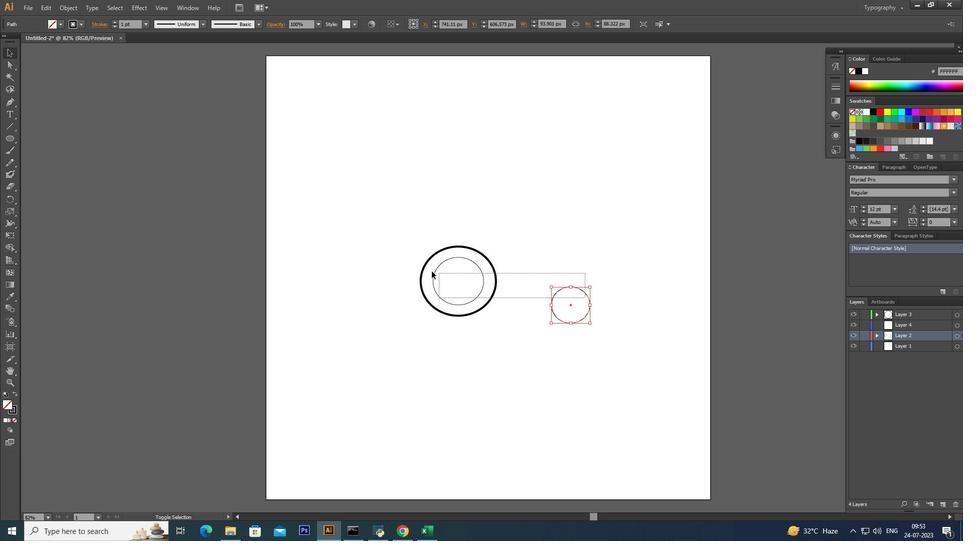 
Action: Mouse moved to (585, 295)
Screenshot: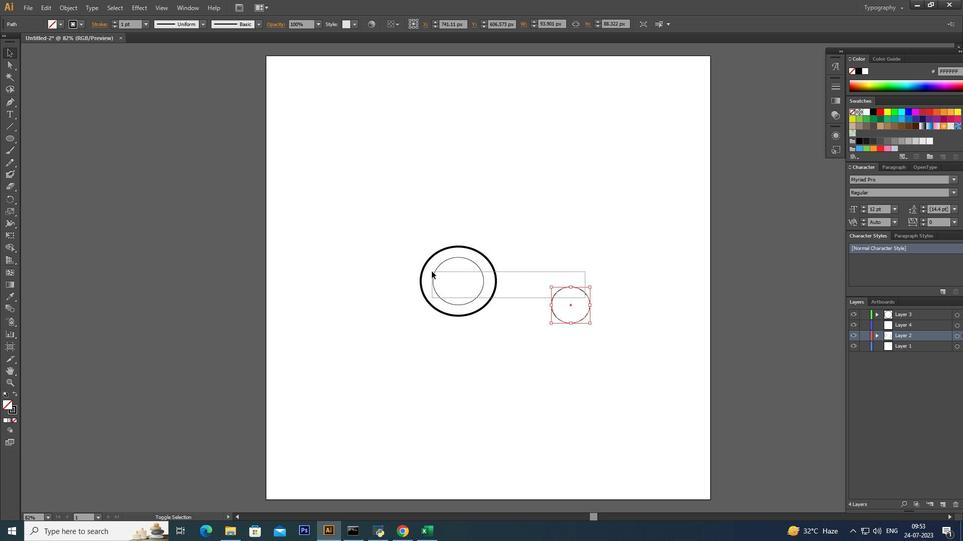 
Action: Key pressed <Key.alt_l>
Screenshot: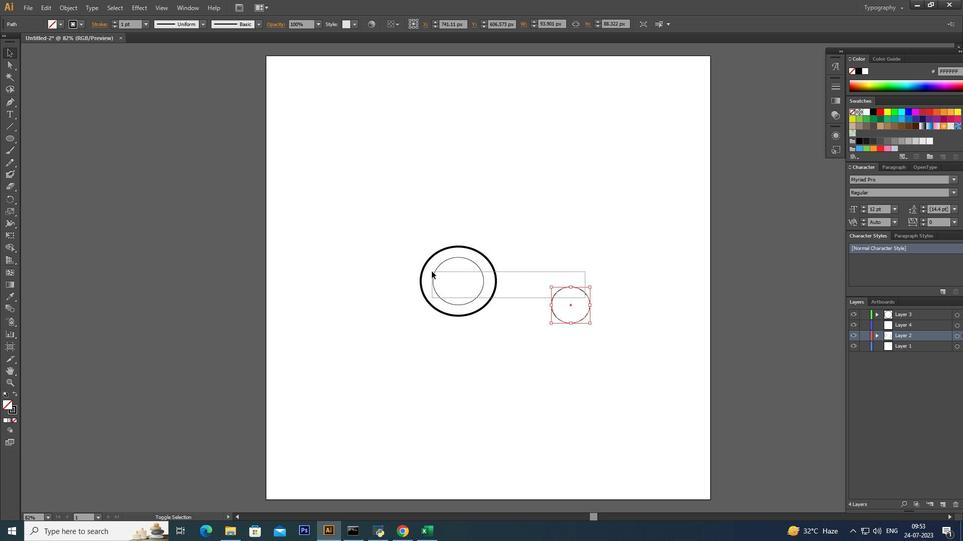 
Action: Mouse moved to (585, 296)
Screenshot: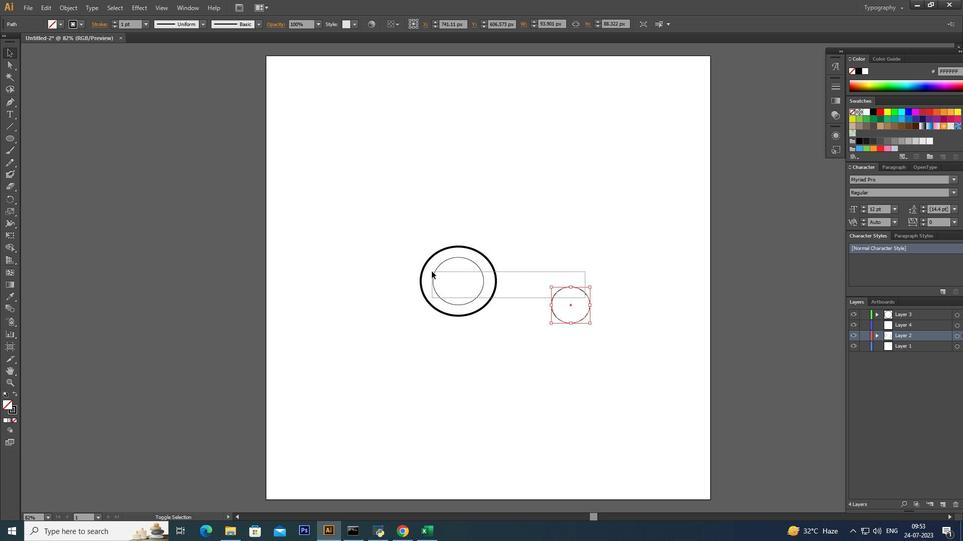 
Action: Key pressed <Key.shift><Key.alt_l>
Screenshot: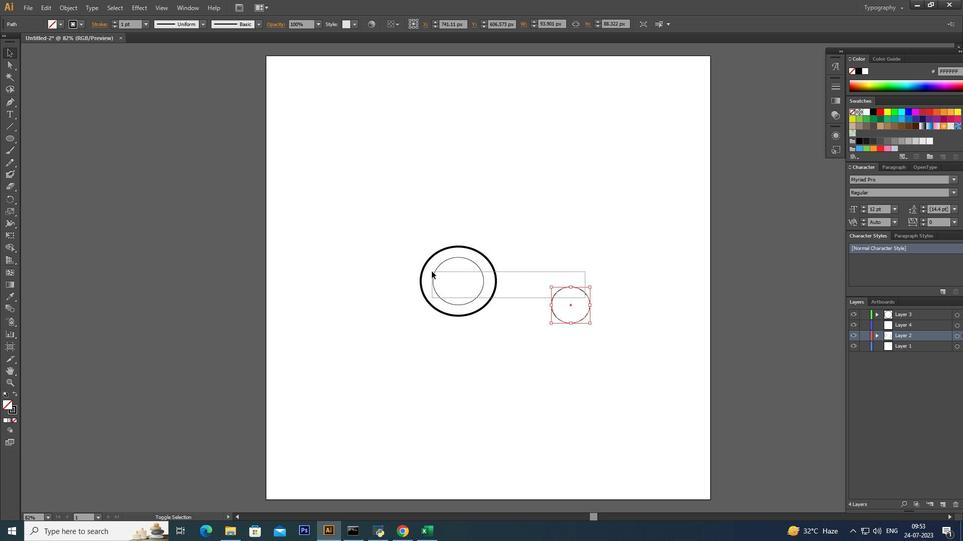 
Action: Mouse moved to (585, 296)
Screenshot: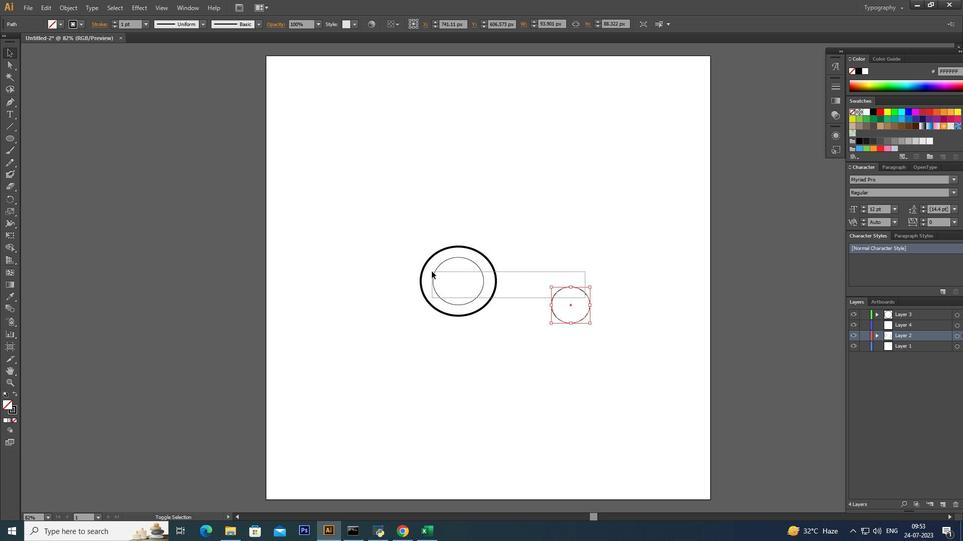 
Action: Key pressed <Key.shift>
Screenshot: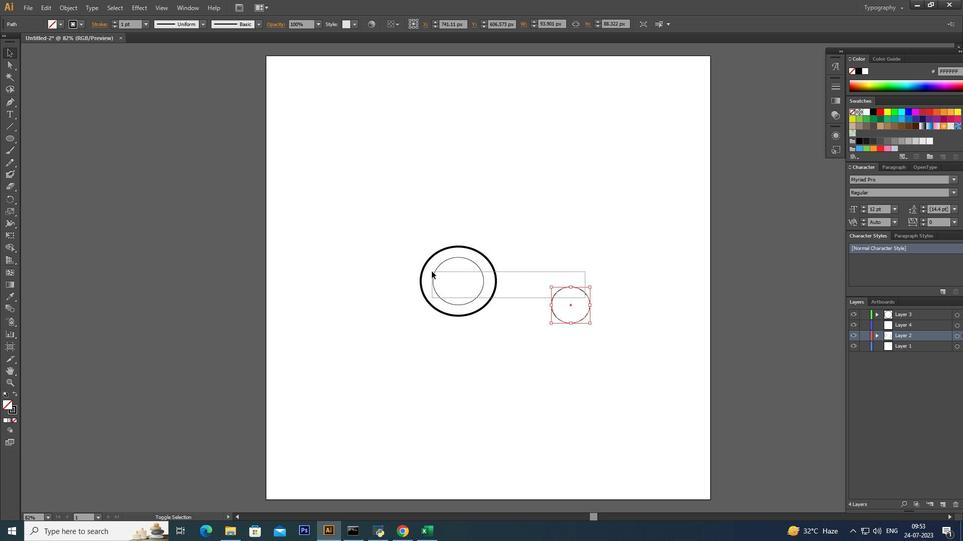 
Action: Mouse moved to (584, 296)
Screenshot: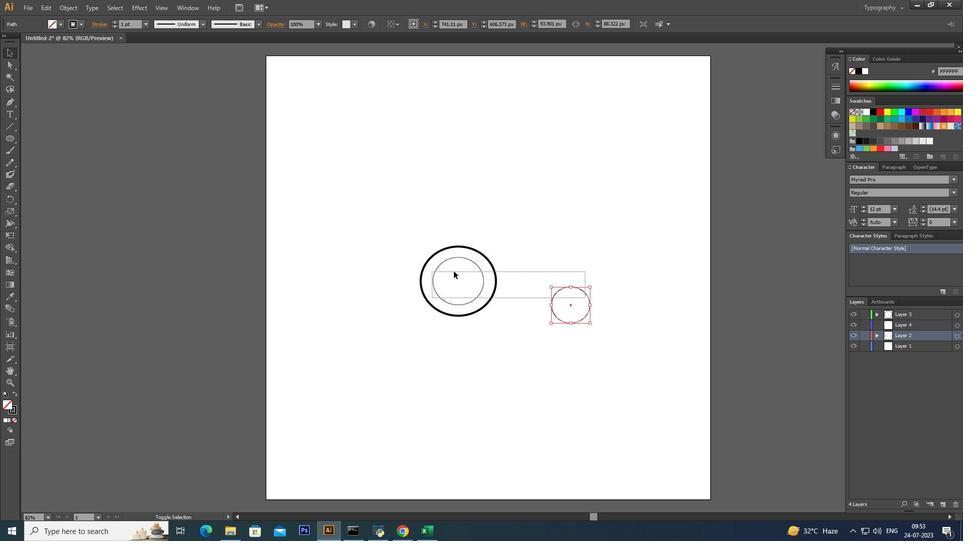 
Action: Key pressed <Key.alt_l>
Screenshot: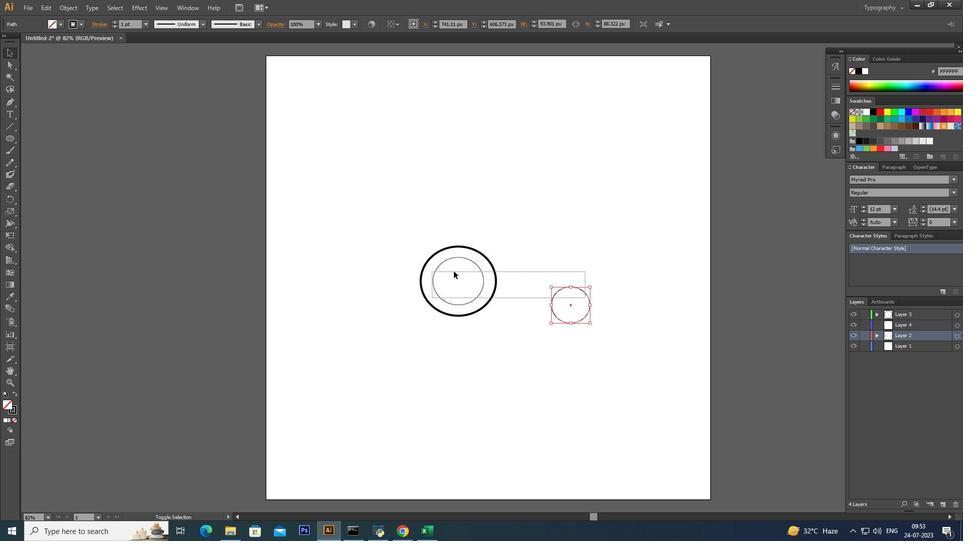 
Action: Mouse moved to (584, 297)
Screenshot: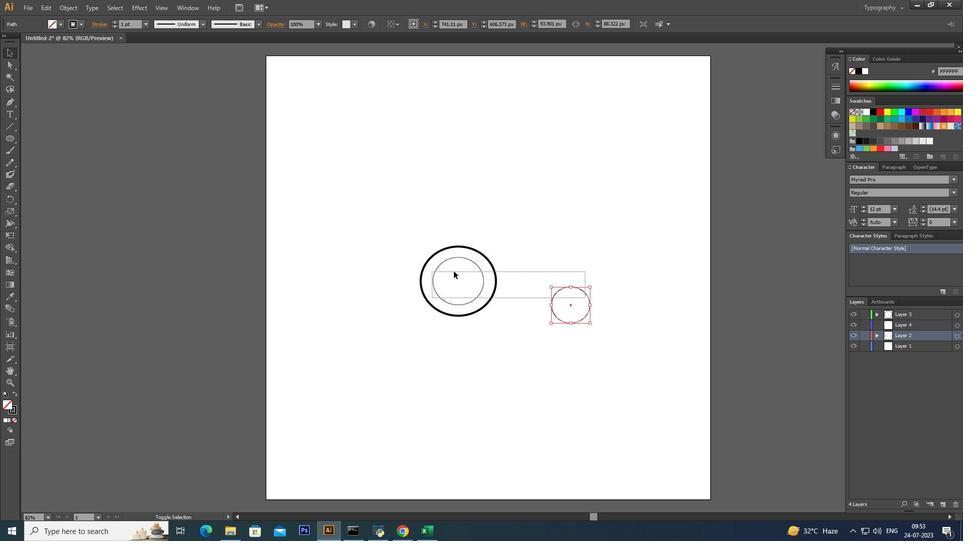 
Action: Key pressed <Key.shift><Key.alt_l><Key.shift><Key.alt_l>
Screenshot: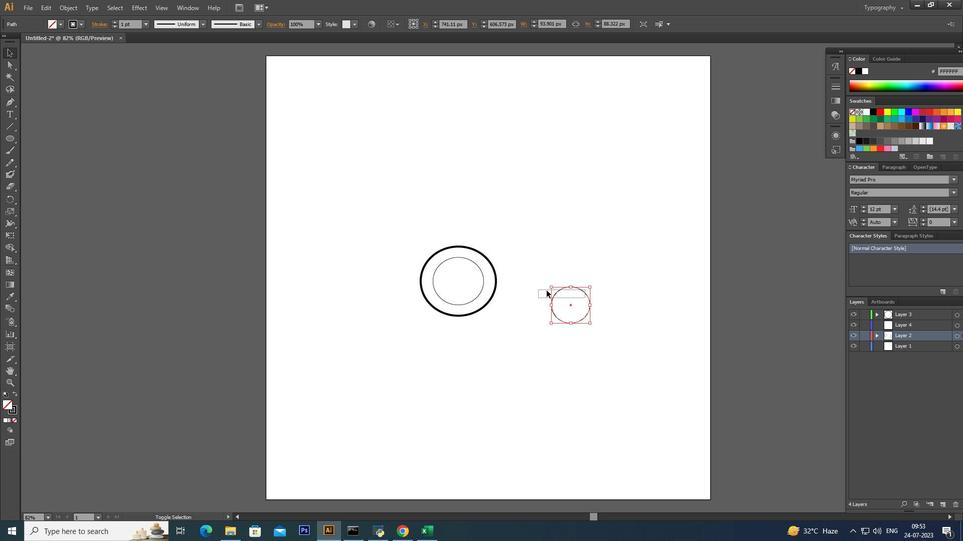 
Action: Mouse pressed left at (584, 297)
Screenshot: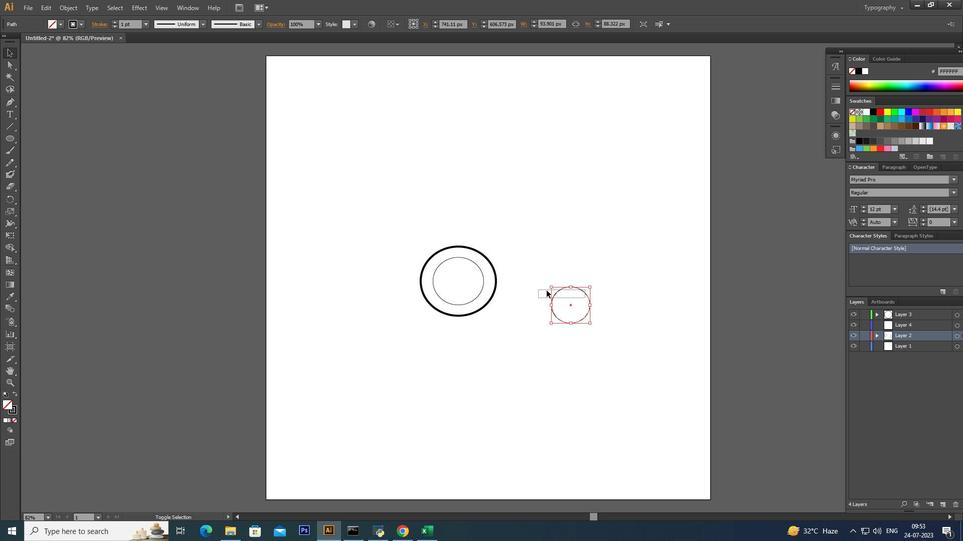 
Action: Key pressed <Key.shift><Key.alt_l><Key.shift><Key.alt_l><Key.shift><Key.alt_l><Key.shift>
Screenshot: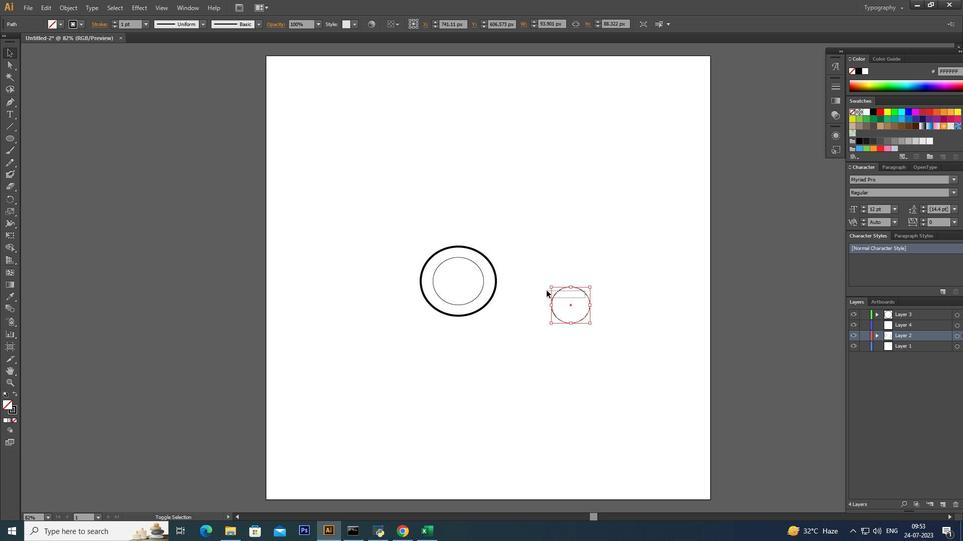 
Action: Mouse moved to (583, 298)
Screenshot: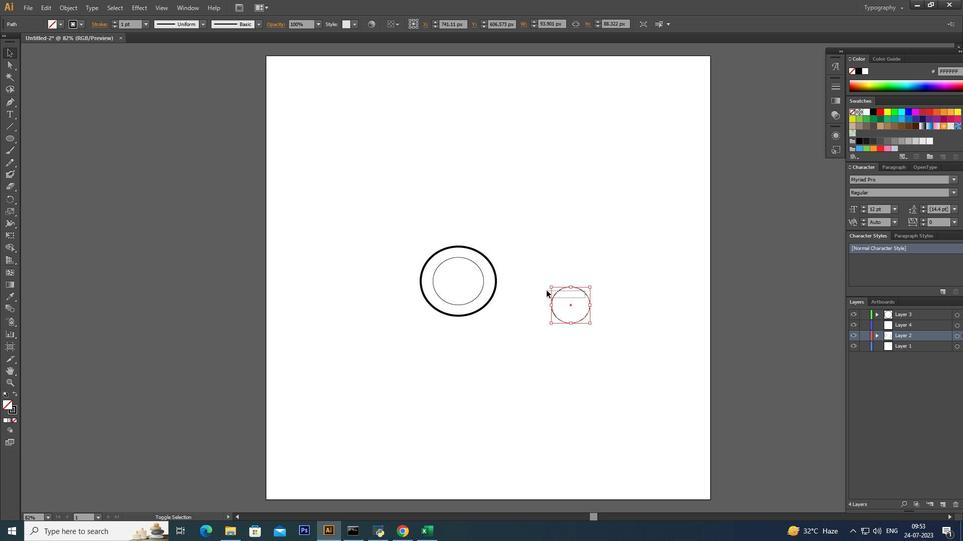 
Action: Key pressed <Key.alt_l><Key.shift>
Screenshot: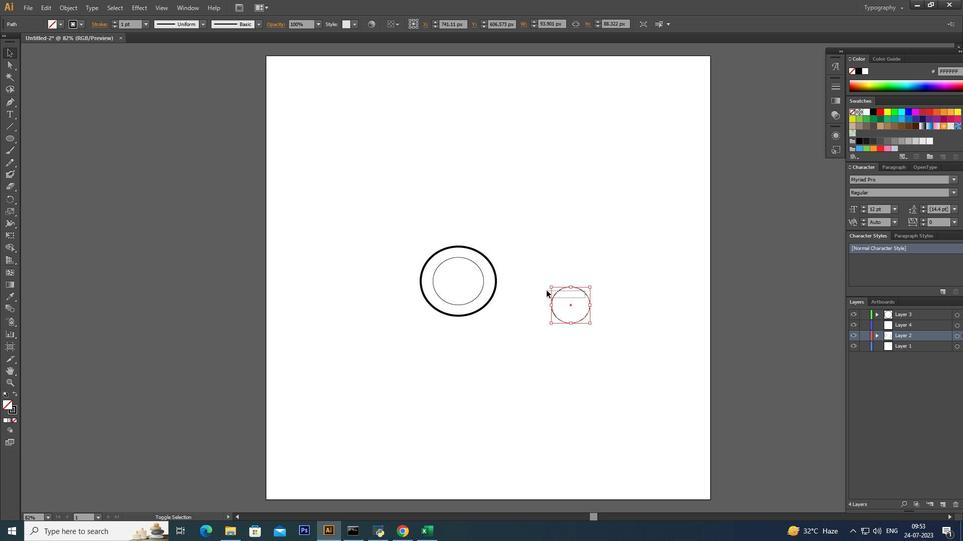 
Action: Mouse moved to (574, 295)
Screenshot: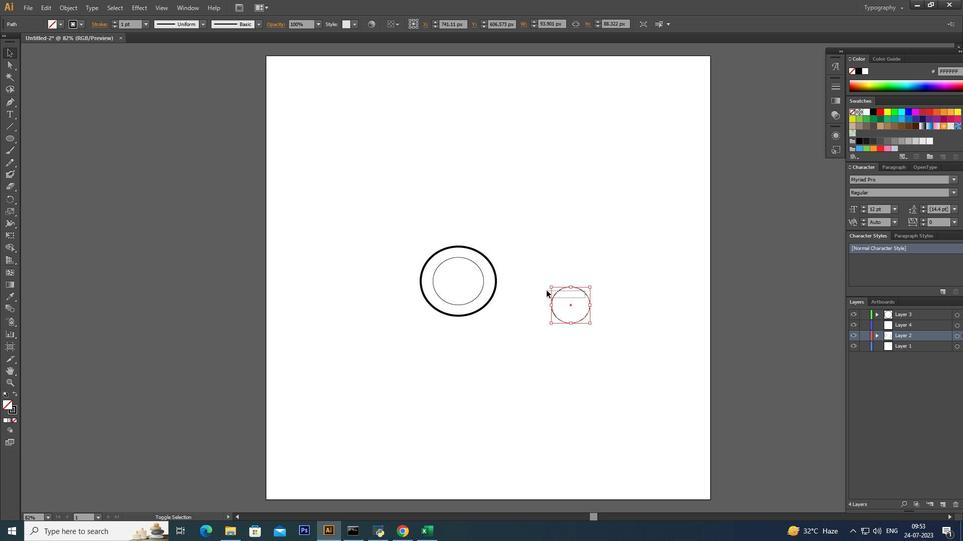 
Action: Key pressed <Key.alt_l>
Screenshot: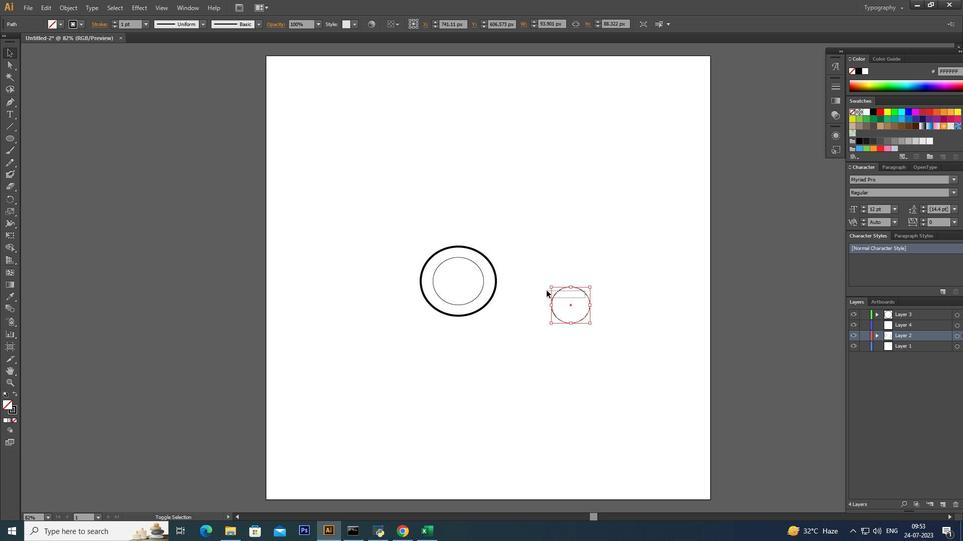 
Action: Mouse moved to (574, 295)
Screenshot: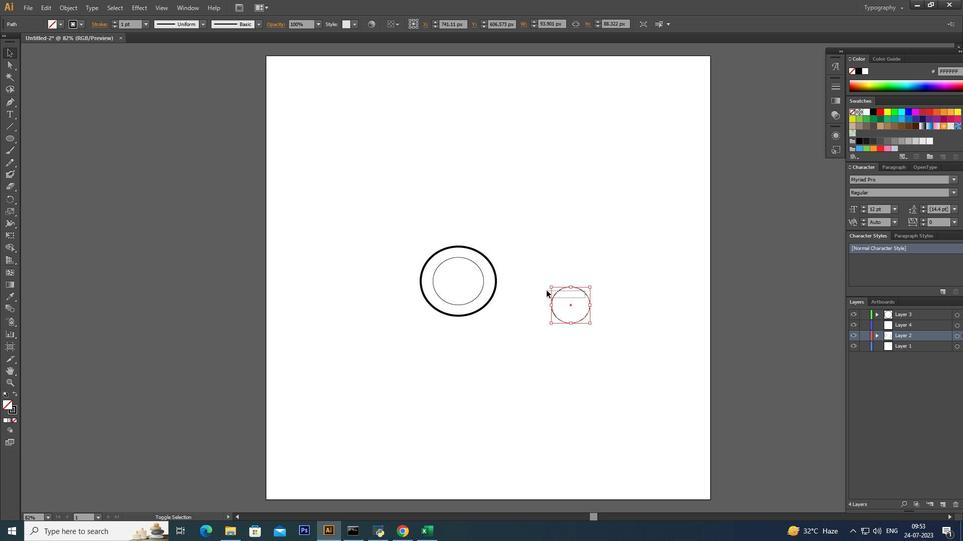
Action: Key pressed <Key.shift>
Screenshot: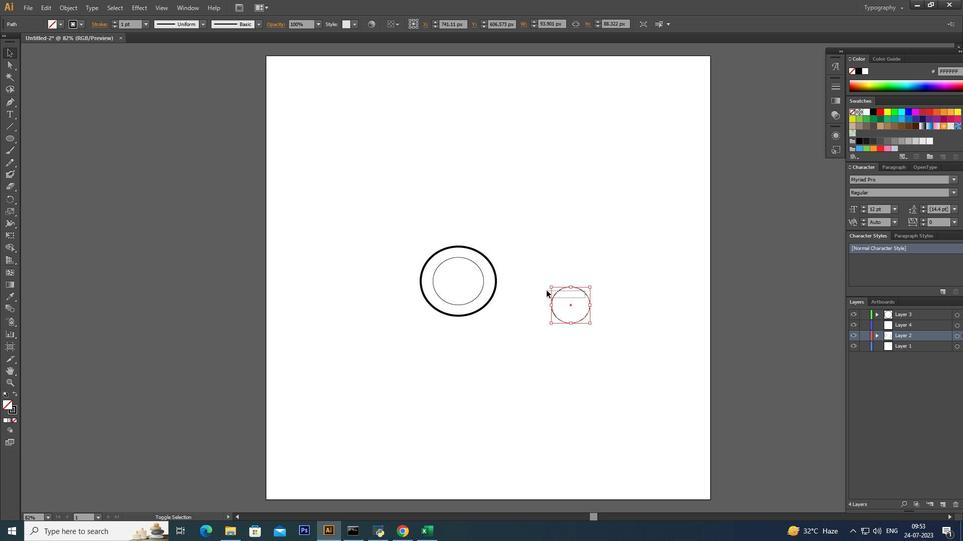 
Action: Mouse moved to (573, 295)
Screenshot: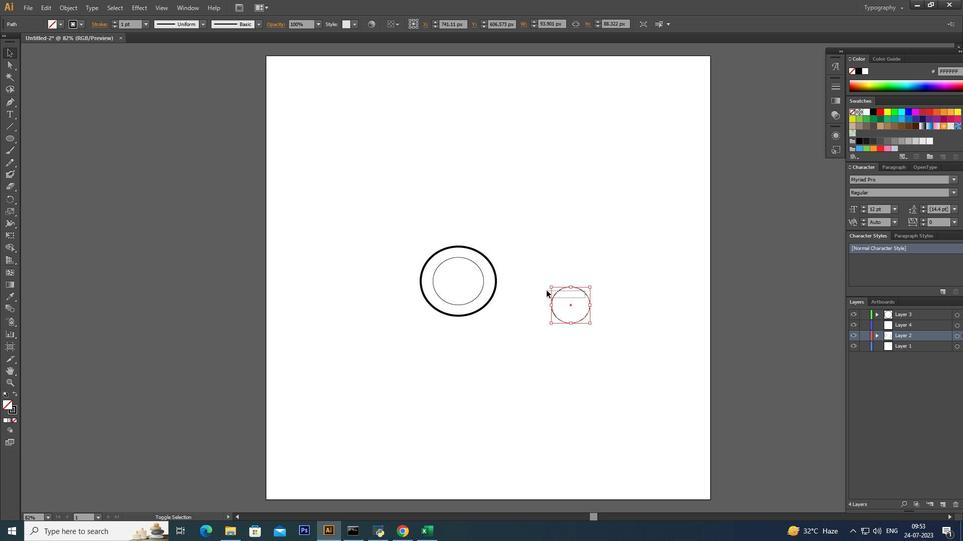 
Action: Key pressed <Key.alt_l>
Screenshot: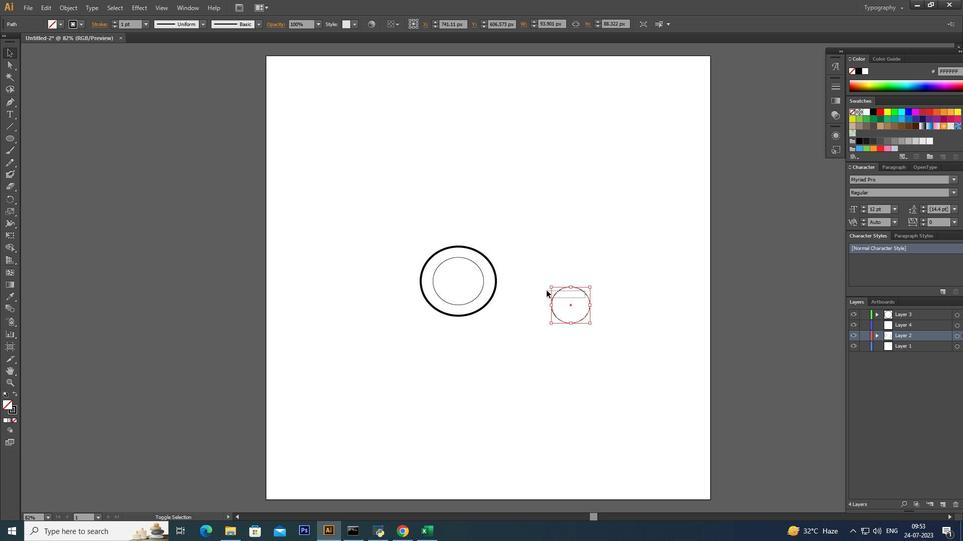 
Action: Mouse moved to (518, 286)
Screenshot: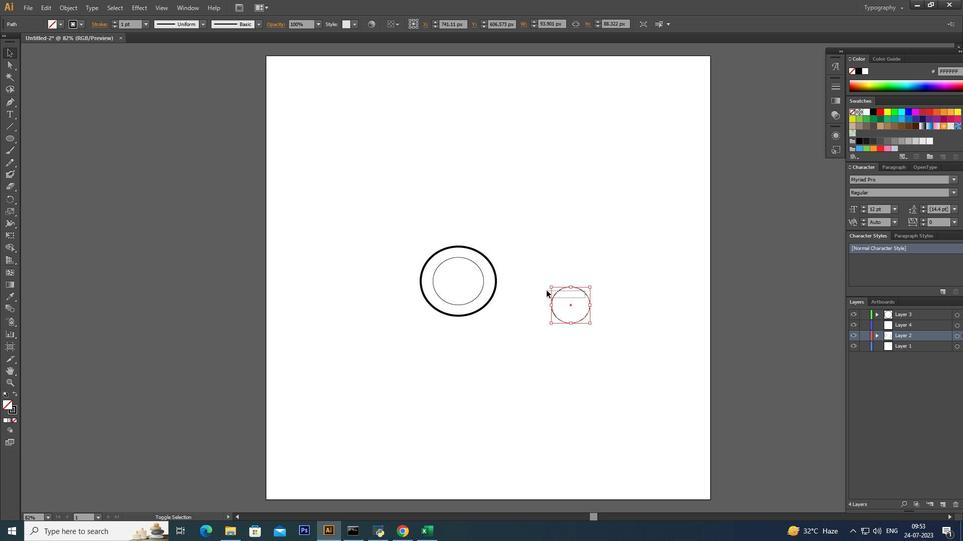 
Action: Key pressed <Key.shift>
Screenshot: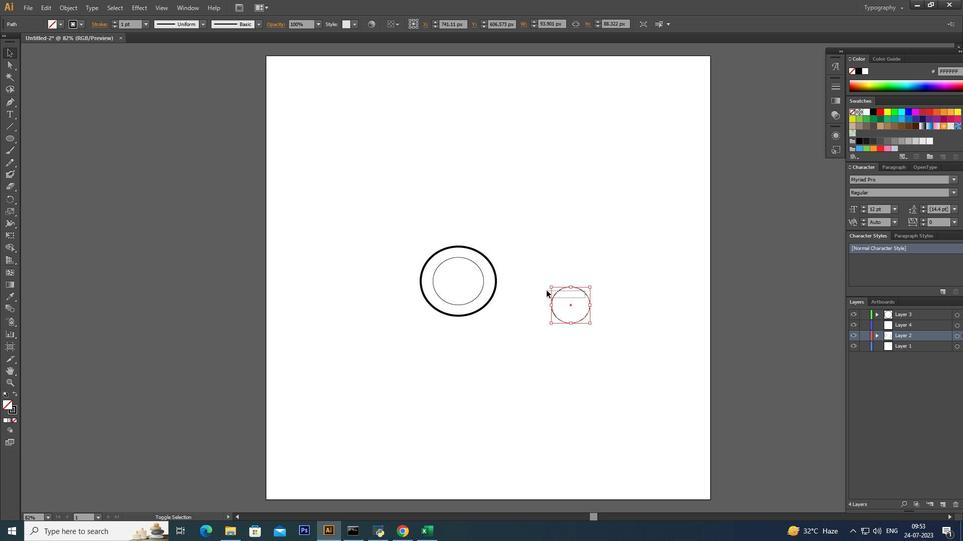 
Action: Mouse moved to (481, 279)
Screenshot: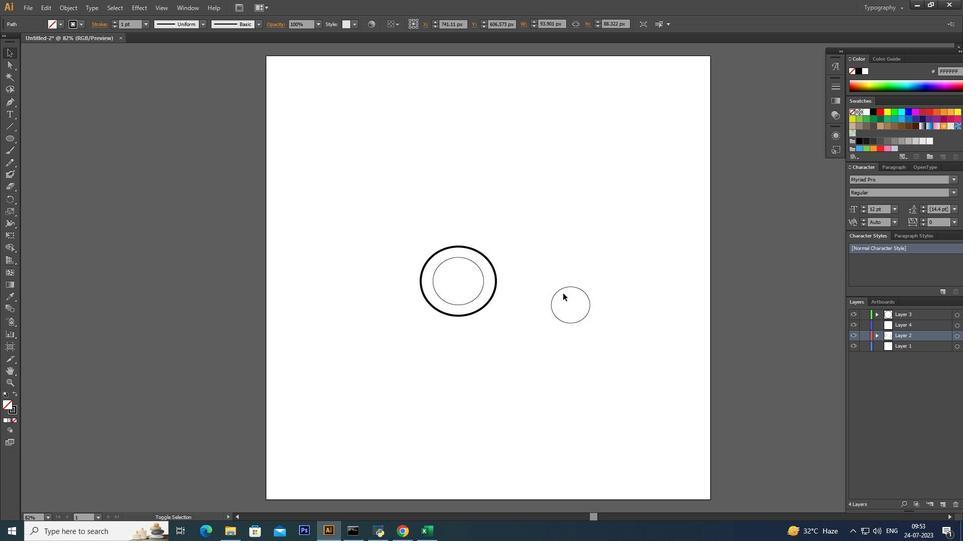 
Action: Key pressed <Key.alt_l>
Screenshot: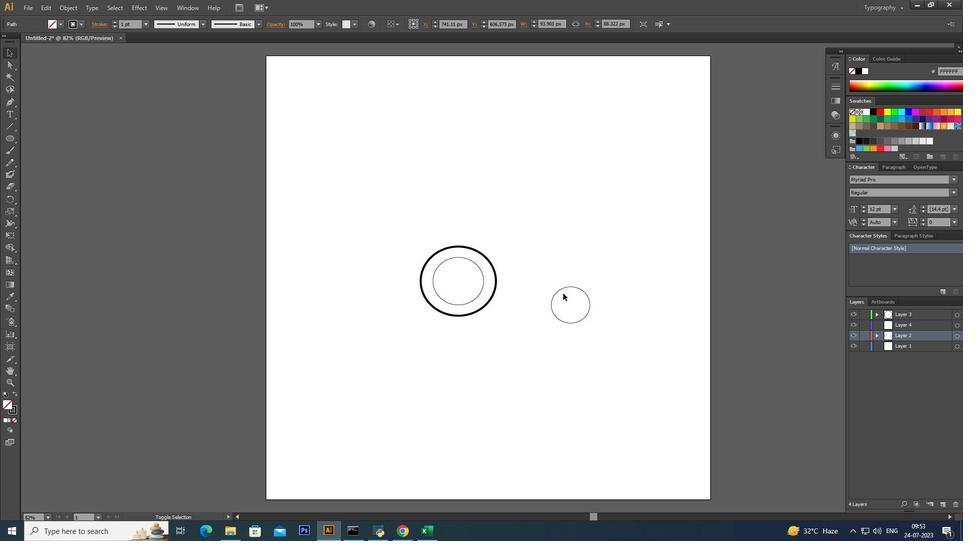 
Action: Mouse moved to (476, 278)
Screenshot: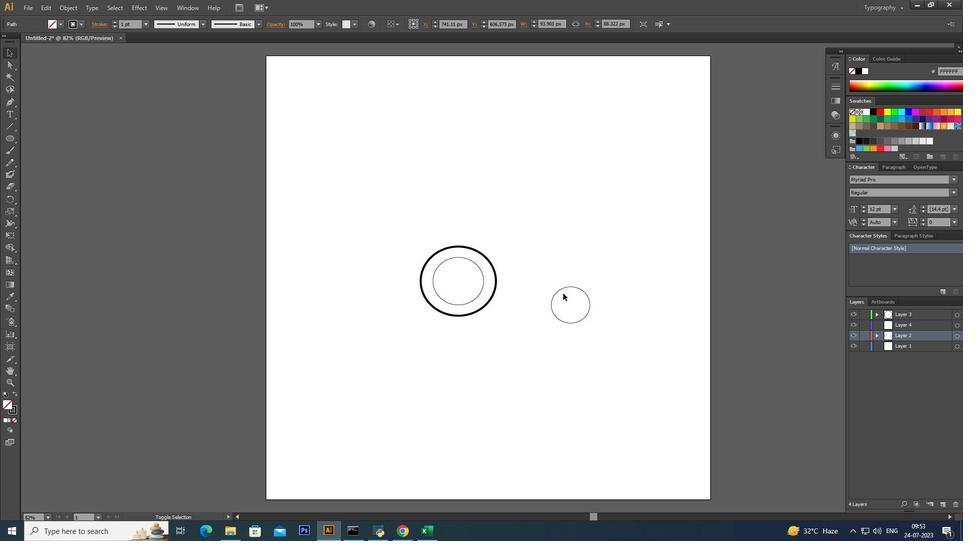 
Action: Key pressed <Key.shift>
Screenshot: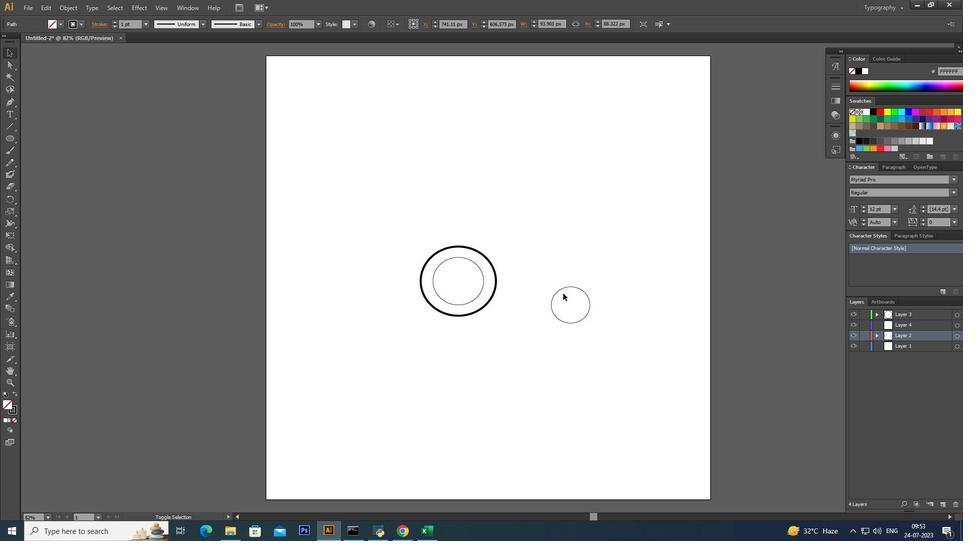 
Action: Mouse moved to (475, 278)
Screenshot: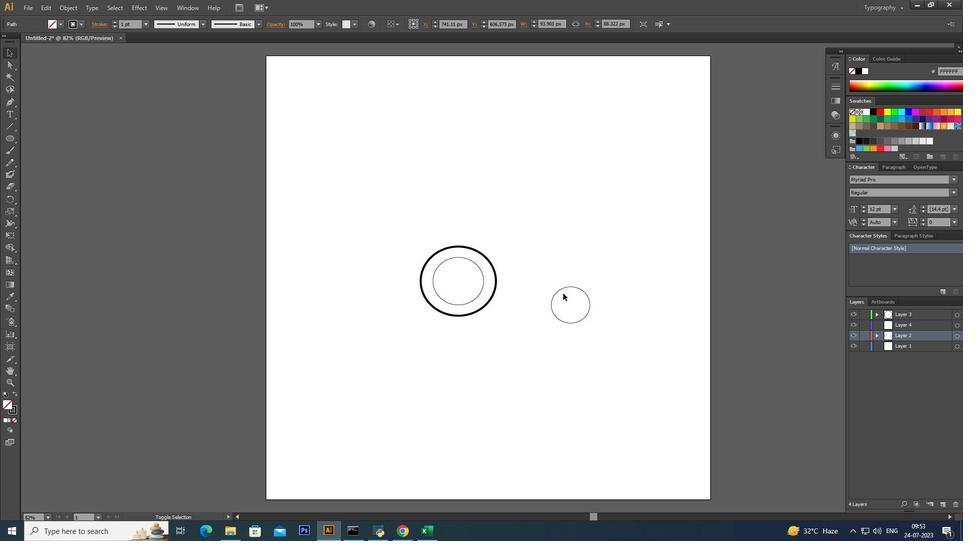 
Action: Key pressed <Key.alt_l>
Screenshot: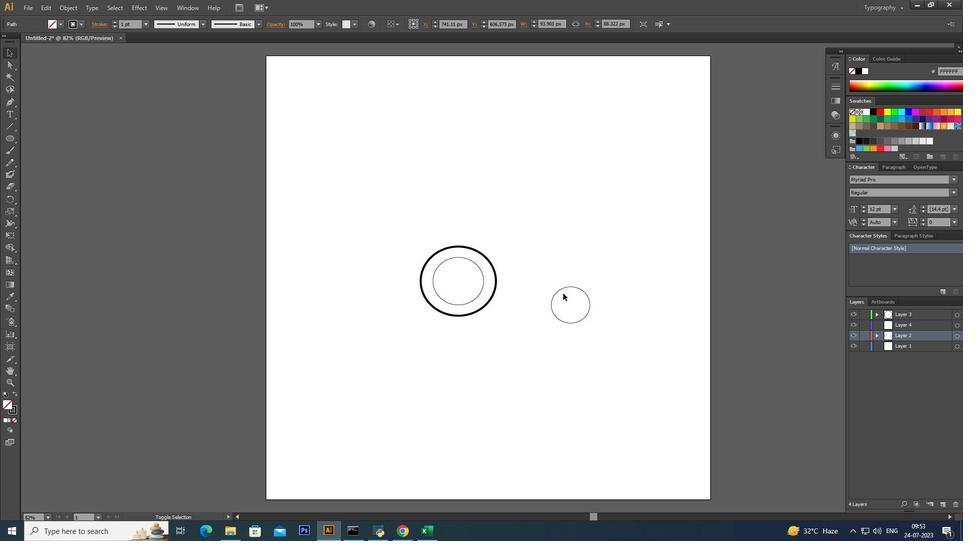 
Action: Mouse moved to (470, 277)
Screenshot: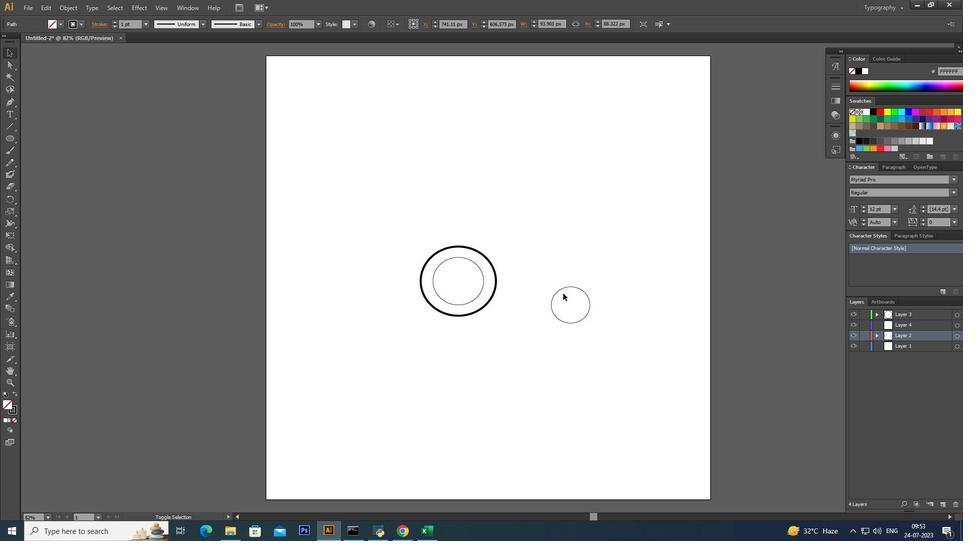 
Action: Key pressed <Key.shift>
Screenshot: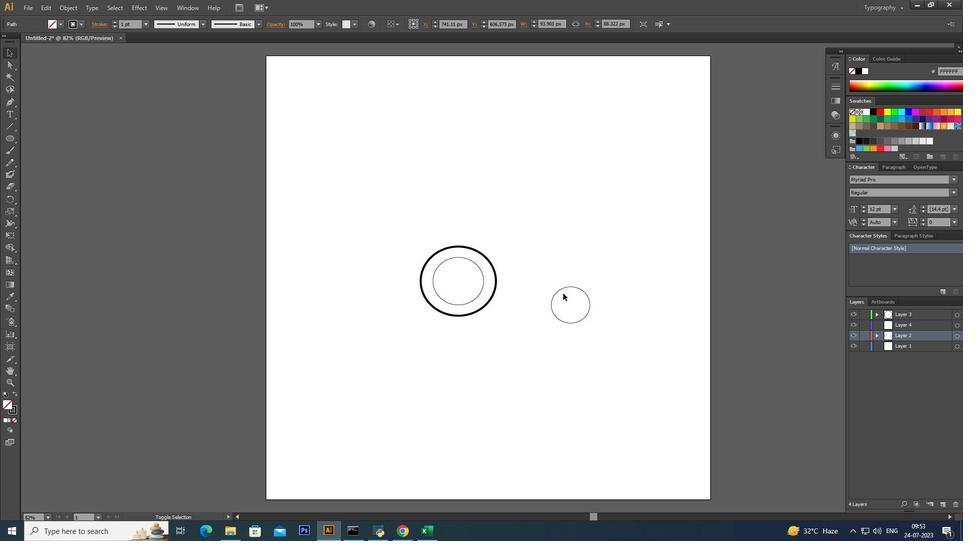 
Action: Mouse moved to (438, 273)
Screenshot: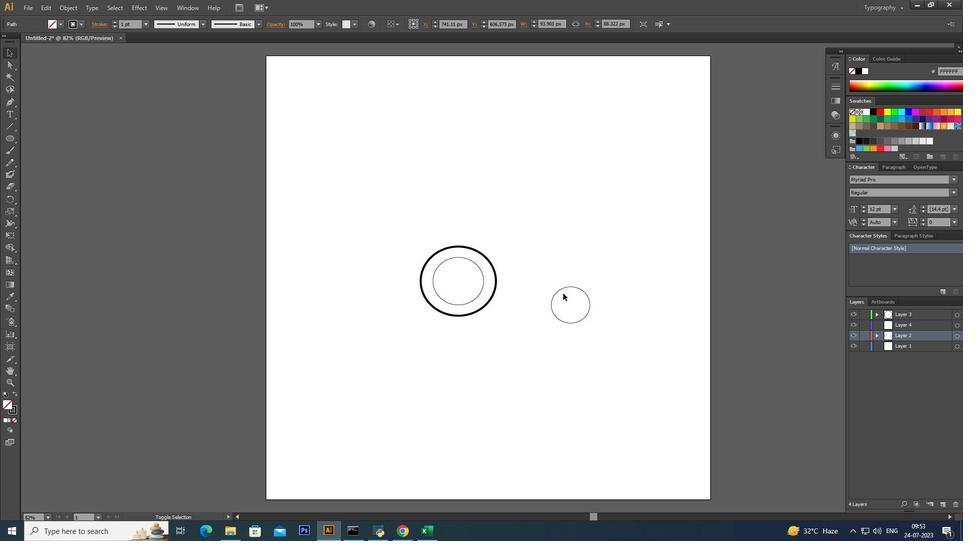 
Action: Key pressed <Key.alt_l>
Screenshot: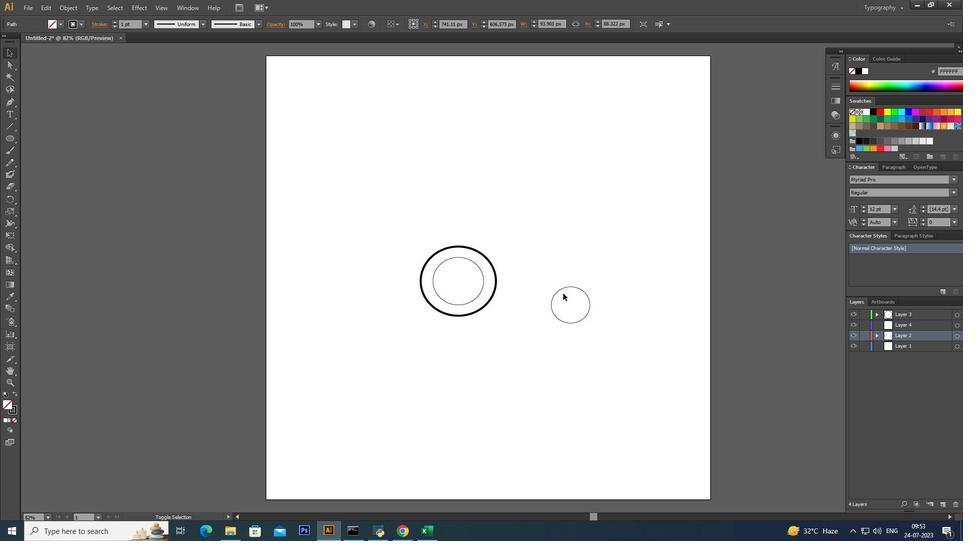 
Action: Mouse moved to (431, 271)
Screenshot: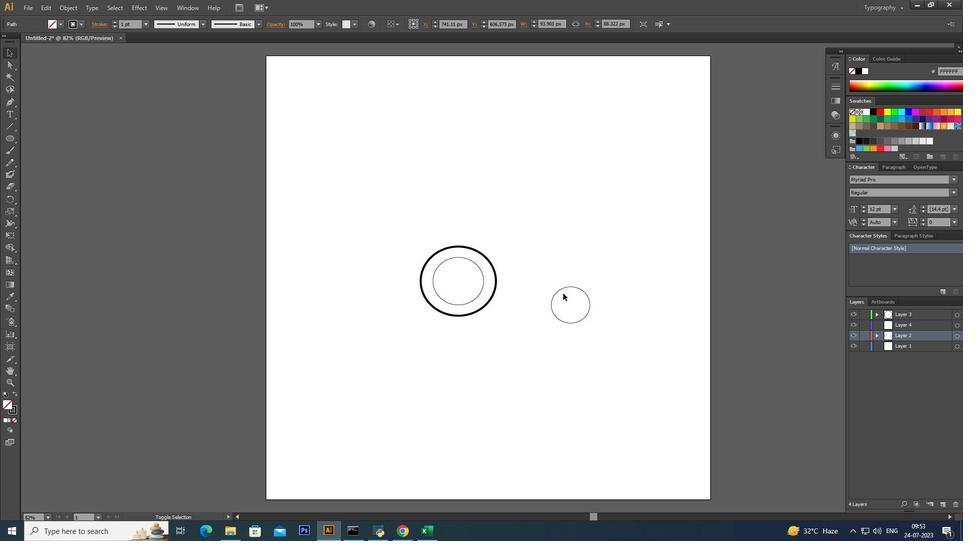 
Action: Key pressed <Key.shift><Key.alt_l><Key.shift><Key.alt_l><Key.shift><Key.alt_l><Key.shift><Key.alt_l><Key.shift><Key.alt_l><Key.shift><Key.alt_l><Key.shift><Key.alt_l>
Screenshot: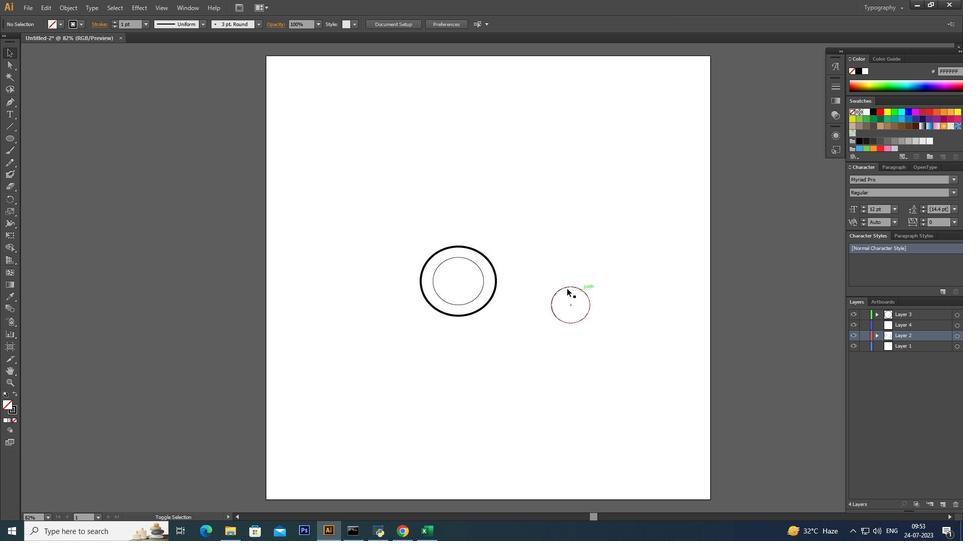 
Action: Mouse moved to (432, 271)
Screenshot: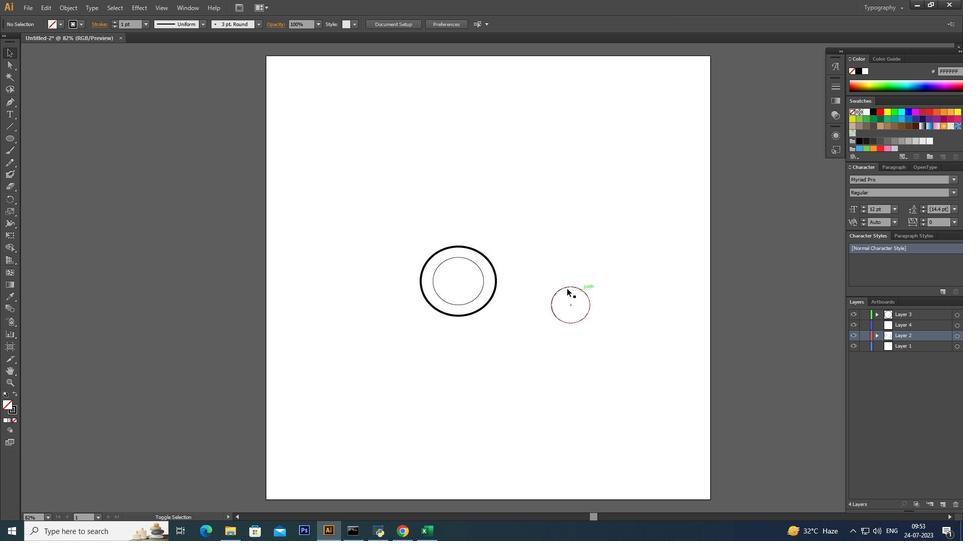 
Action: Key pressed <Key.shift>
Screenshot: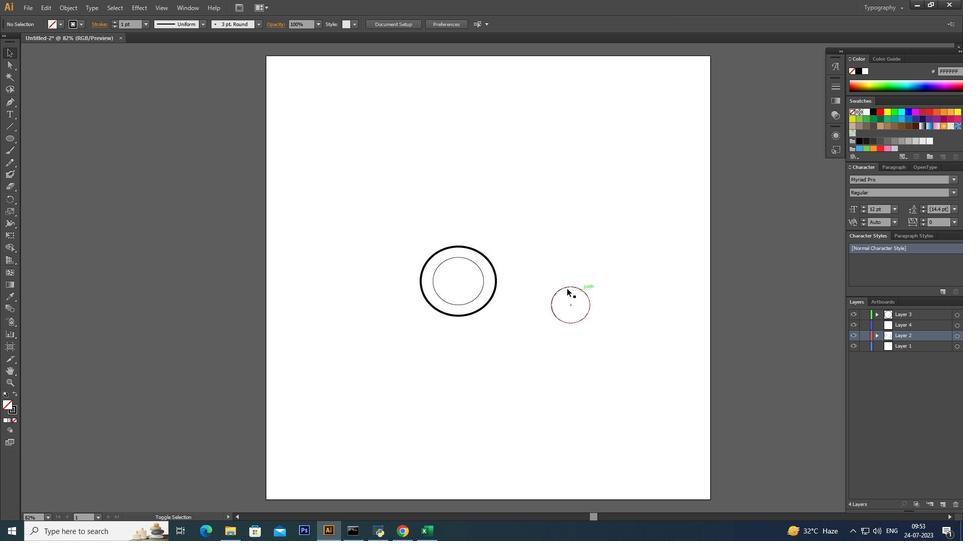 
Action: Mouse moved to (453, 271)
Screenshot: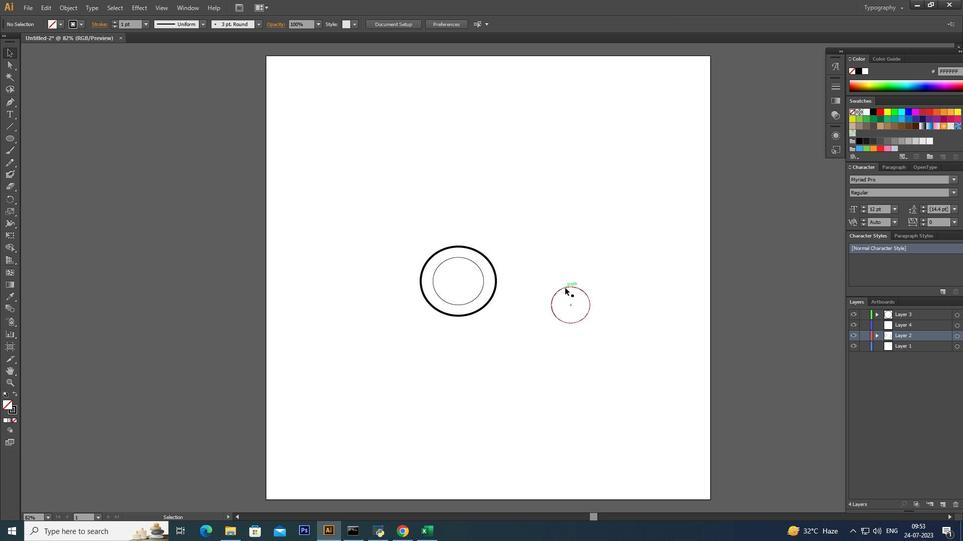 
Action: Key pressed <Key.alt_l>
Screenshot: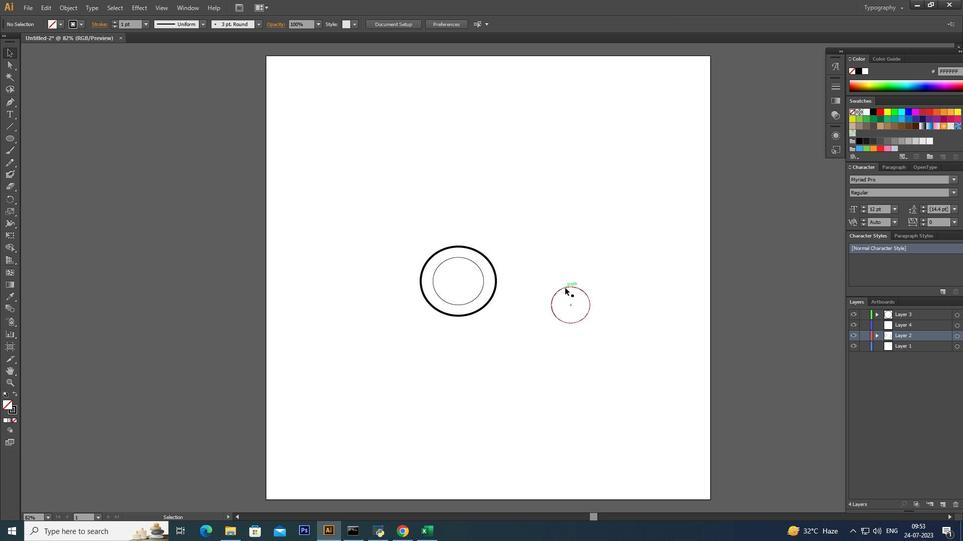 
Action: Mouse moved to (479, 274)
Screenshot: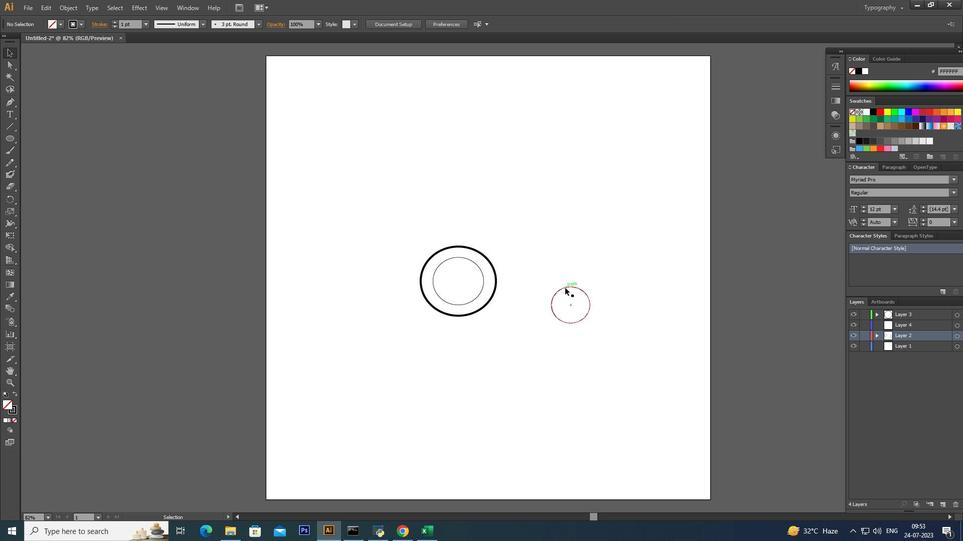 
Action: Key pressed <Key.shift>
Screenshot: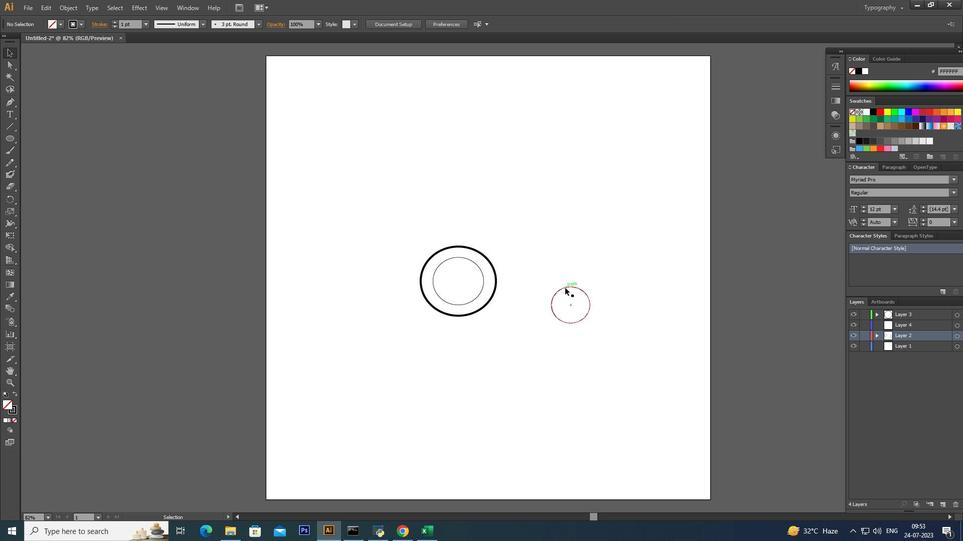 
Action: Mouse moved to (503, 280)
Screenshot: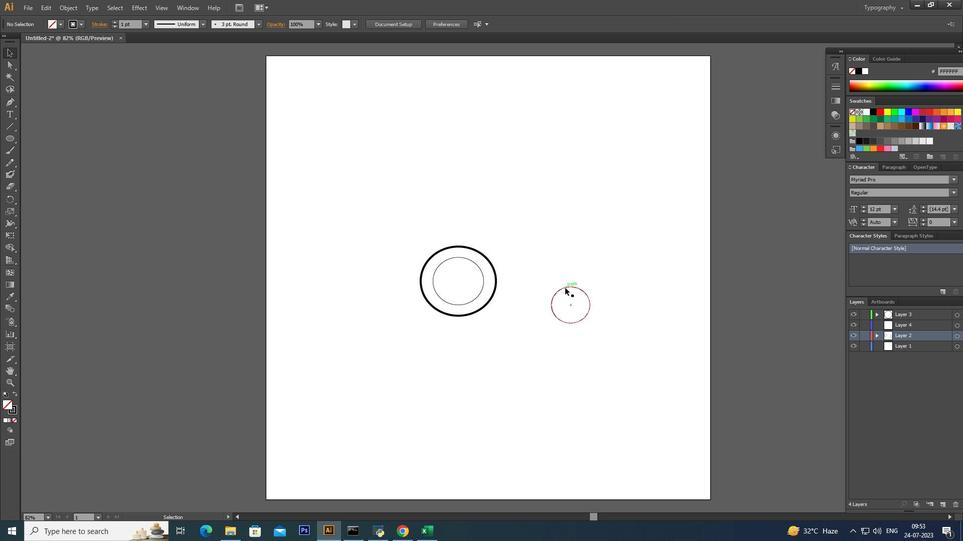 
Action: Key pressed <Key.alt_l>
Screenshot: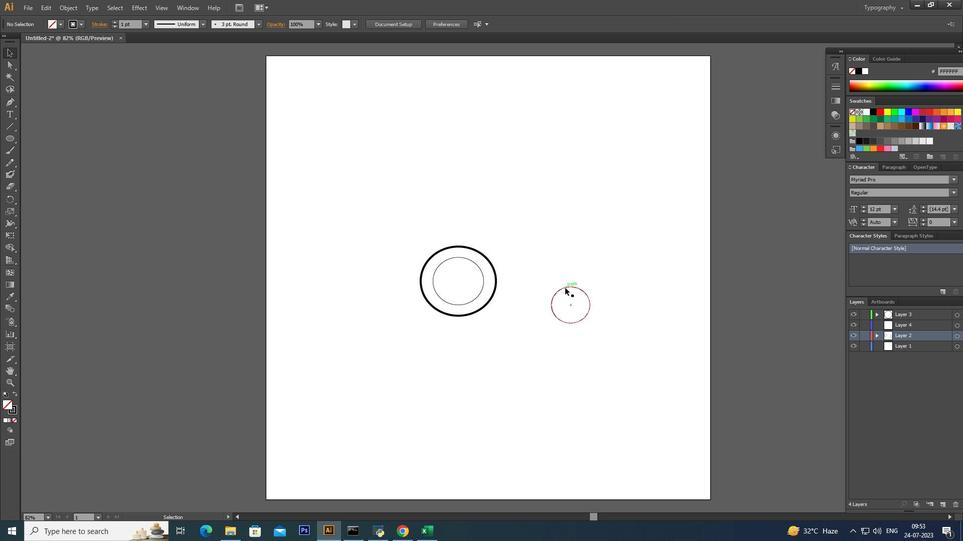 
Action: Mouse moved to (538, 289)
Screenshot: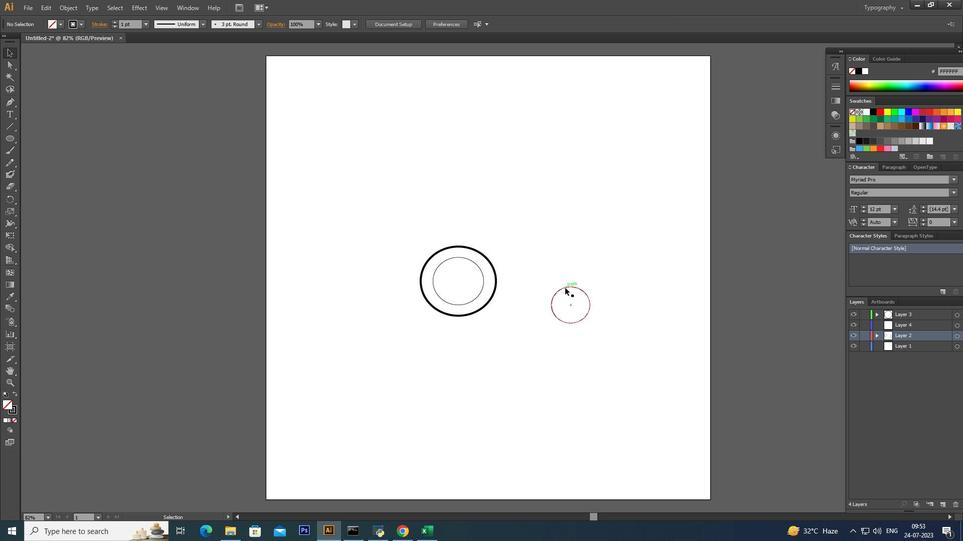 
Action: Key pressed <Key.shift>
Screenshot: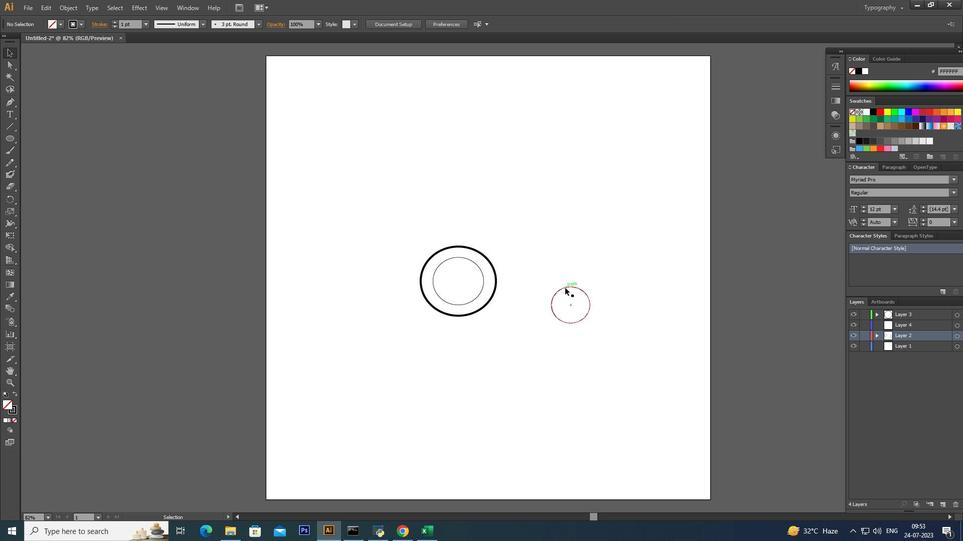 
Action: Mouse moved to (546, 290)
Screenshot: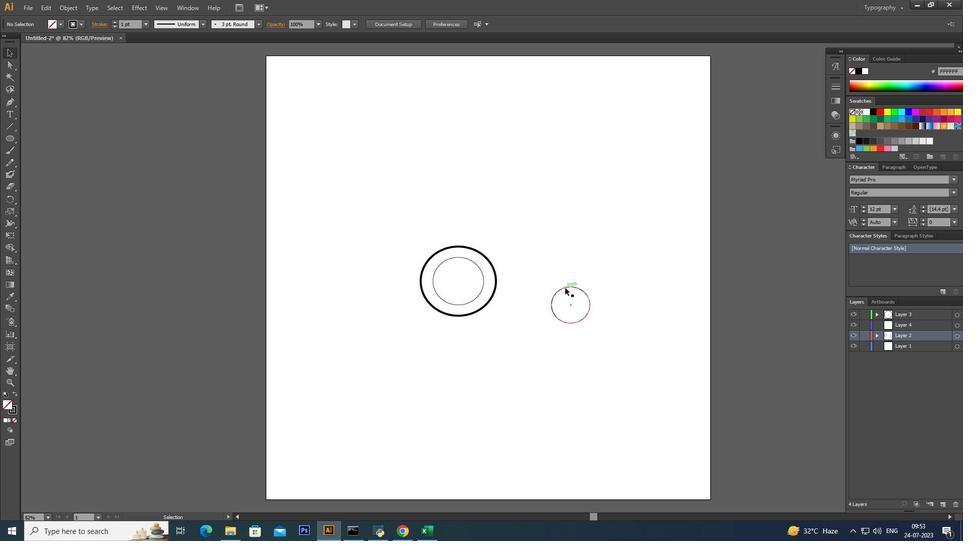 
Action: Key pressed <Key.alt_l><Key.shift><Key.alt_l><Key.shift><Key.alt_l><Key.shift><Key.alt_l><Key.shift><Key.alt_l><Key.shift><Key.alt_l><Key.shift><Key.alt_l><Key.shift><Key.alt_l><Key.shift><Key.alt_l>
Screenshot: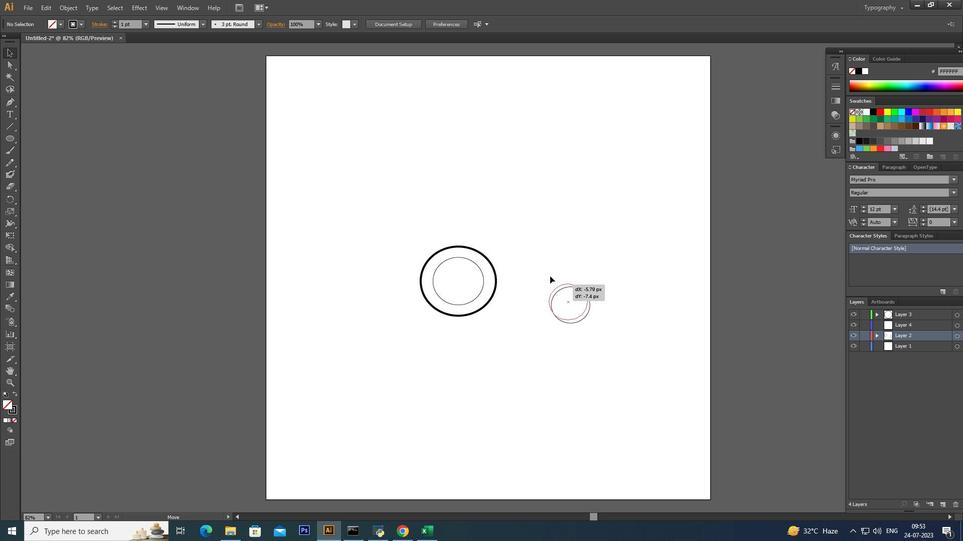 
Action: Mouse moved to (546, 291)
Screenshot: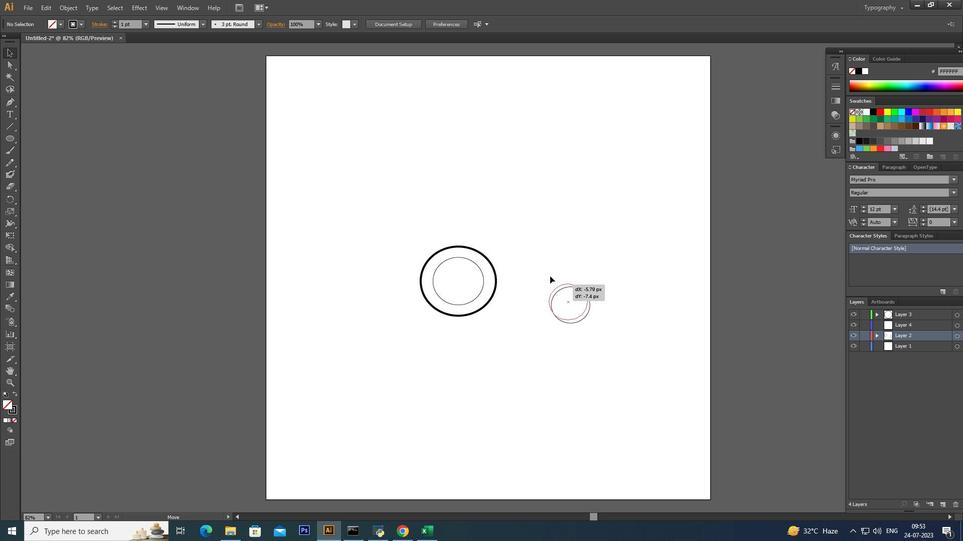 
Action: Key pressed <Key.shift>
Screenshot: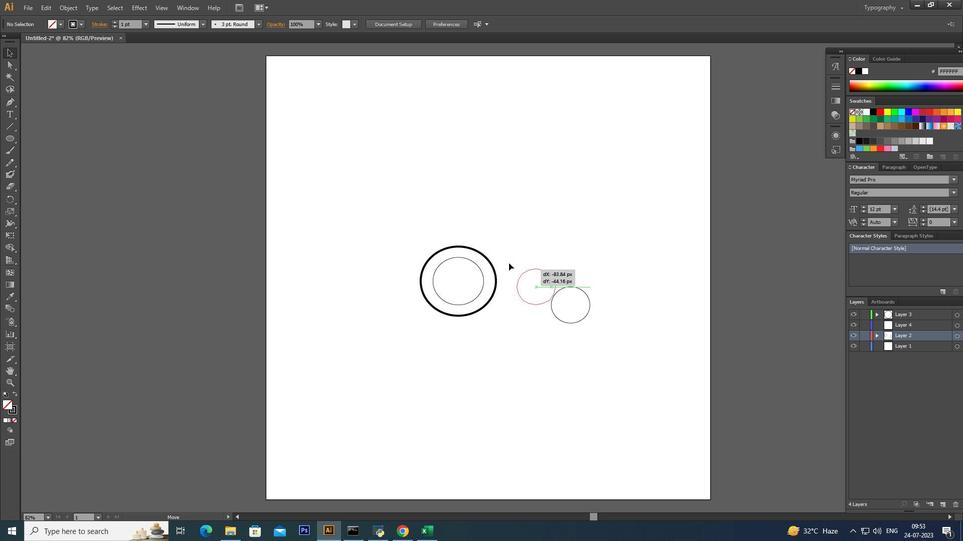 
Action: Mouse moved to (563, 293)
Screenshot: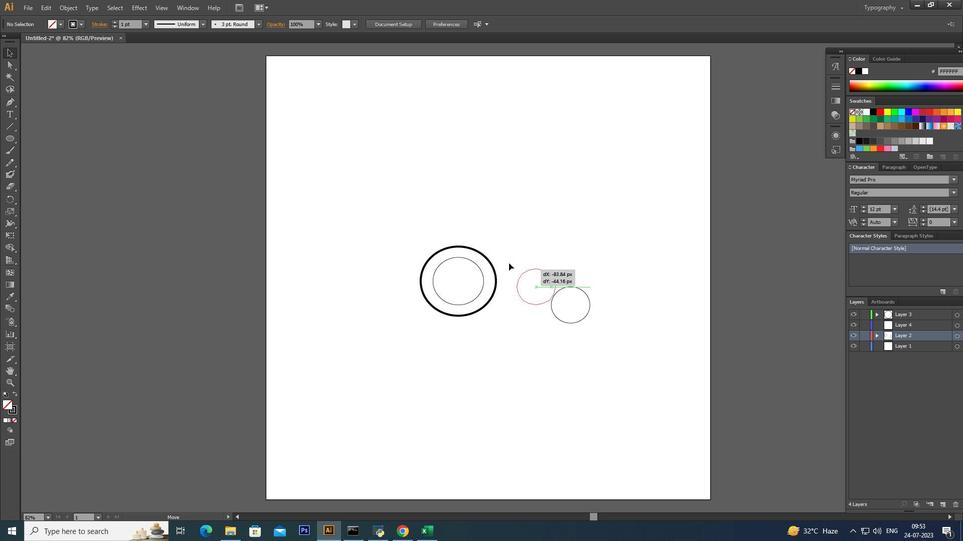 
Action: Key pressed <Key.alt_l>
Screenshot: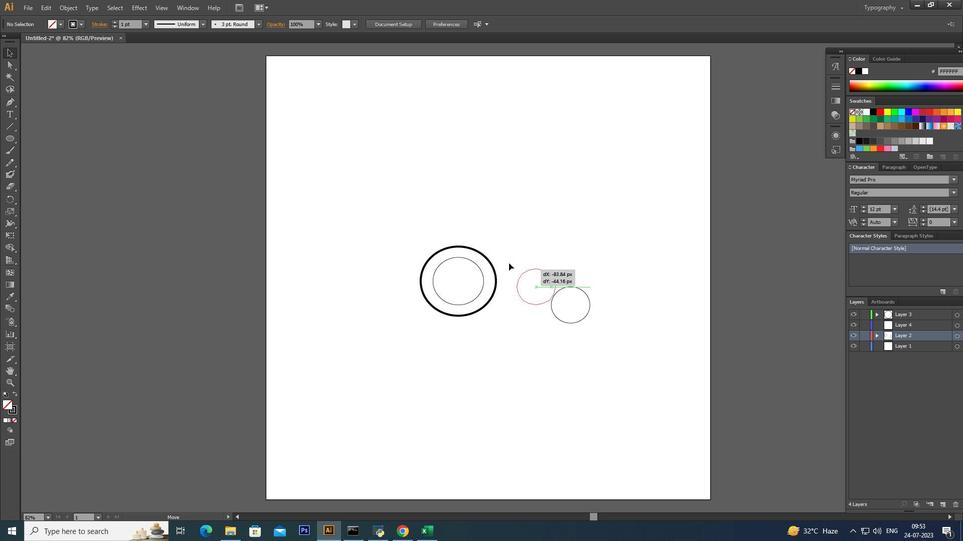 
Action: Mouse moved to (566, 293)
Screenshot: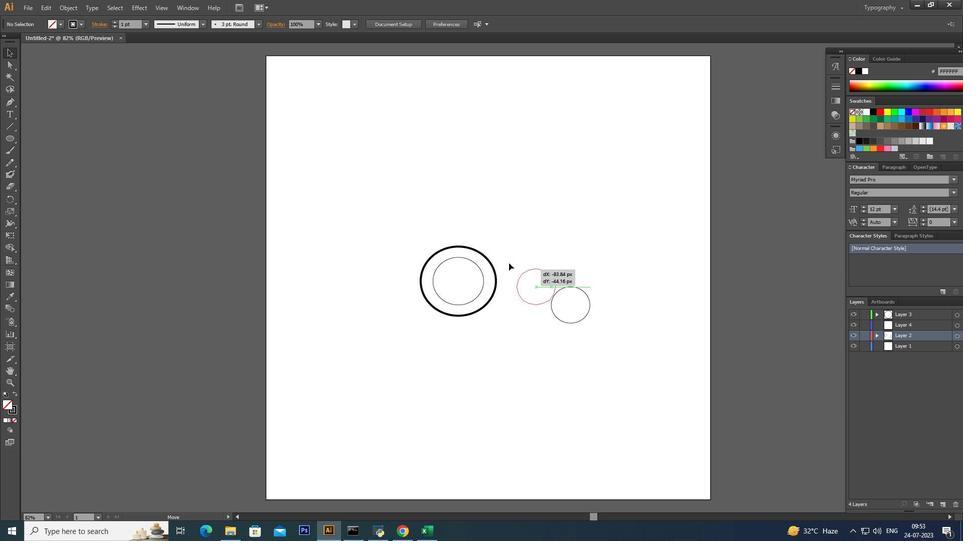 
Action: Key pressed <Key.shift><Key.alt_l><Key.shift><Key.alt_l><Key.shift>
Screenshot: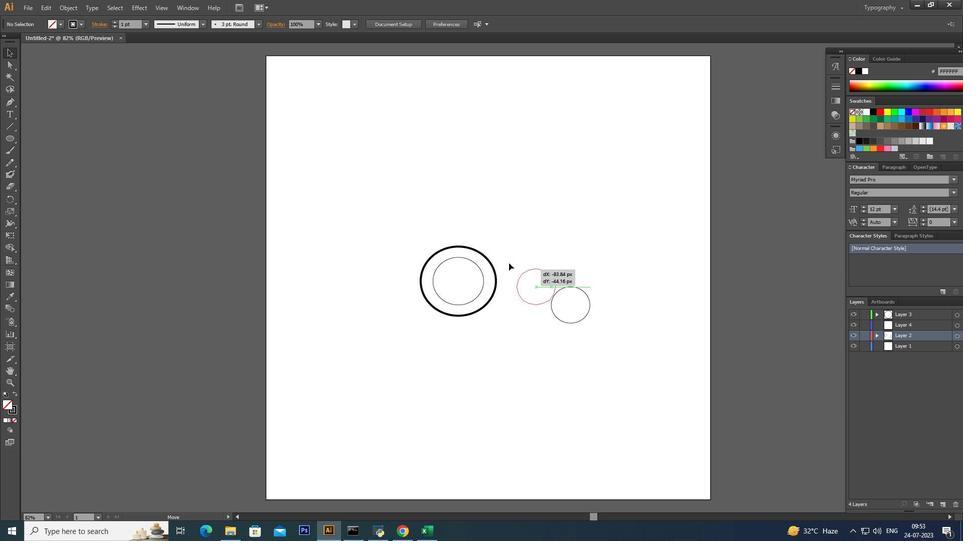 
Action: Mouse moved to (571, 290)
Screenshot: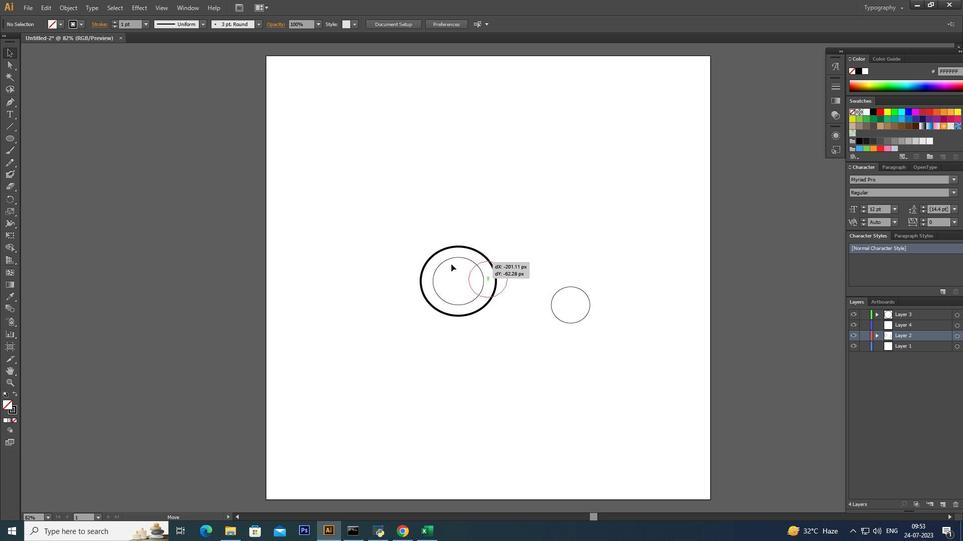
Action: Key pressed <Key.alt_l>
Screenshot: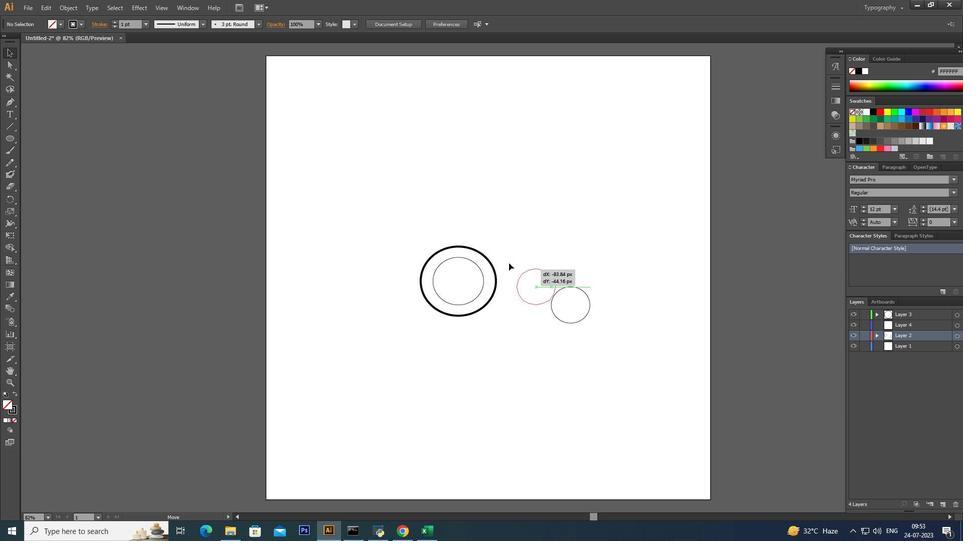 
Action: Mouse moved to (567, 289)
Screenshot: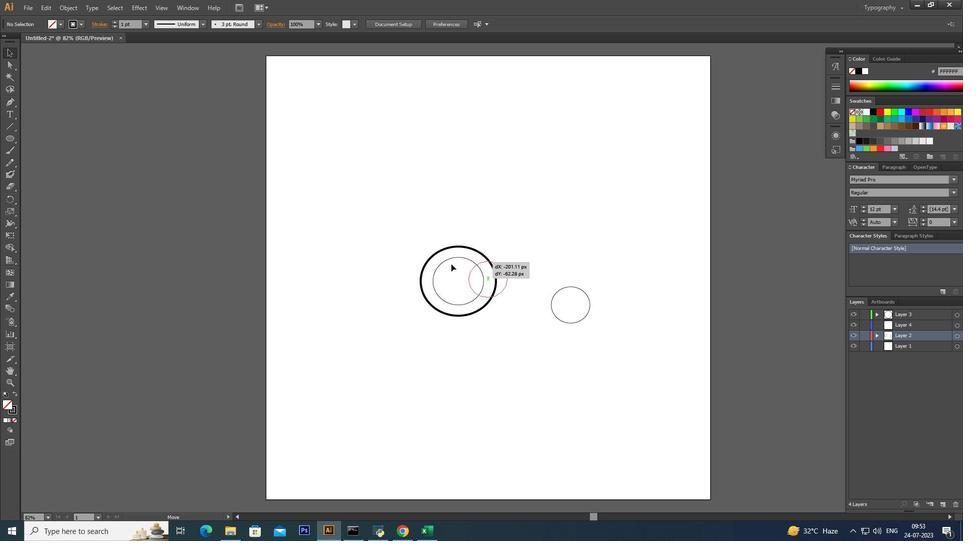 
Action: Key pressed <Key.shift>
Screenshot: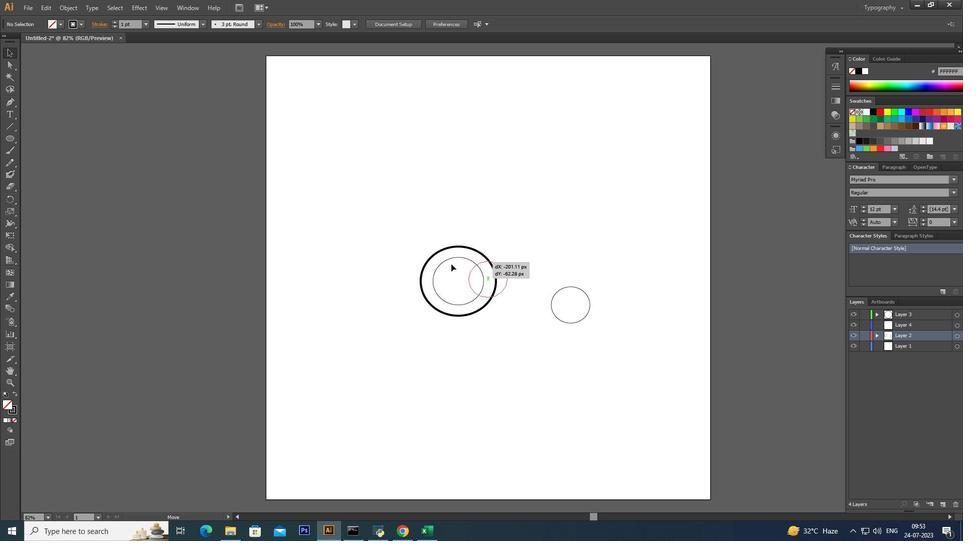 
Action: Mouse moved to (566, 288)
Screenshot: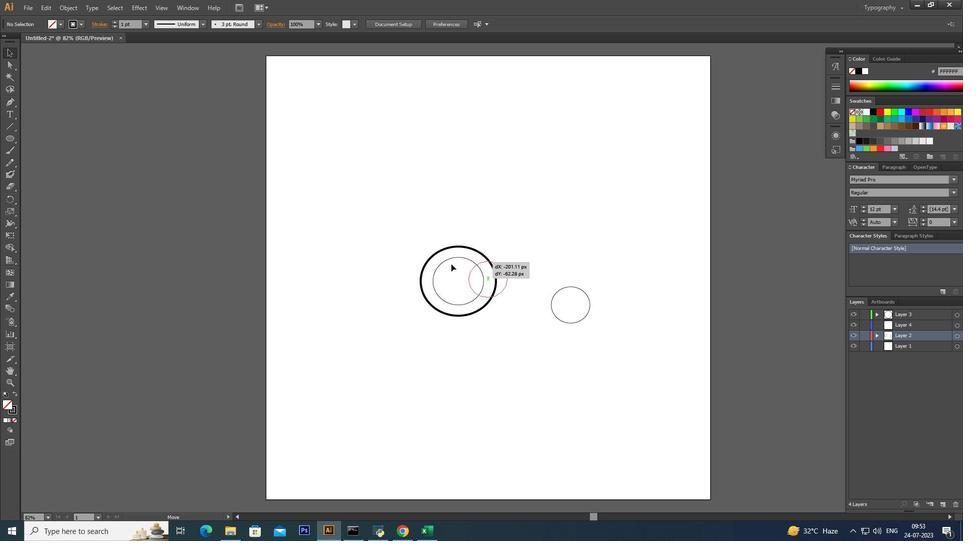 
Action: Key pressed <Key.alt_l>
Screenshot: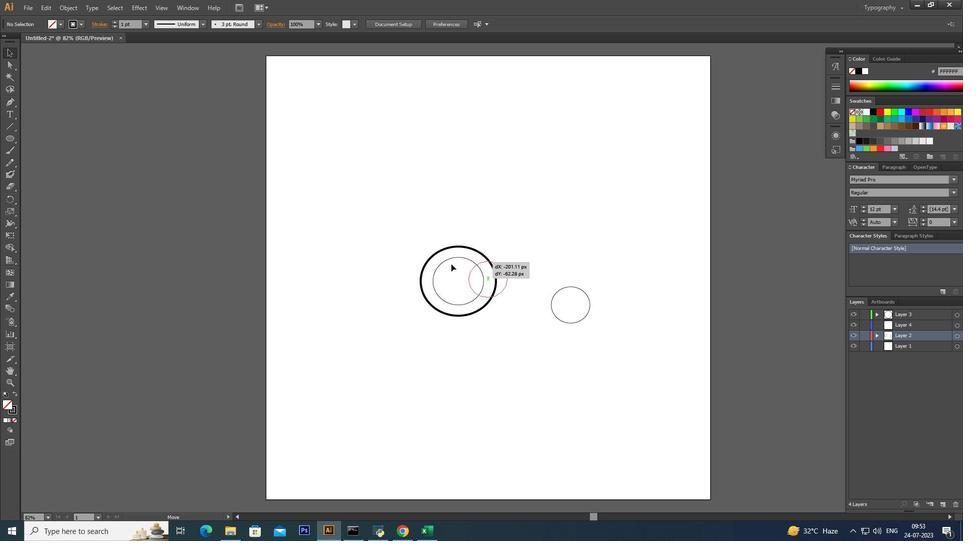 
Action: Mouse moved to (565, 288)
Screenshot: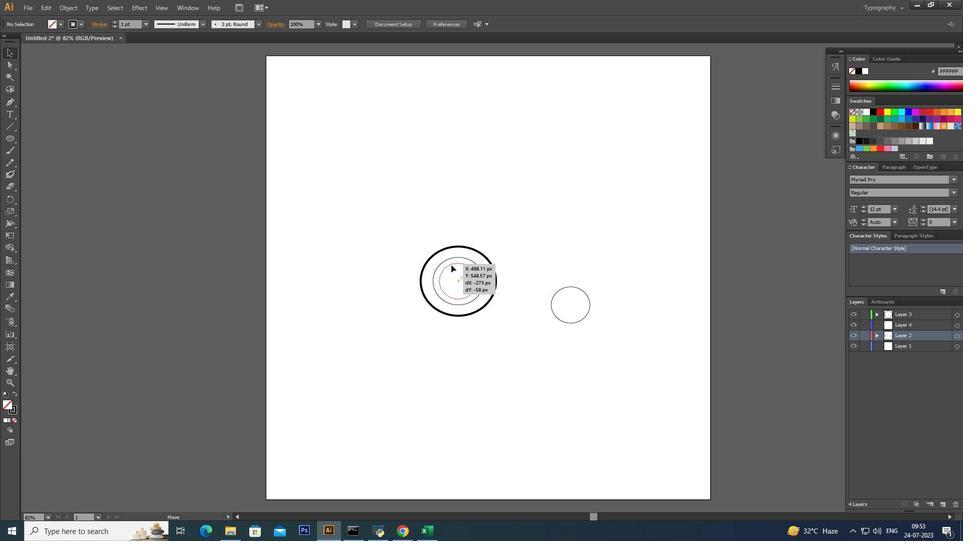 
Action: Mouse pressed left at (565, 288)
Screenshot: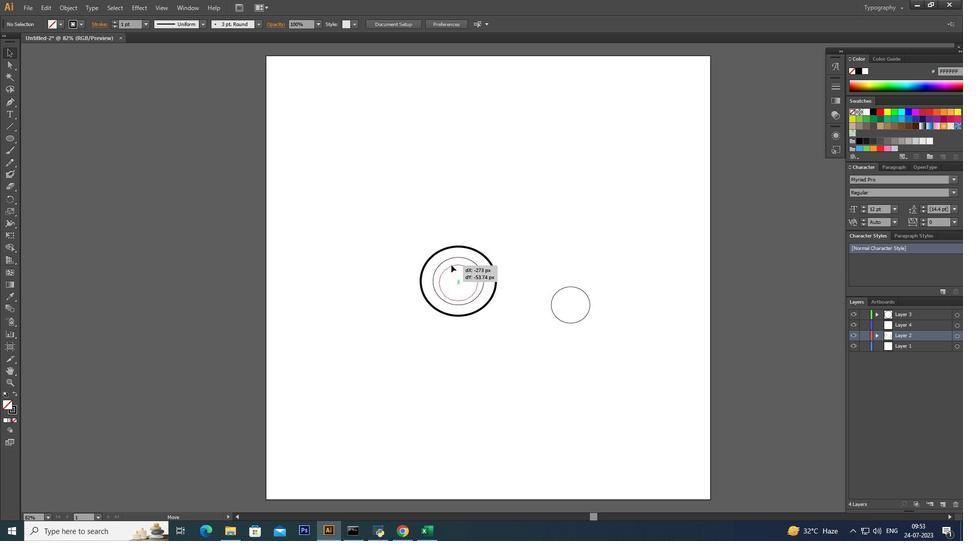 
Action: Mouse moved to (61, 22)
Screenshot: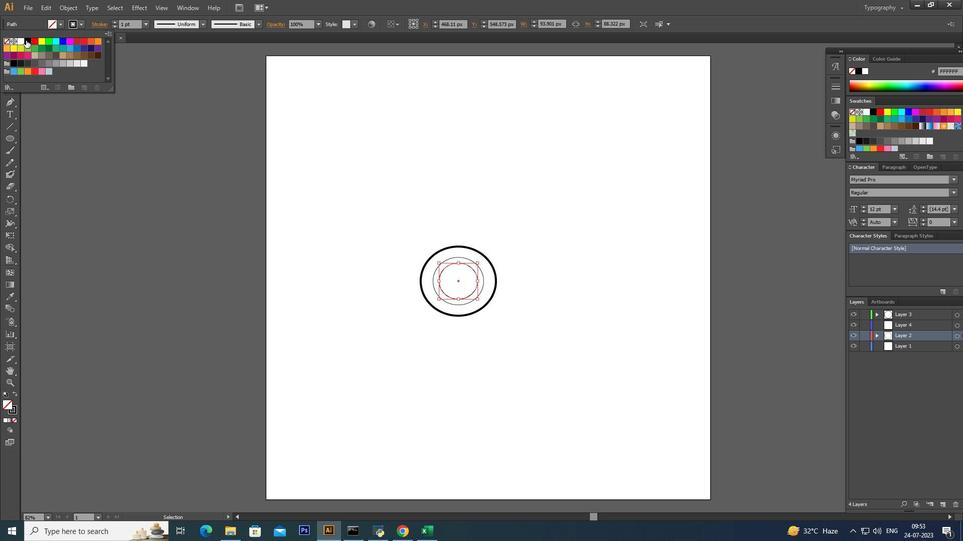 
Action: Mouse pressed left at (61, 22)
Screenshot: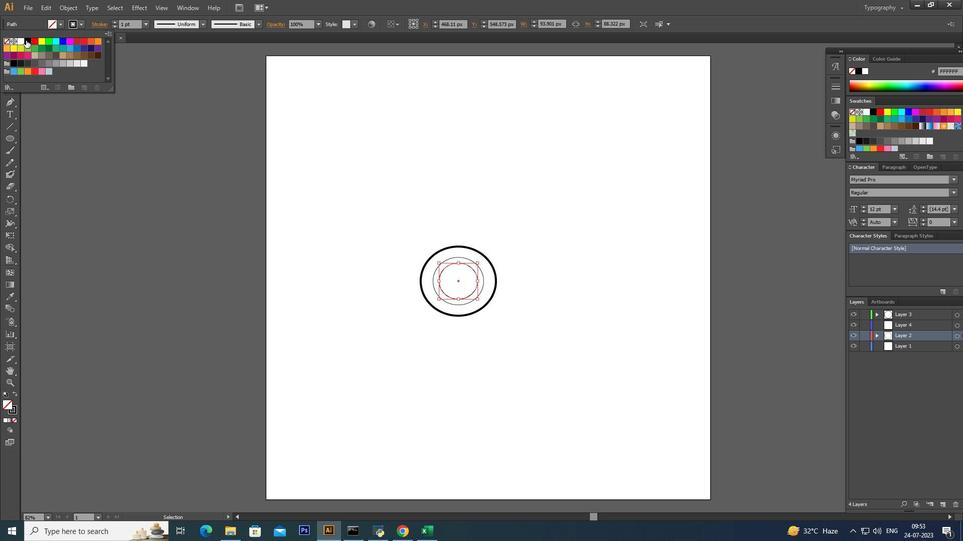 
Action: Mouse moved to (26, 40)
Screenshot: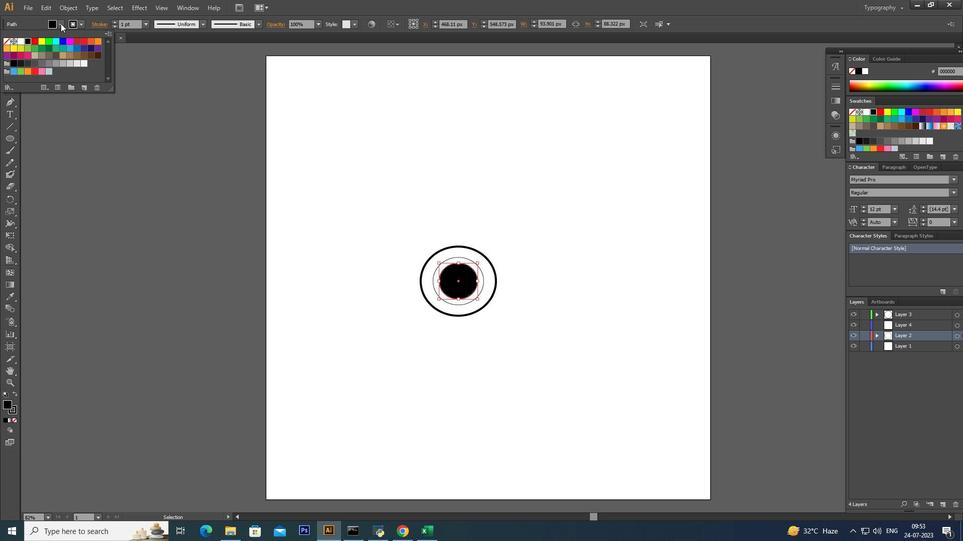 
Action: Mouse pressed left at (26, 40)
Screenshot: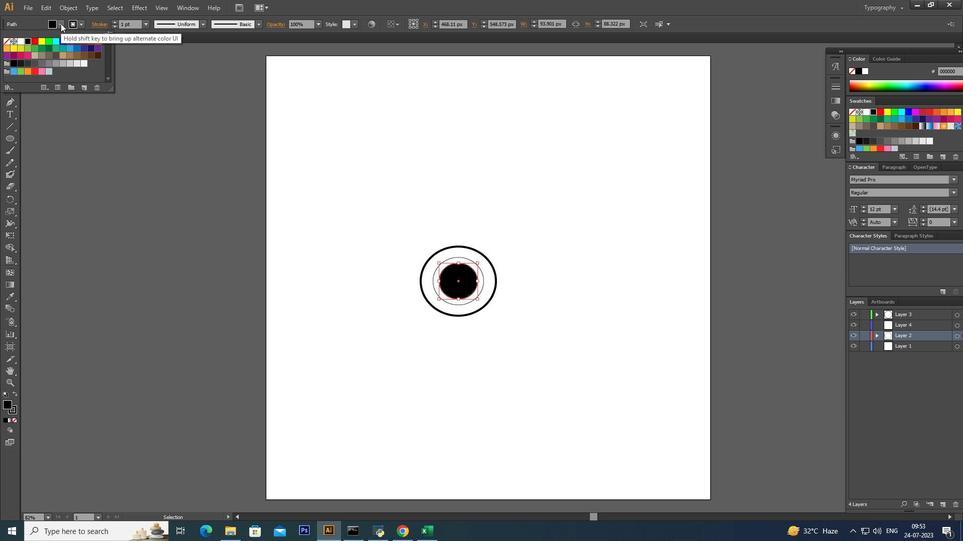 
Action: Mouse moved to (60, 23)
Screenshot: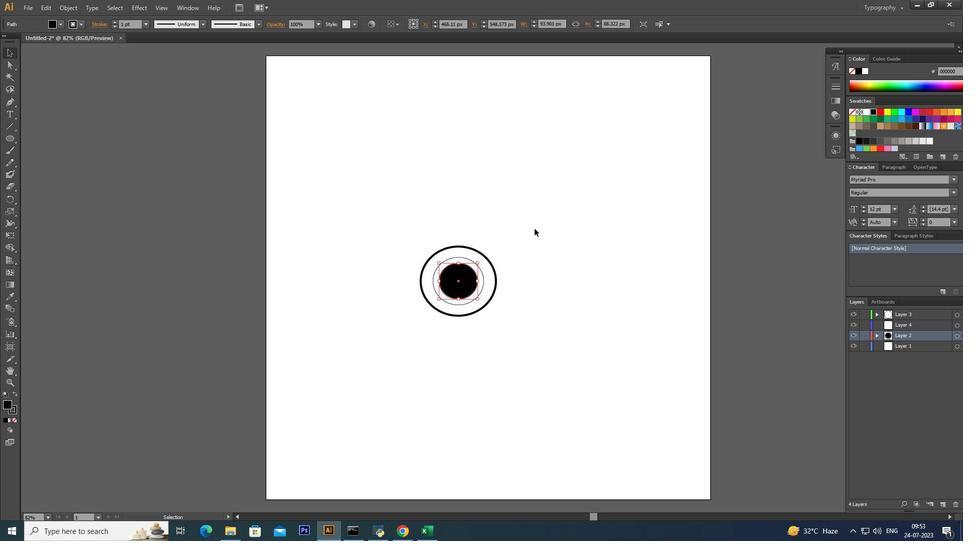 
Action: Mouse pressed left at (60, 23)
Screenshot: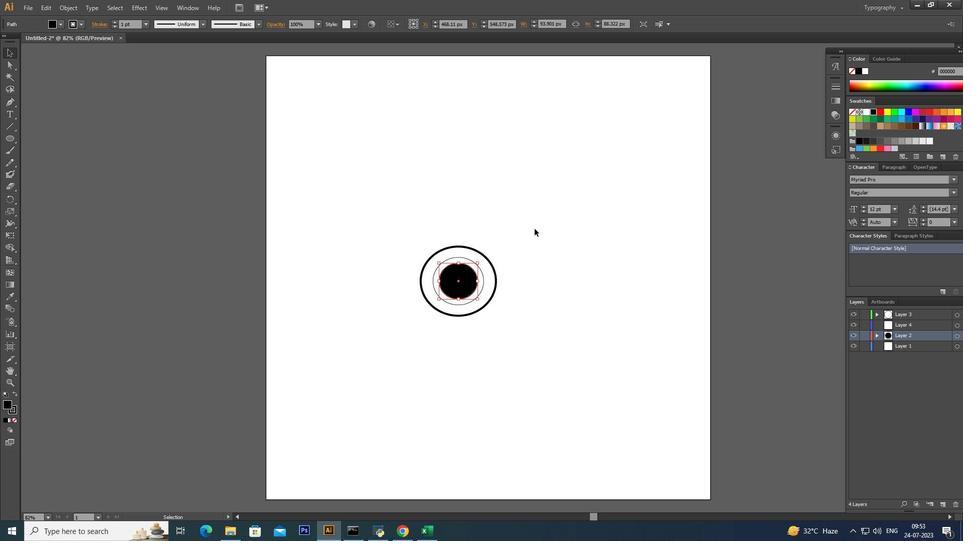 
Action: Mouse moved to (534, 229)
Screenshot: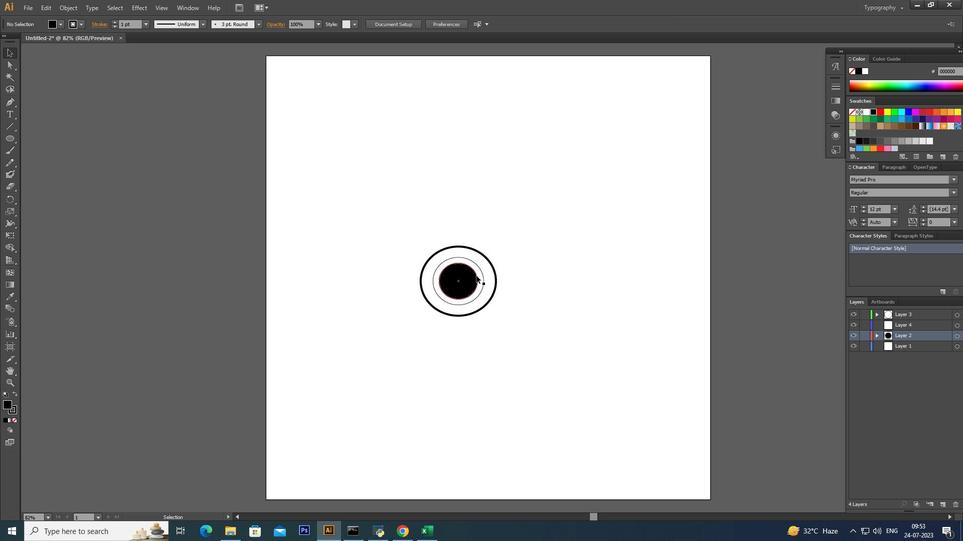 
Action: Mouse pressed left at (534, 229)
Screenshot: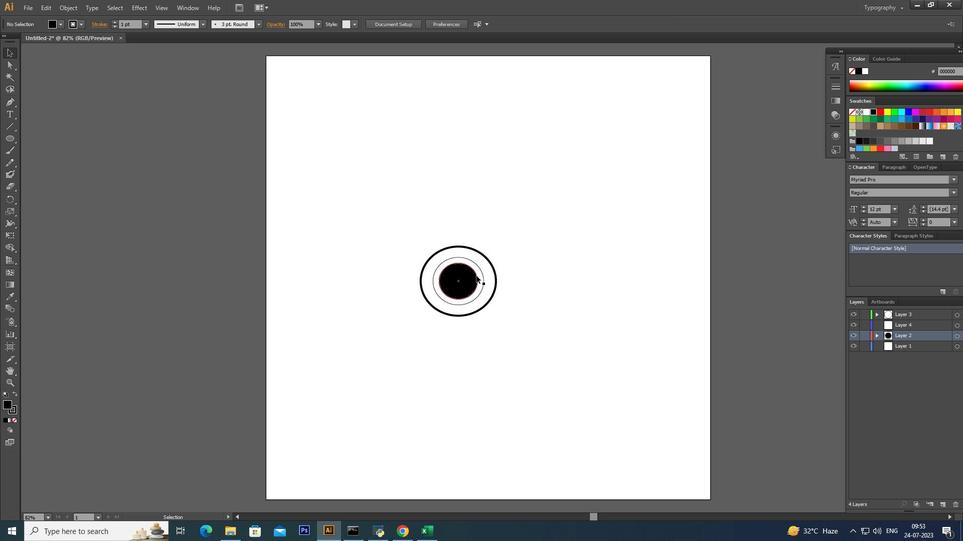
Action: Mouse moved to (478, 265)
Screenshot: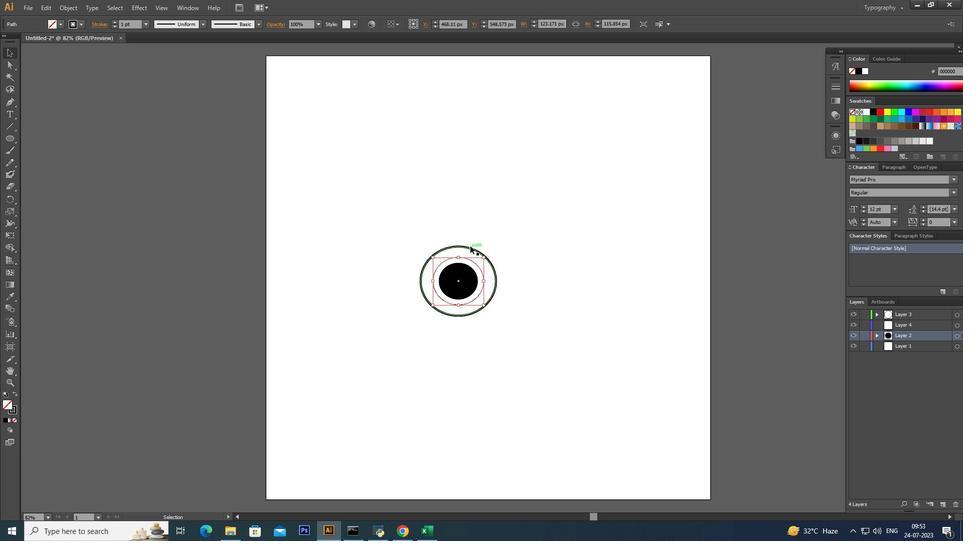 
Action: Mouse pressed left at (478, 265)
Screenshot: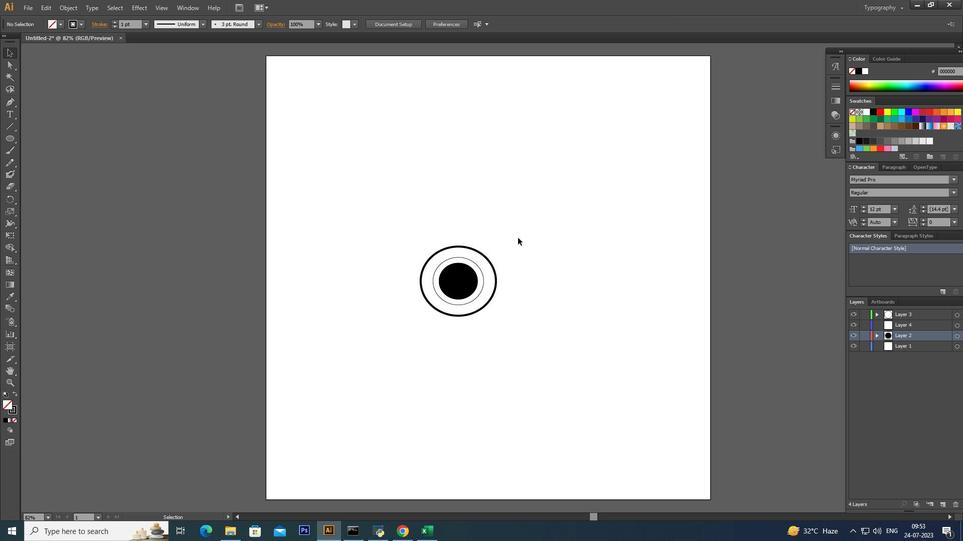 
Action: Mouse moved to (487, 212)
Screenshot: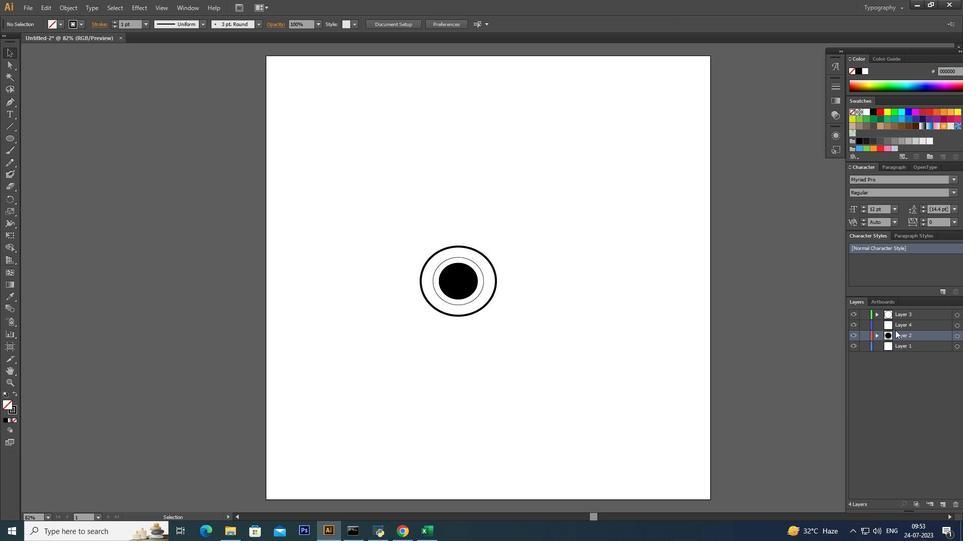 
Action: Mouse pressed left at (487, 212)
Screenshot: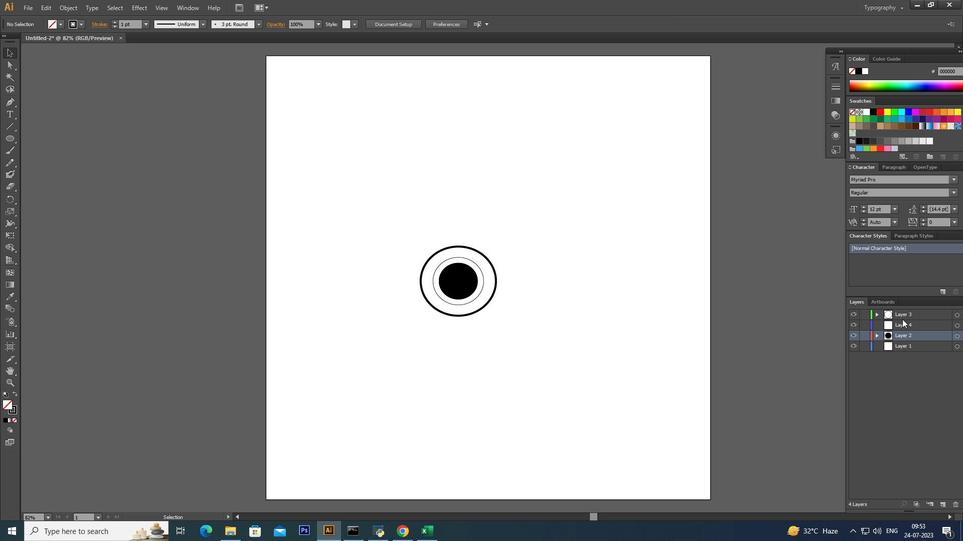 
Action: Mouse moved to (908, 316)
Screenshot: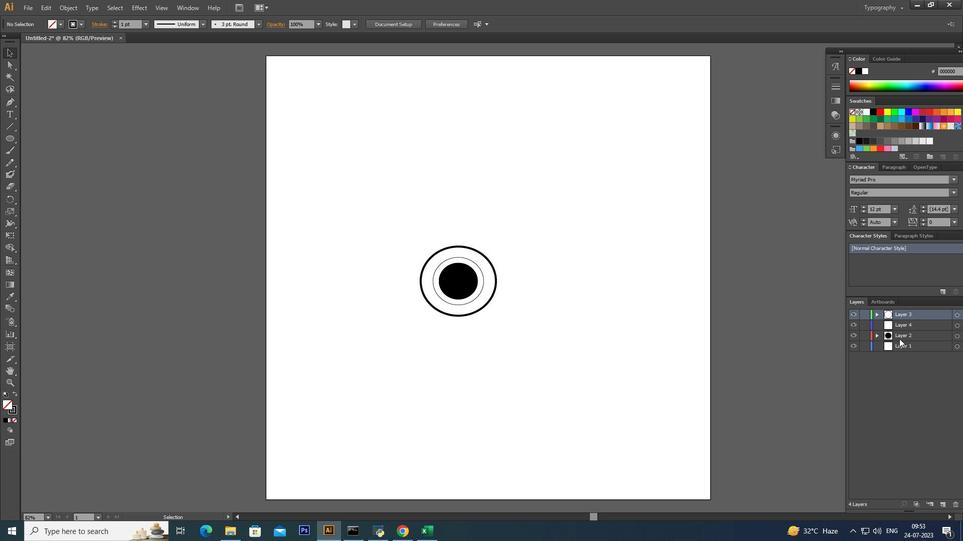 
Action: Mouse pressed left at (908, 316)
Screenshot: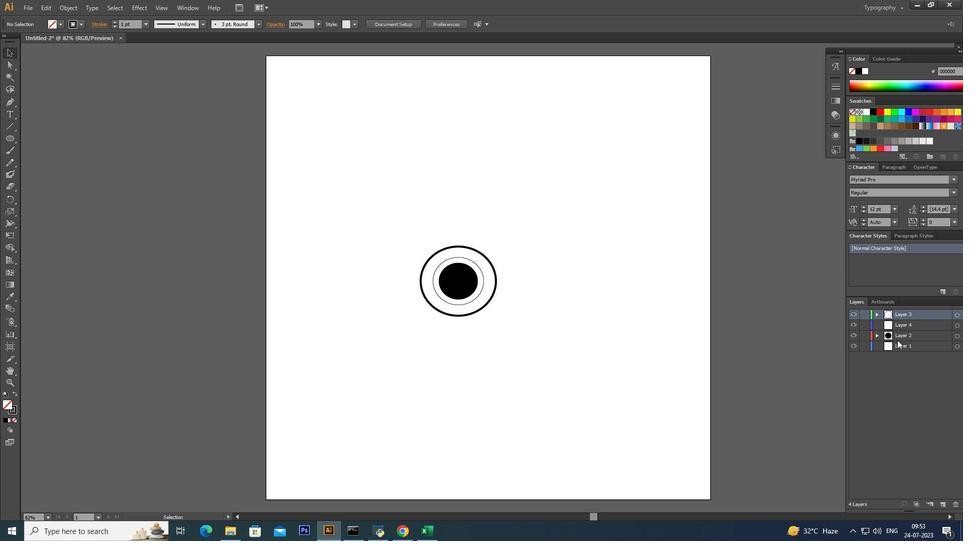 
Action: Mouse moved to (941, 502)
Screenshot: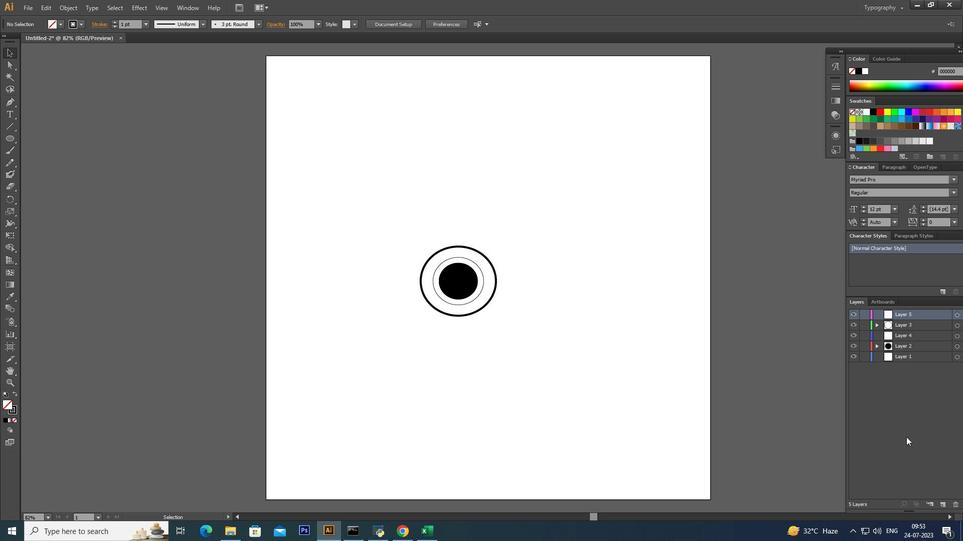 
Action: Mouse pressed left at (941, 502)
Screenshot: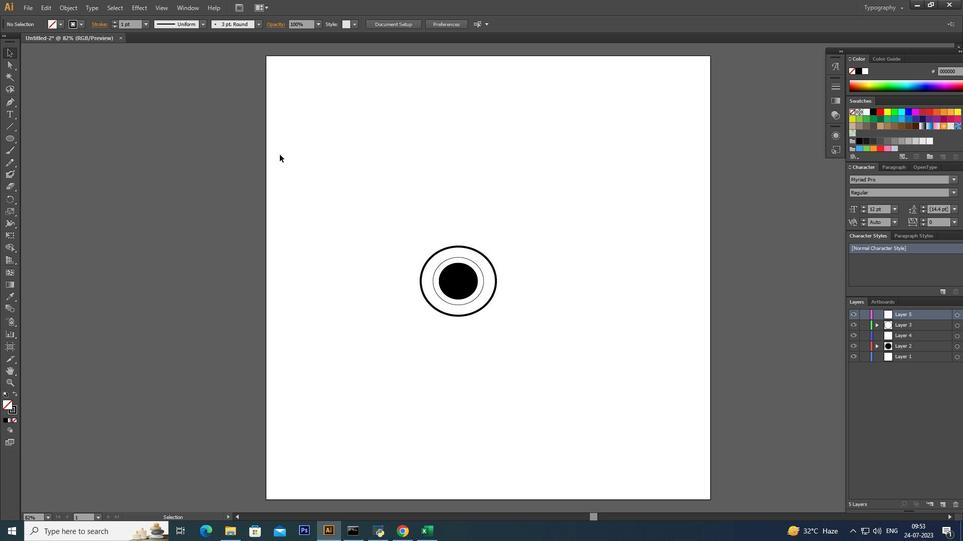
Action: Mouse moved to (3, 98)
Screenshot: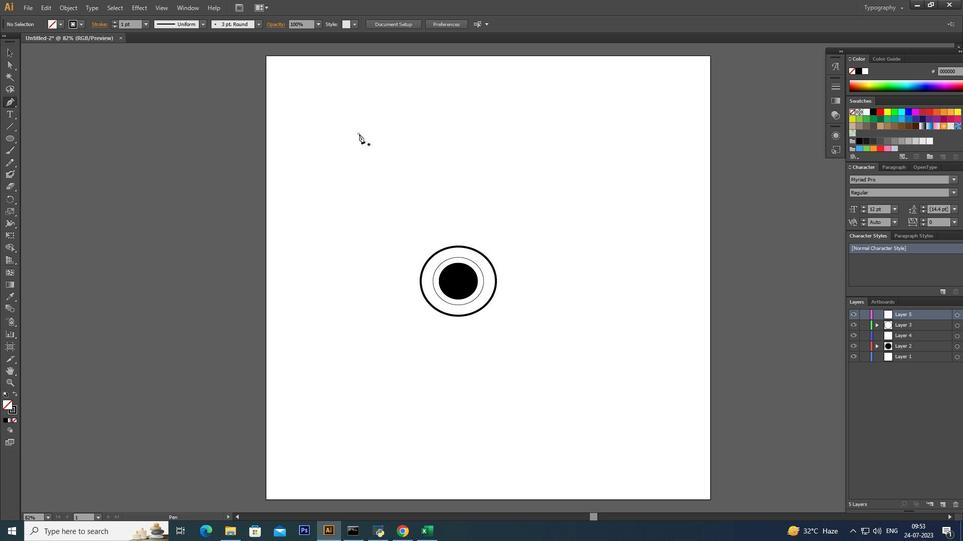 
Action: Mouse pressed left at (3, 98)
Screenshot: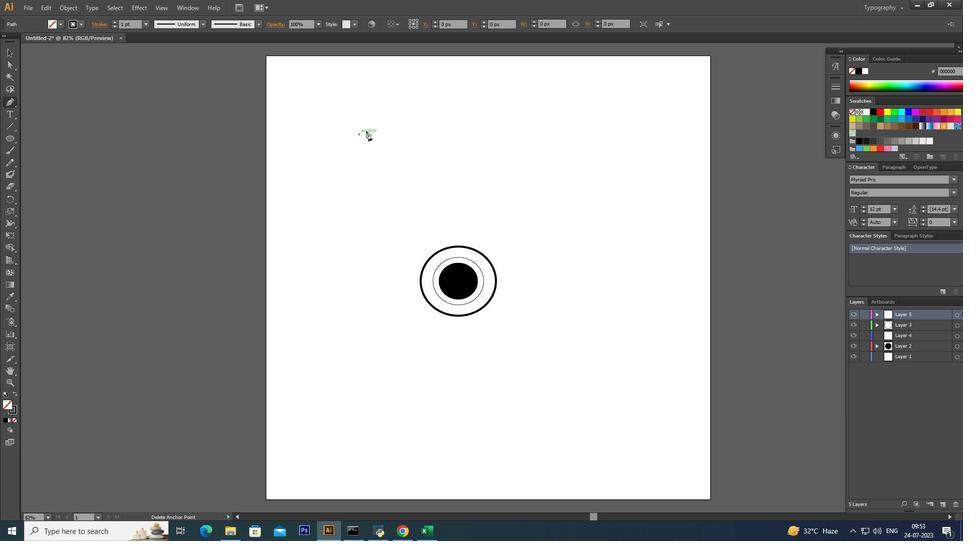 
Action: Mouse moved to (359, 134)
Screenshot: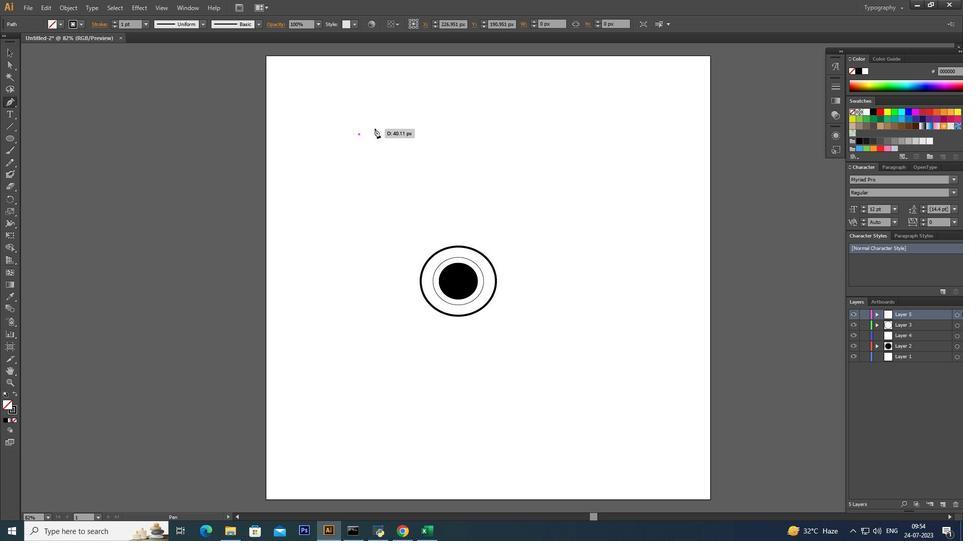 
Action: Mouse pressed left at (359, 134)
Screenshot: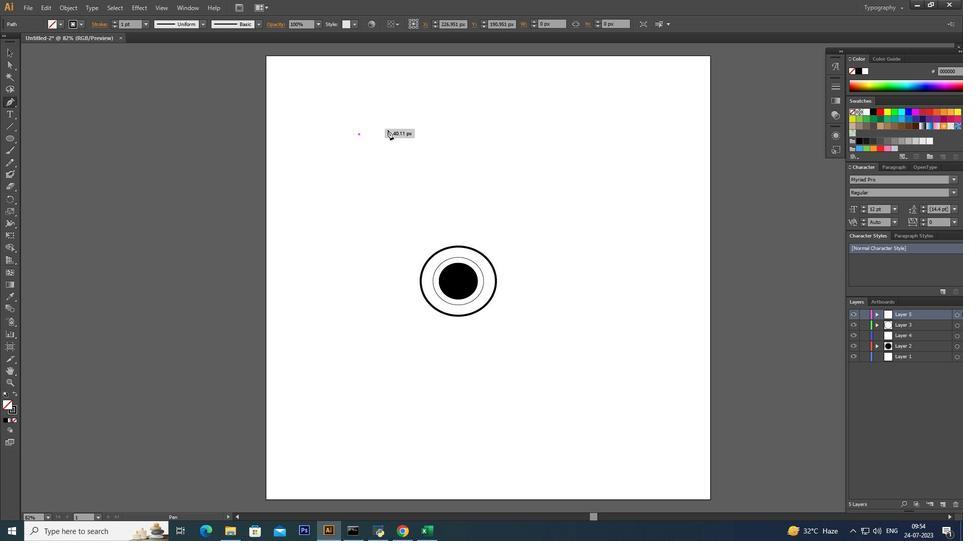 
Action: Mouse moved to (388, 134)
Screenshot: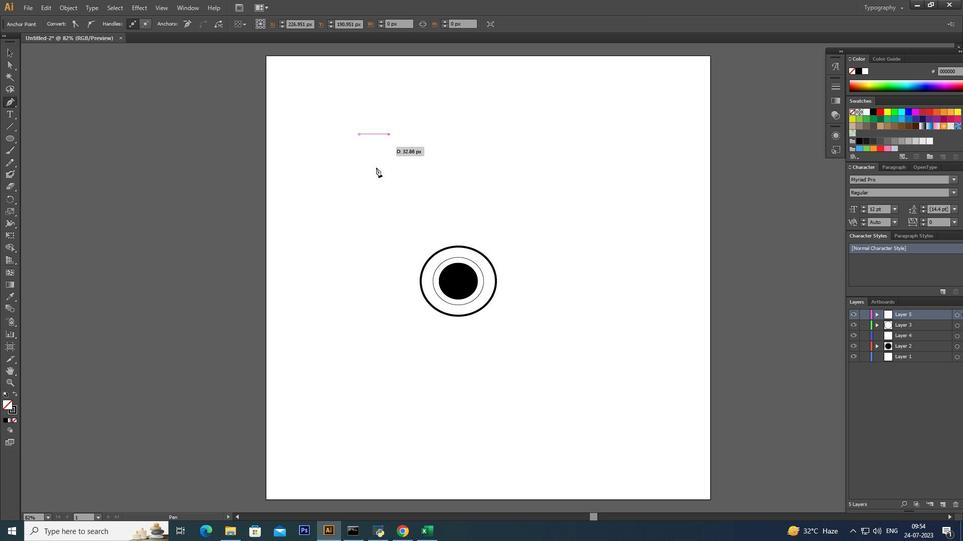 
Action: Mouse pressed left at (388, 134)
Screenshot: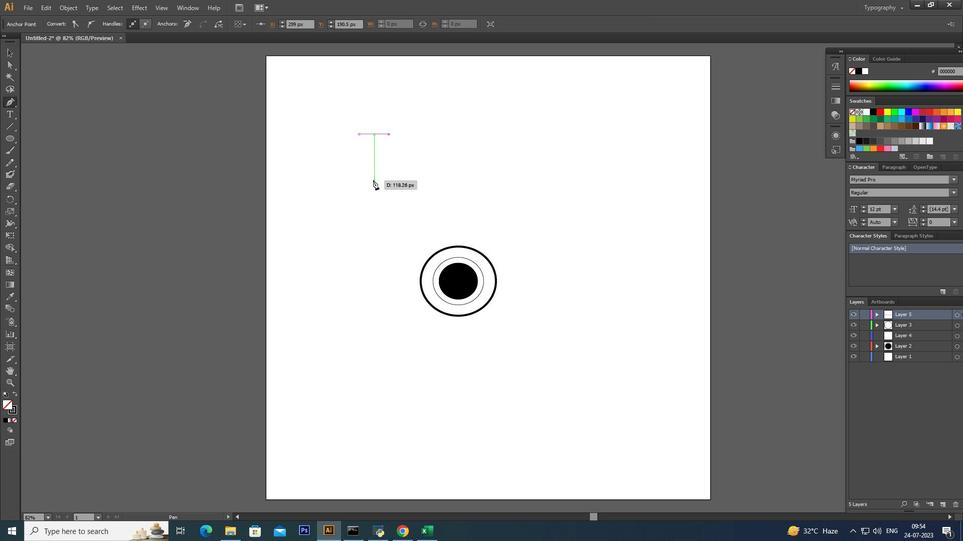 
Action: Mouse moved to (373, 180)
Screenshot: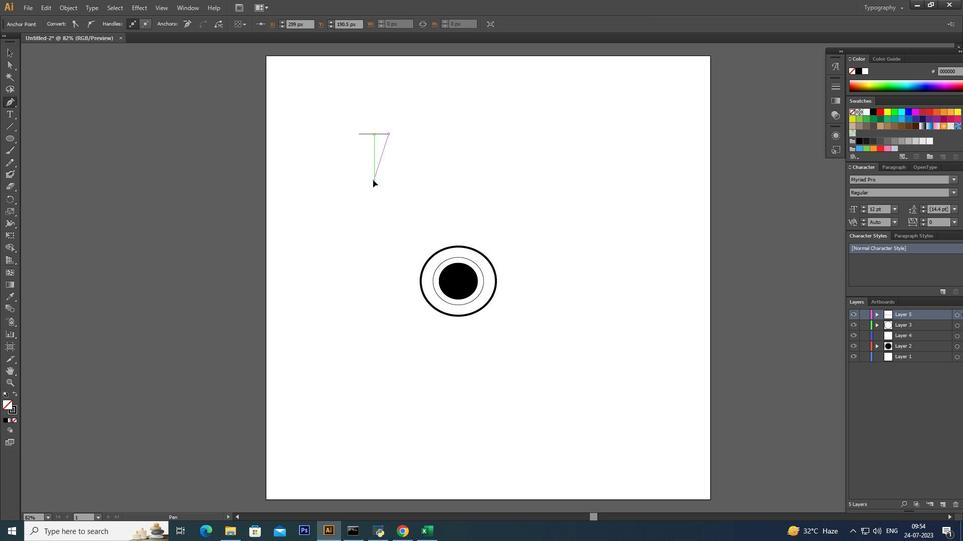
Action: Mouse pressed left at (373, 180)
Screenshot: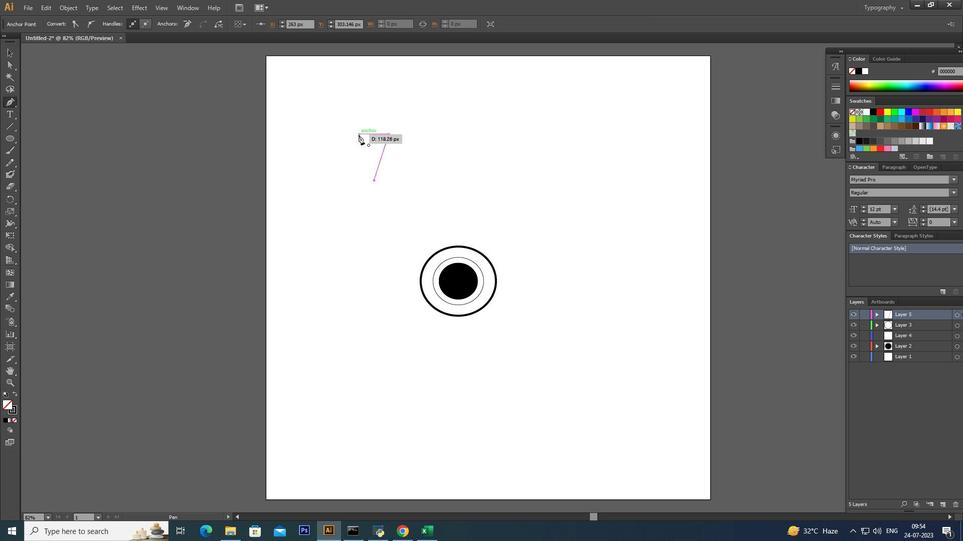 
Action: Mouse moved to (358, 135)
Screenshot: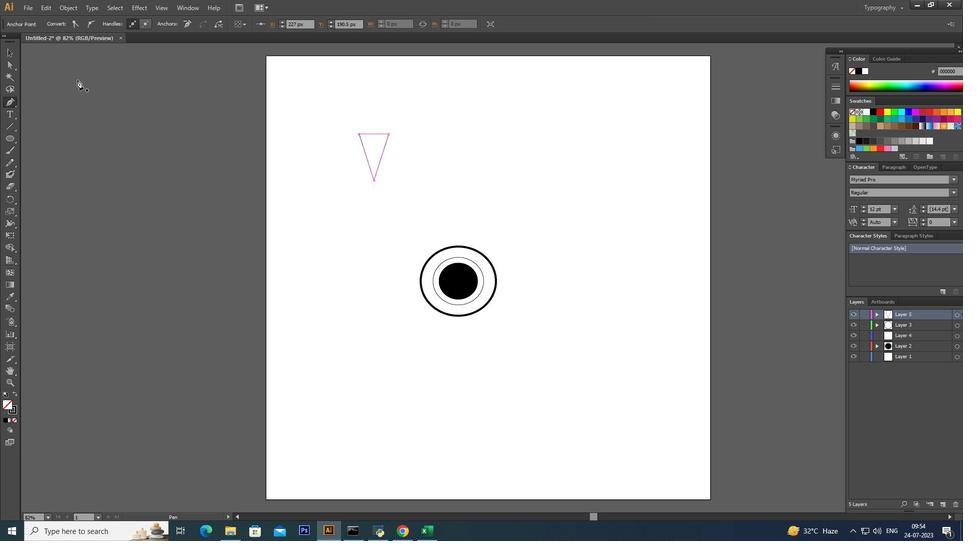 
Action: Mouse pressed left at (358, 135)
Screenshot: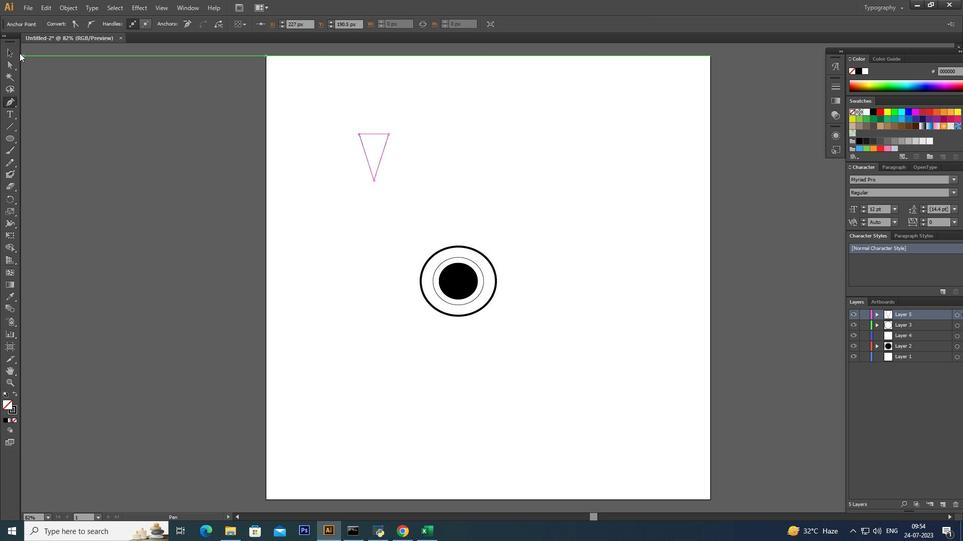 
Action: Mouse moved to (12, 51)
Screenshot: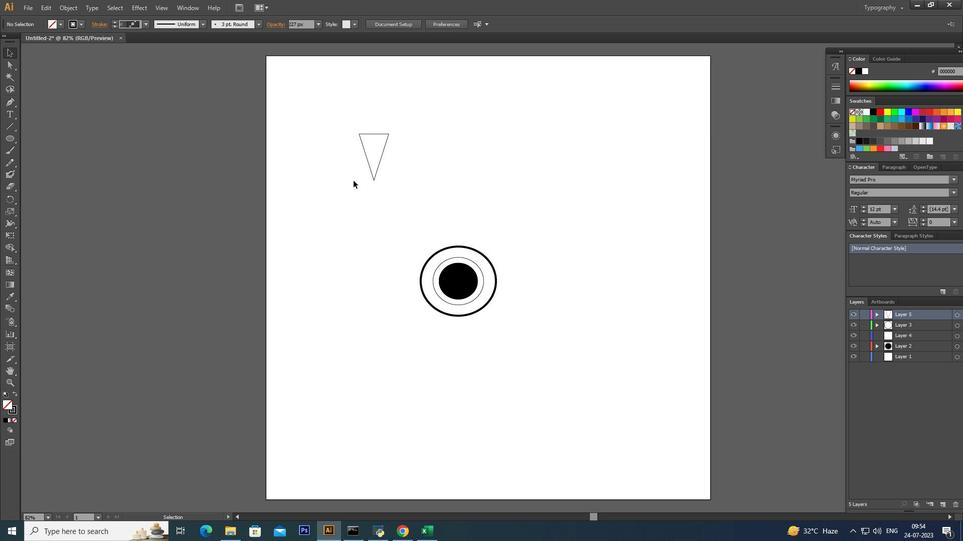 
Action: Mouse pressed left at (12, 51)
Screenshot: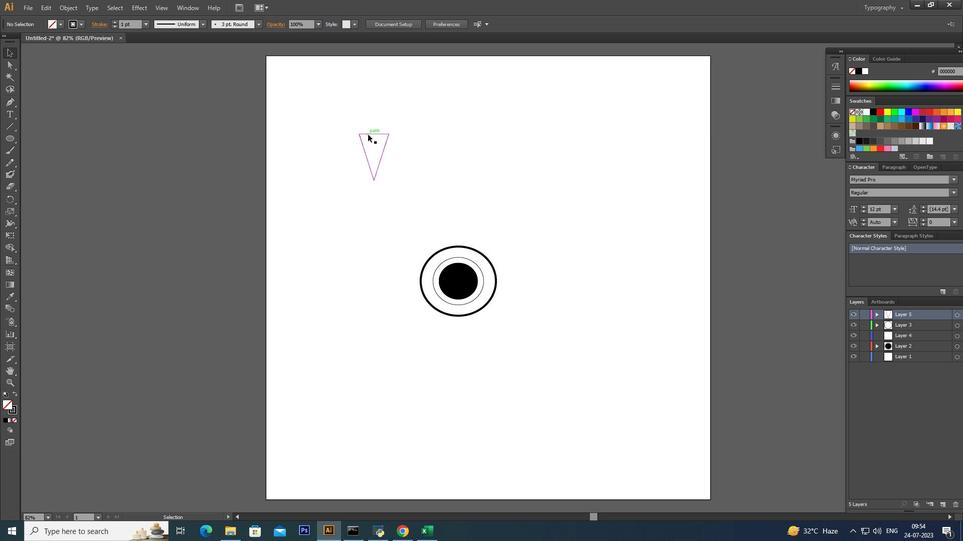 
Action: Mouse moved to (70, 82)
Screenshot: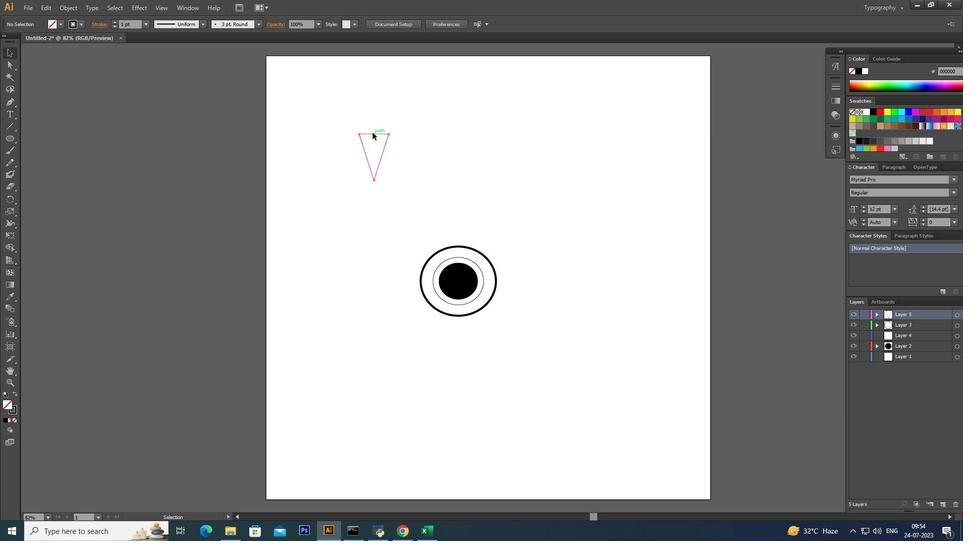 
Action: Mouse pressed left at (70, 82)
Screenshot: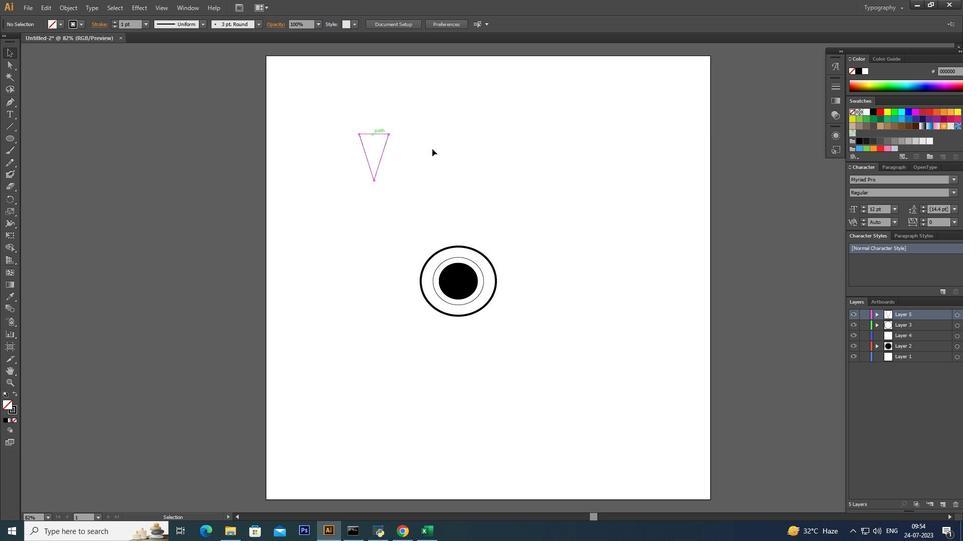 
Action: Mouse moved to (372, 132)
Screenshot: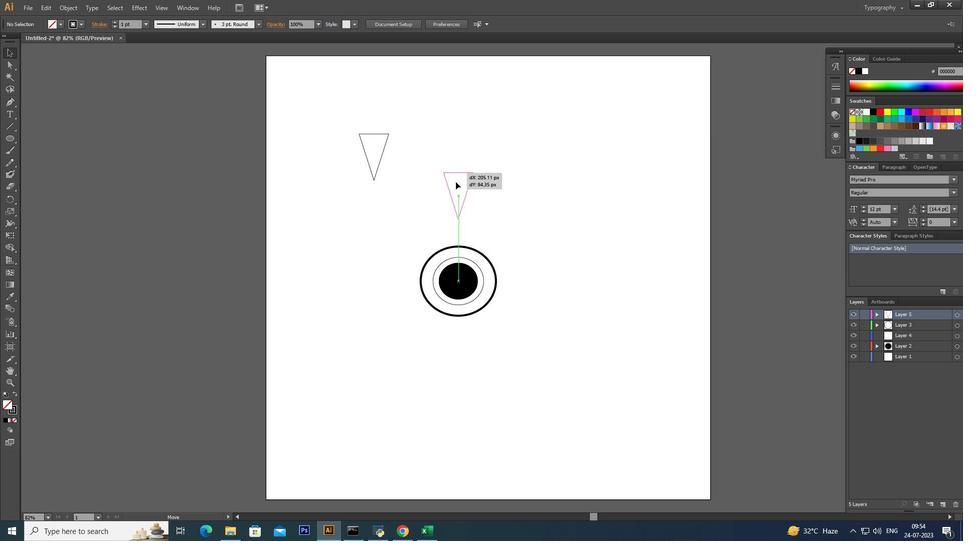 
Action: Mouse pressed left at (372, 132)
Screenshot: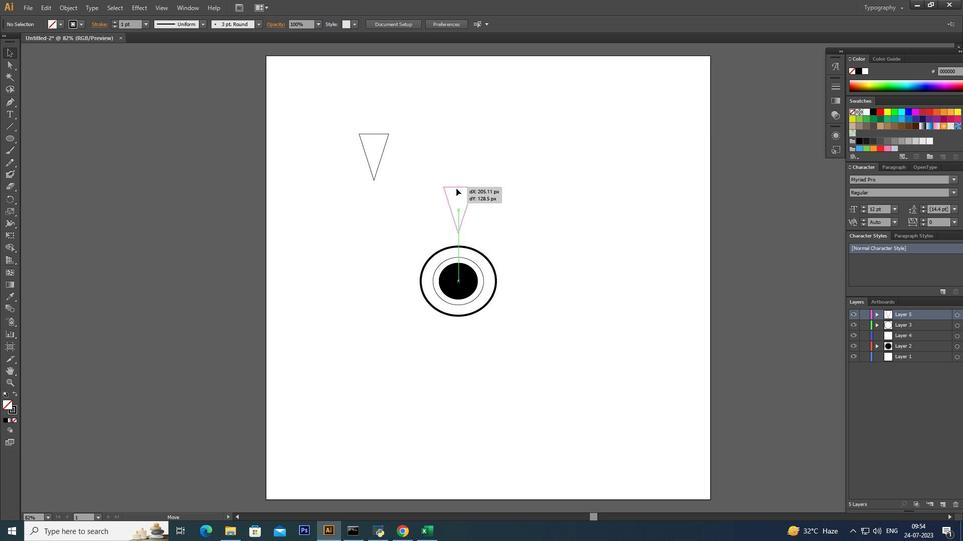 
Action: Mouse moved to (455, 199)
Screenshot: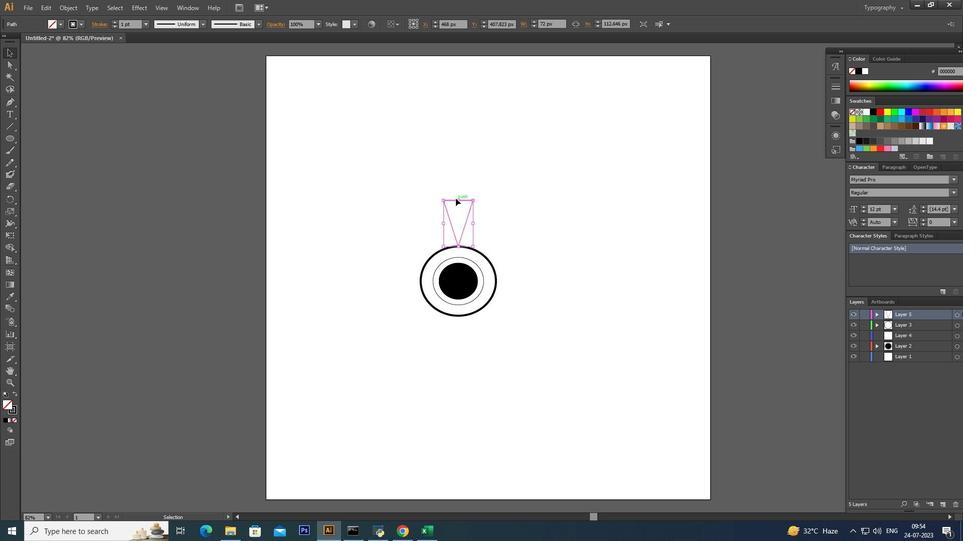 
Action: Mouse pressed right at (455, 199)
Screenshot: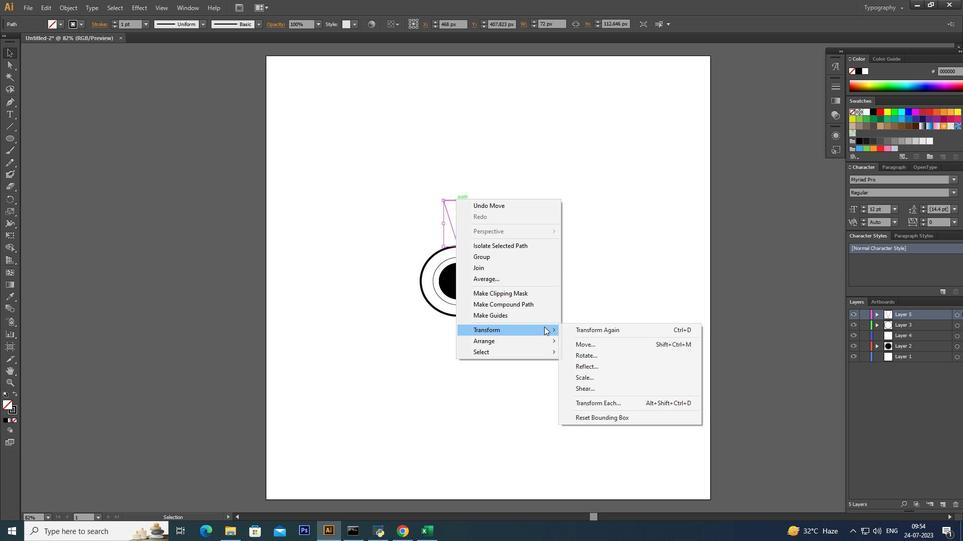 
Action: Mouse moved to (585, 351)
Screenshot: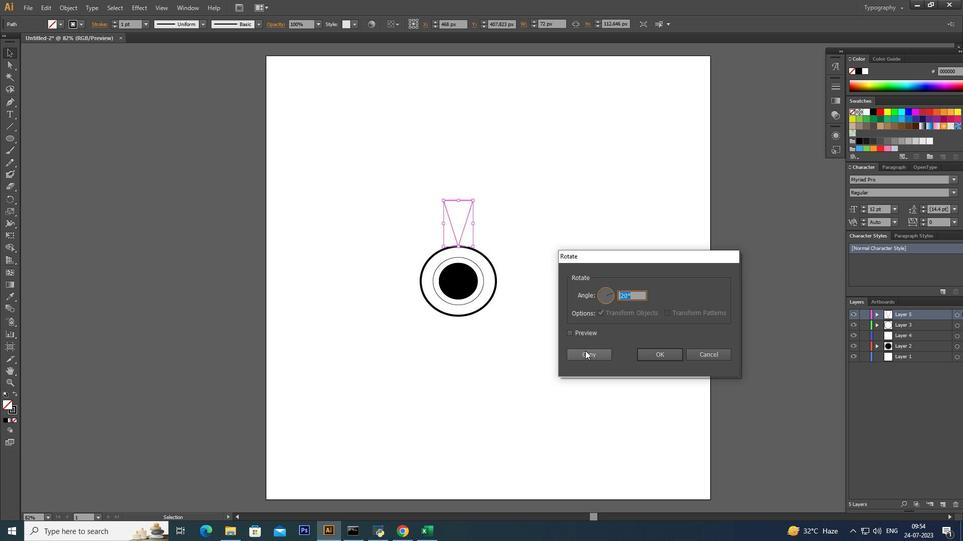 
Action: Mouse pressed left at (585, 351)
Screenshot: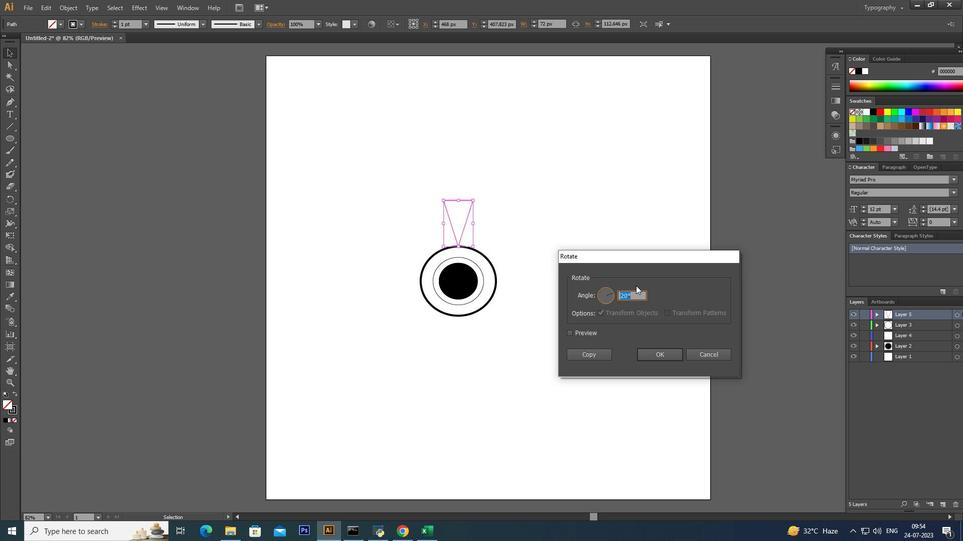 
Action: Mouse moved to (600, 356)
Screenshot: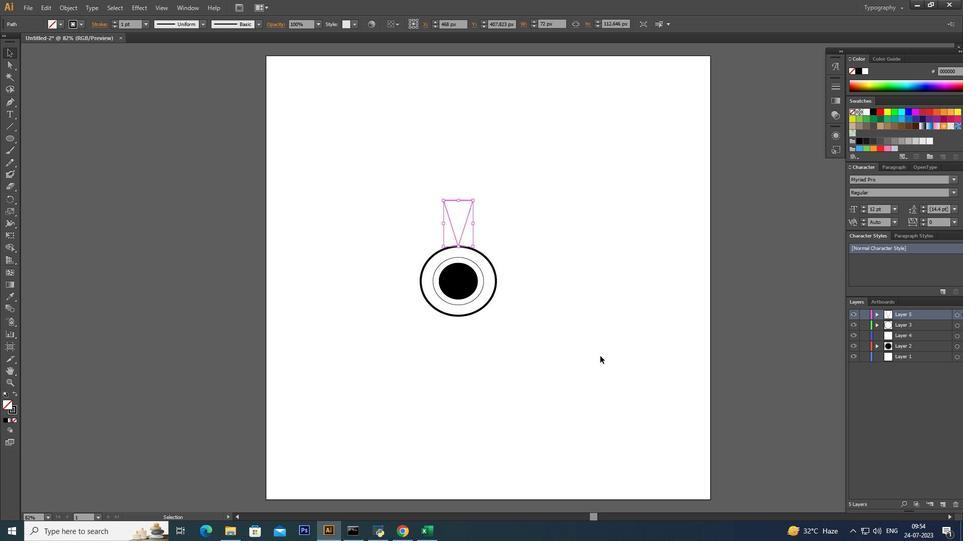 
Action: Mouse pressed left at (600, 356)
Screenshot: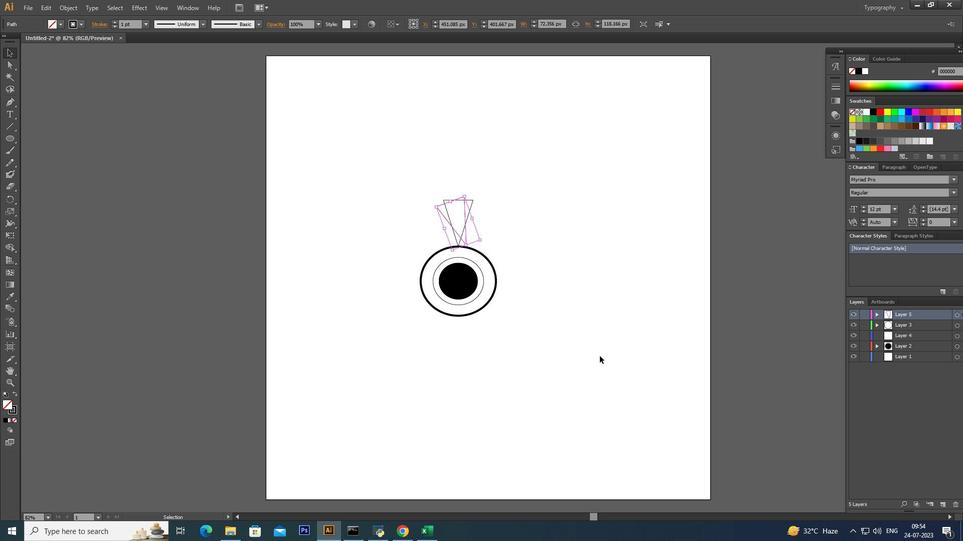 
Action: Mouse moved to (599, 356)
Screenshot: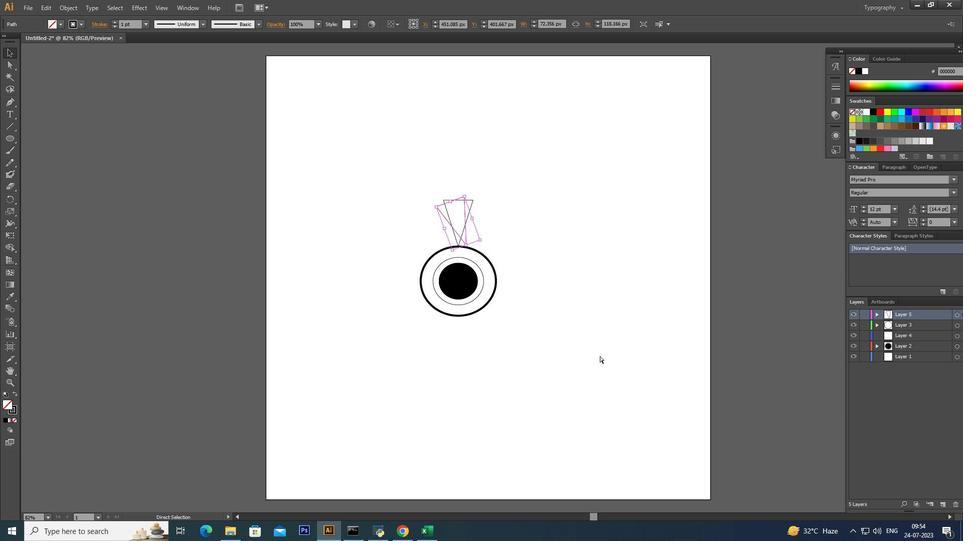 
Action: Key pressed ctrl+D<'\x04'><'\x04'><'\x04'><'\x04'><'\x04'><'\x04'><'\x04'><'\x04'><'\x04'><'\x04'><'\x04'><'\x04'><'\x04'><'\x04'><'\x04'>
Screenshot: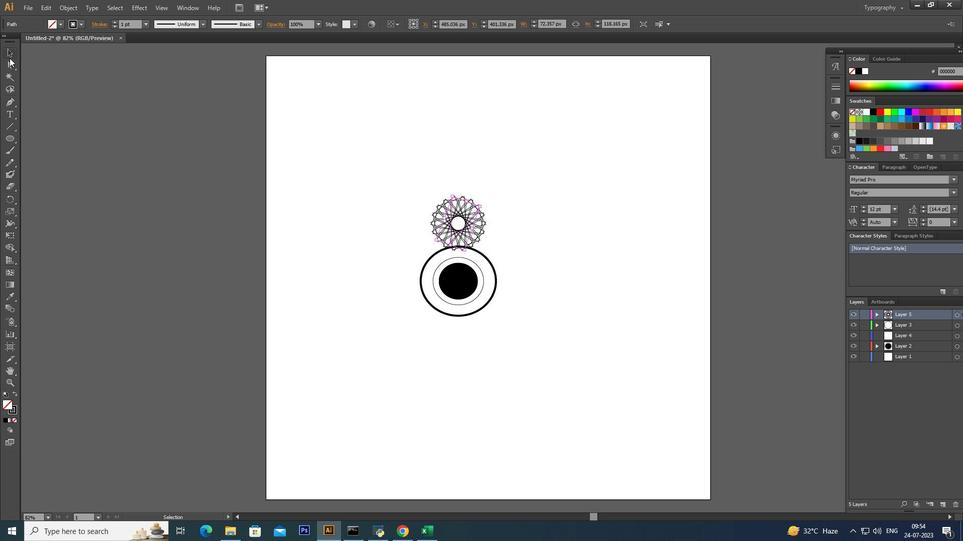 
Action: Mouse moved to (9, 58)
Screenshot: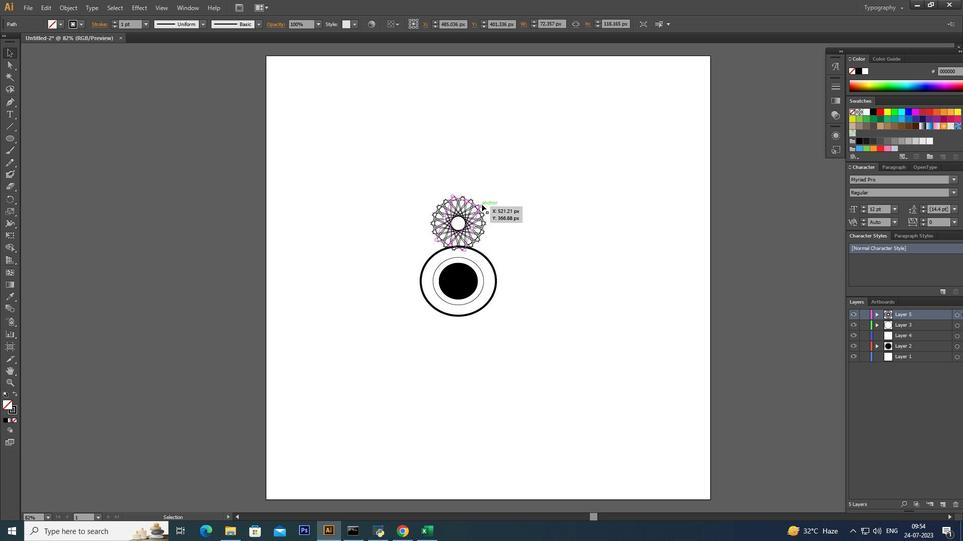 
Action: Mouse pressed left at (9, 58)
Screenshot: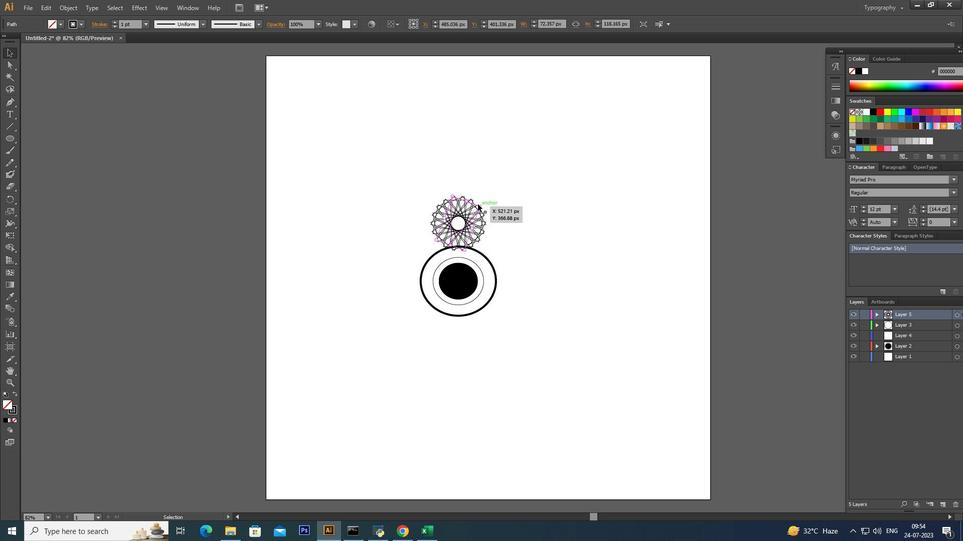 
Action: Mouse moved to (479, 205)
Screenshot: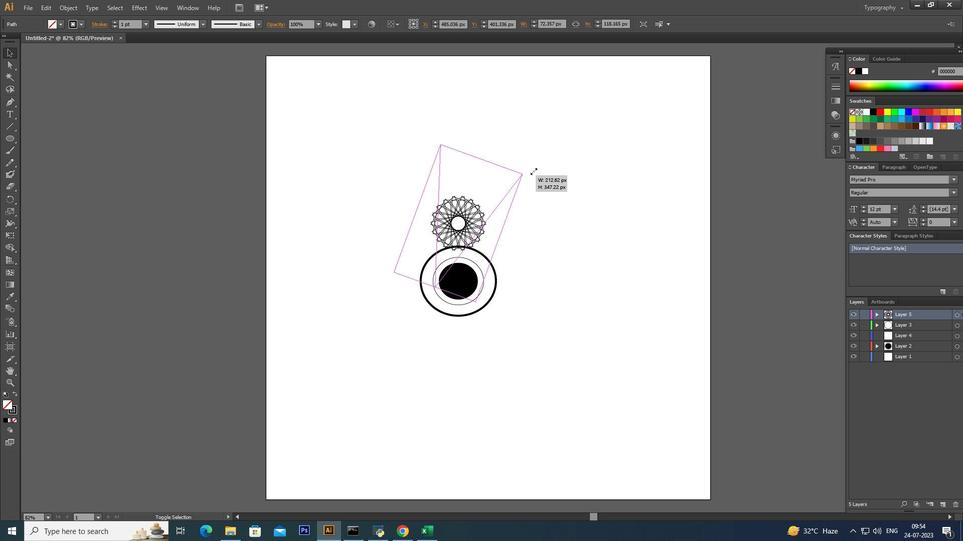 
Action: Key pressed <Key.shift><Key.alt_l>
Screenshot: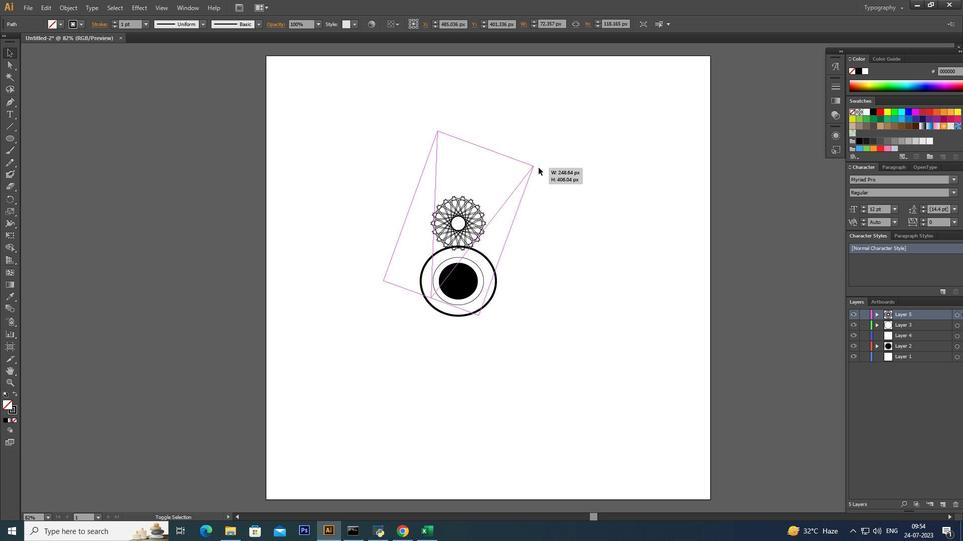 
Action: Mouse pressed left at (479, 205)
Screenshot: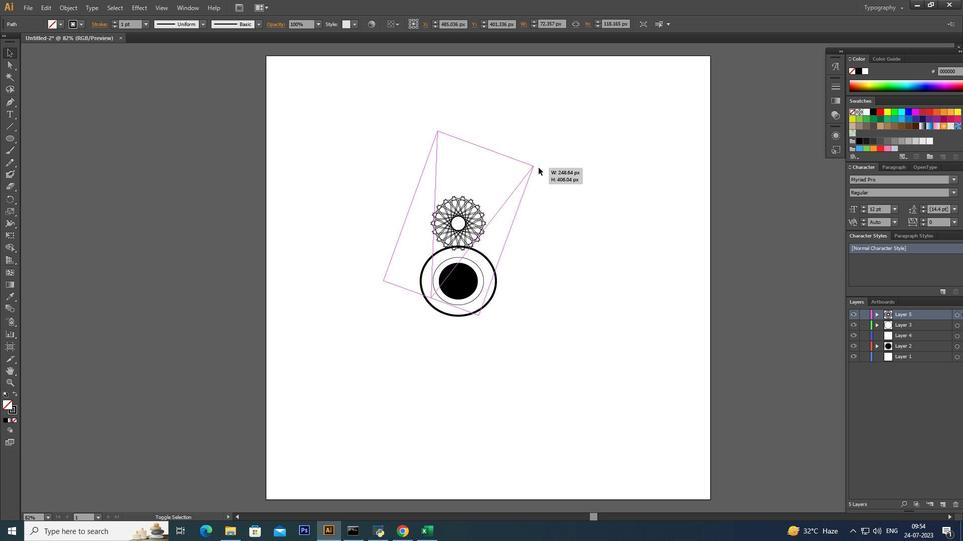 
Action: Mouse moved to (493, 197)
Screenshot: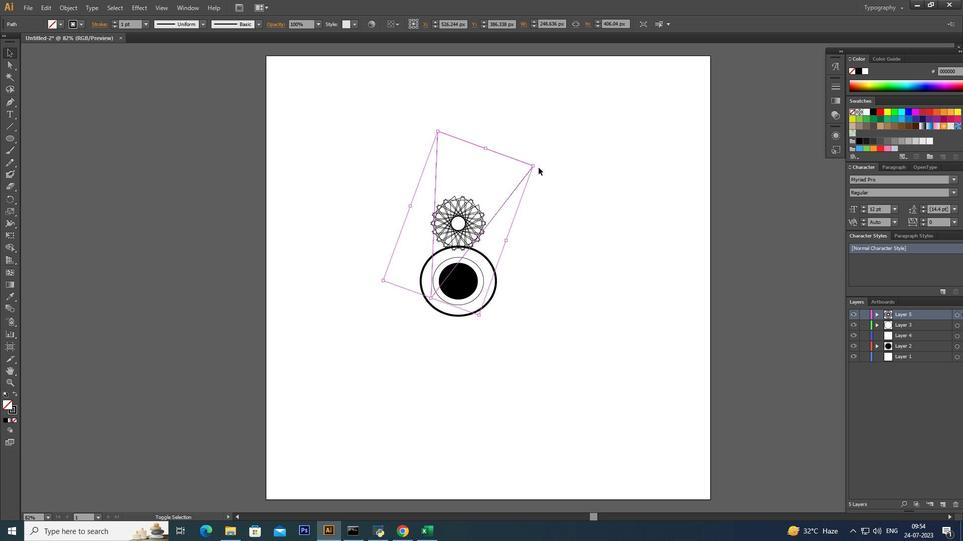 
Action: Key pressed <Key.alt_l>
Screenshot: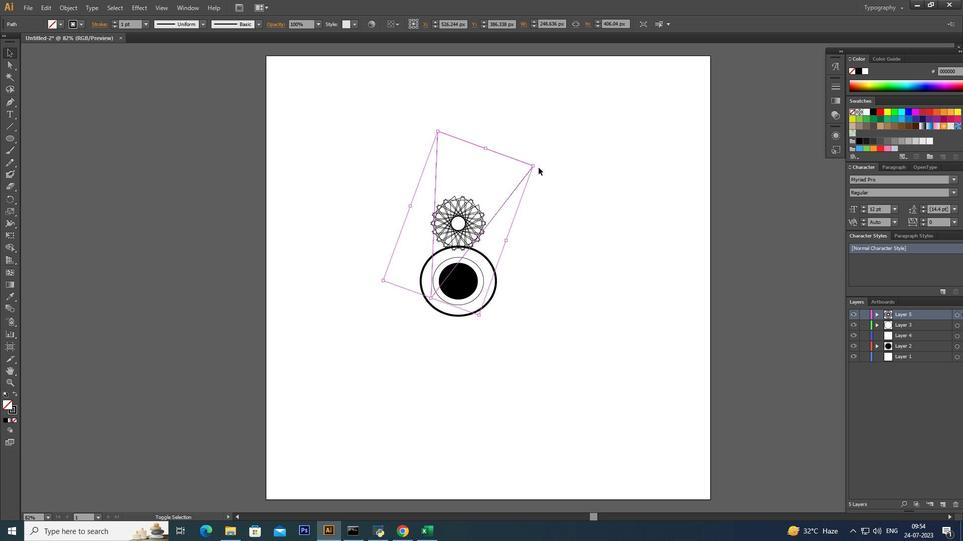 
Action: Mouse moved to (498, 194)
Screenshot: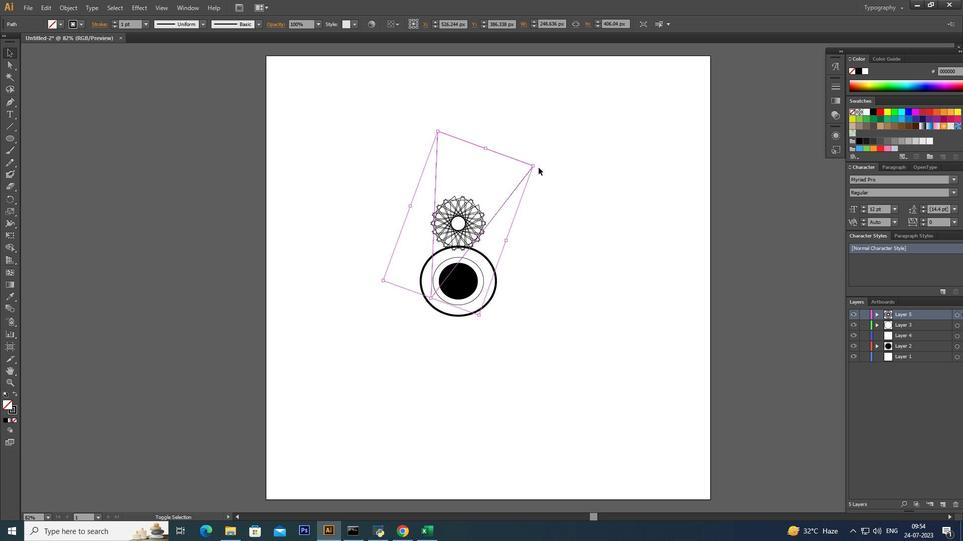 
Action: Key pressed <Key.alt_l>
Screenshot: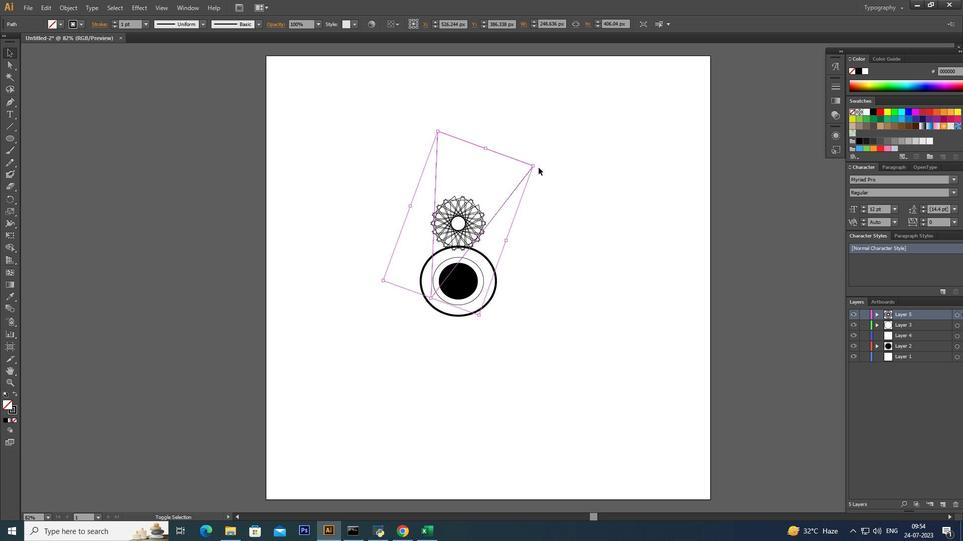 
Action: Mouse moved to (507, 188)
Screenshot: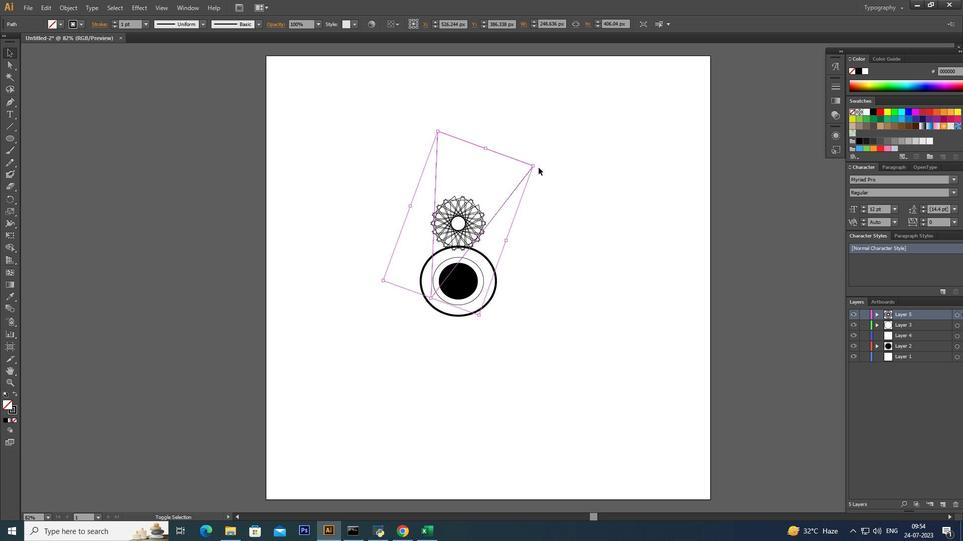 
Action: Key pressed <Key.alt_l>
Screenshot: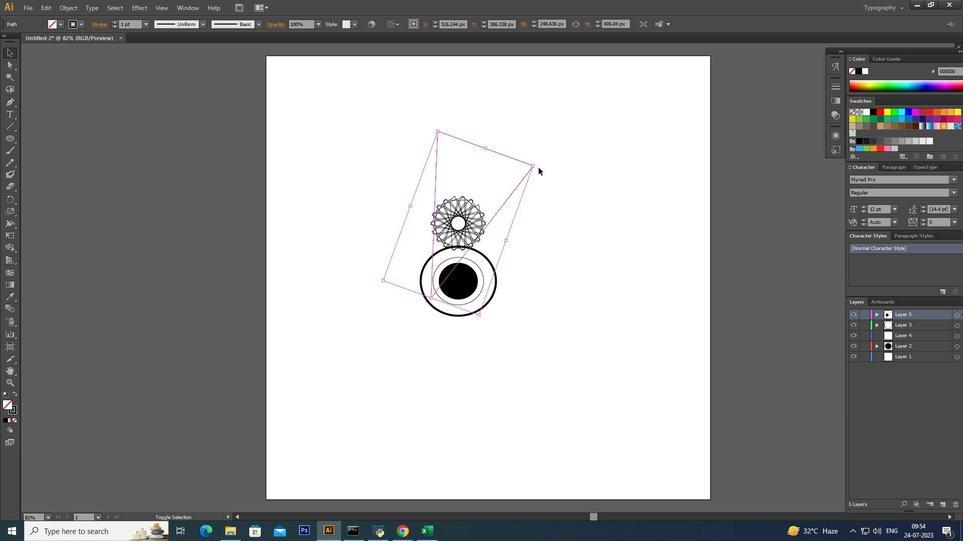 
Action: Mouse moved to (512, 185)
Screenshot: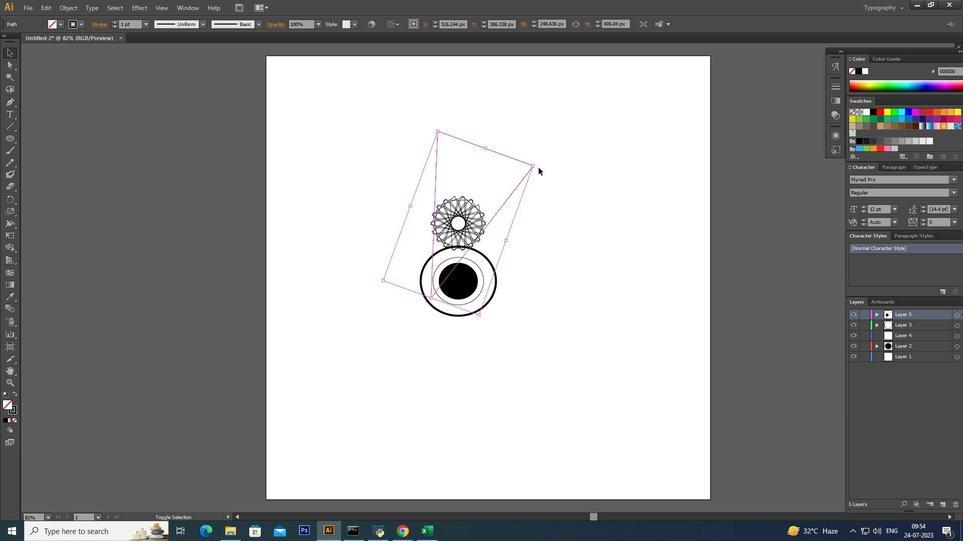 
Action: Key pressed <Key.alt_l>
Screenshot: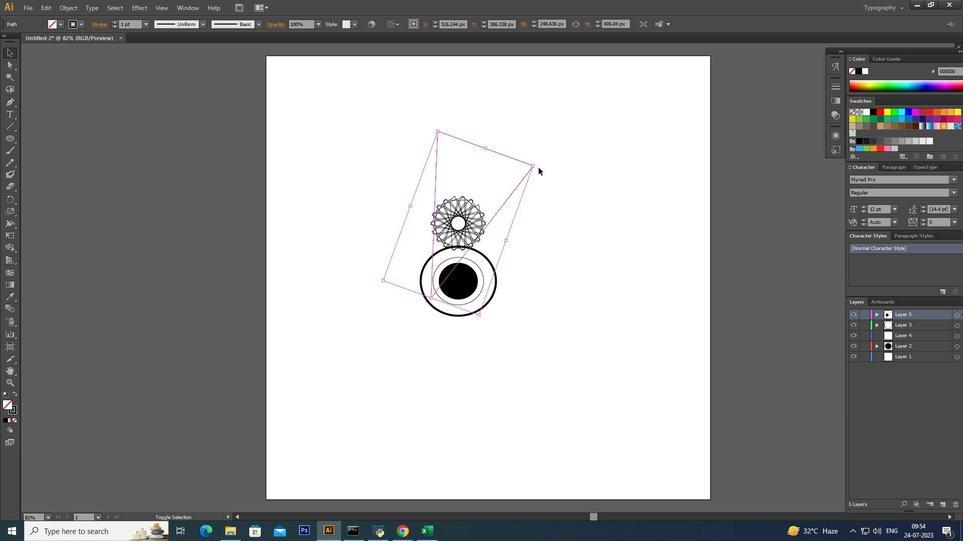 
Action: Mouse moved to (514, 183)
Screenshot: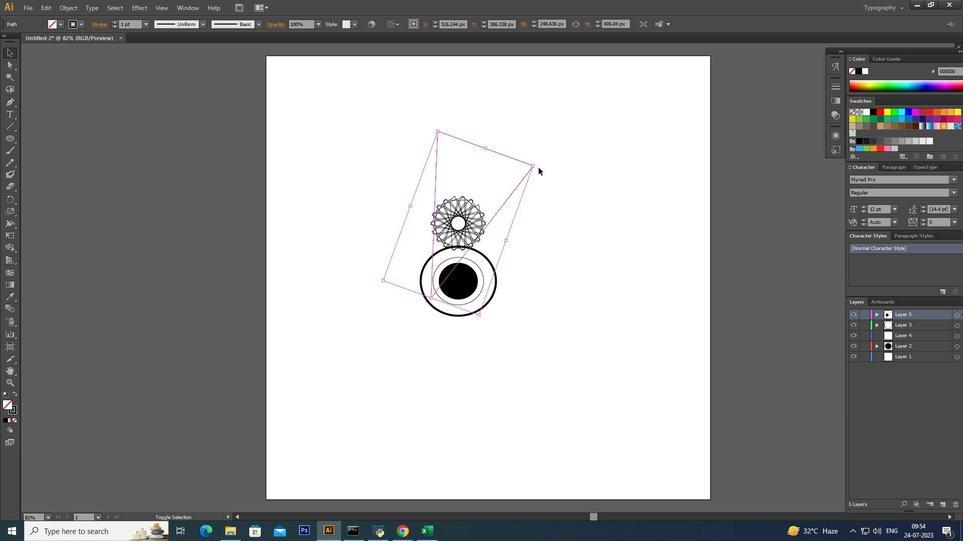 
Action: Key pressed <Key.alt_l>
Screenshot: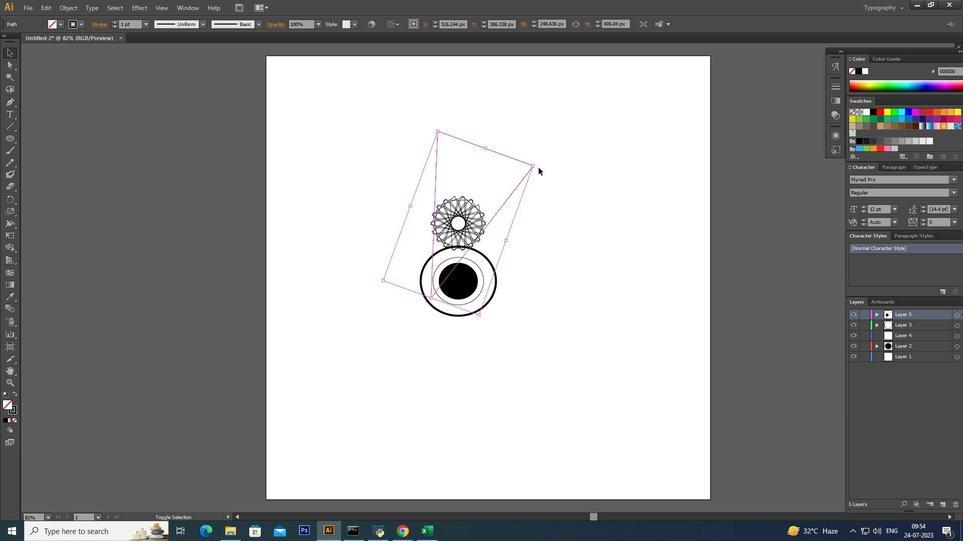 
Action: Mouse moved to (519, 179)
Screenshot: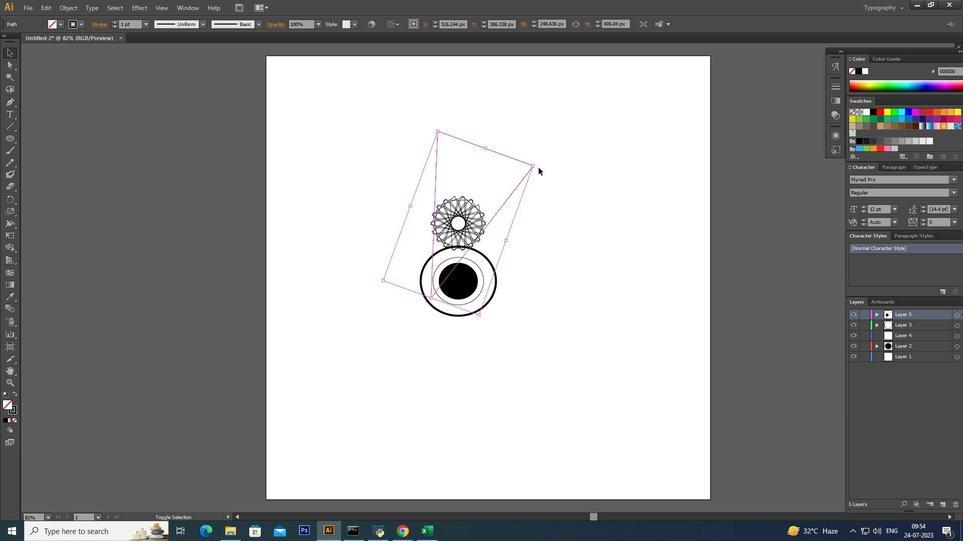
Action: Key pressed <Key.alt_l>
Screenshot: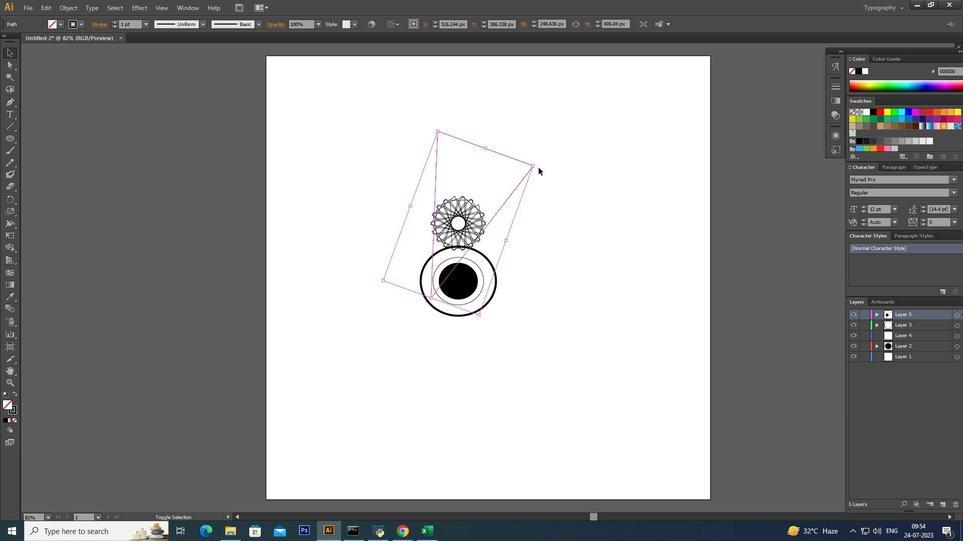 
Action: Mouse moved to (525, 175)
Screenshot: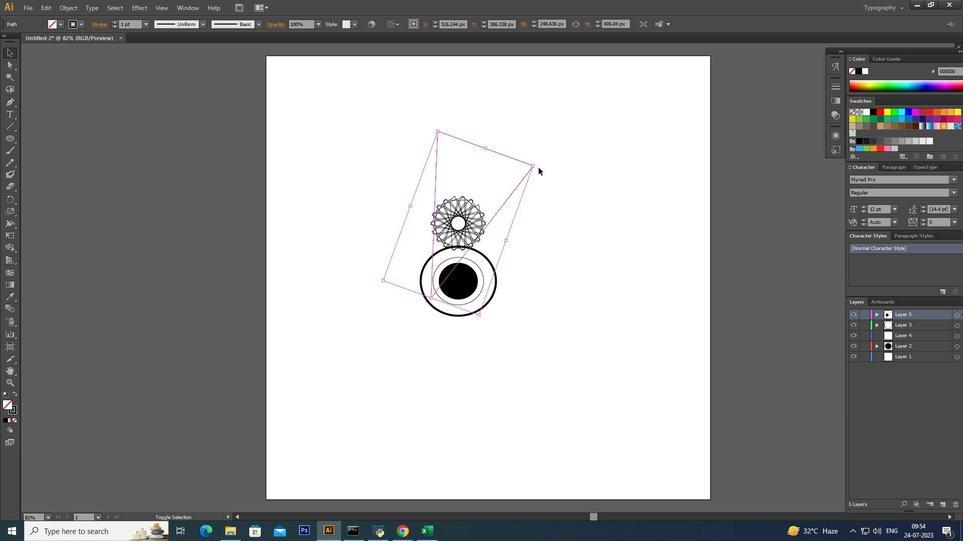 
Action: Key pressed <Key.alt_l>
Screenshot: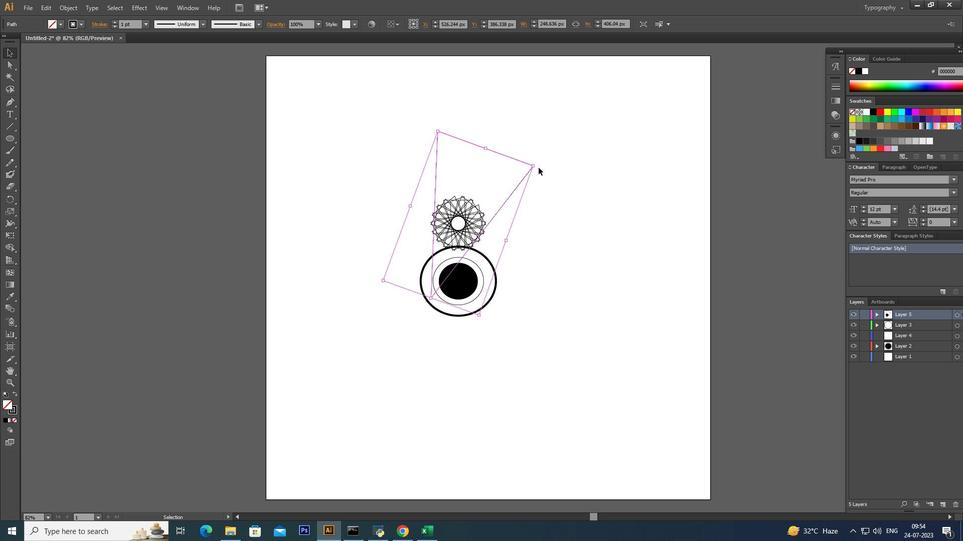 
Action: Mouse moved to (529, 173)
Screenshot: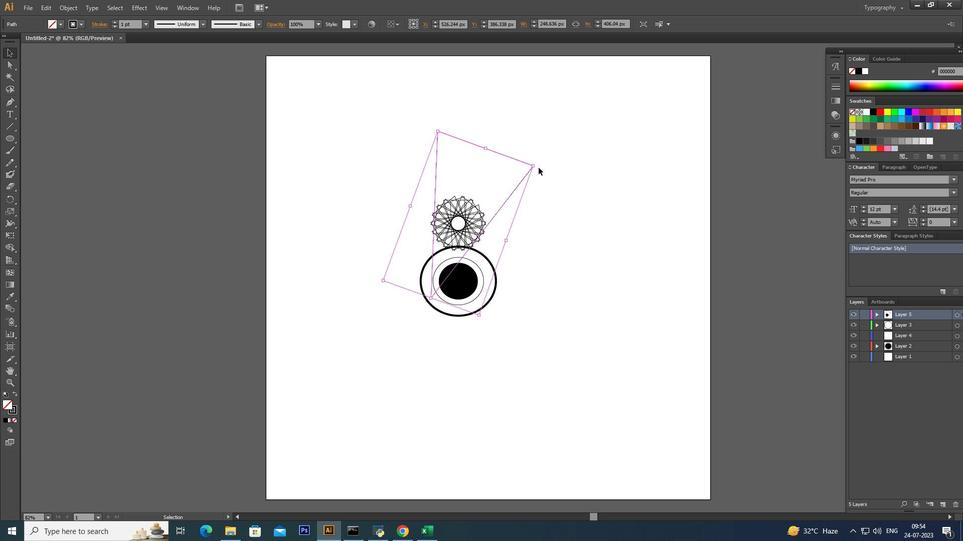 
Action: Key pressed <Key.alt_l>
